 Task: Find connections with filter location Airdrie with filter topic #digitalmarketingwith filter profile language German with filter current company Jobseeker HUB with filter school Jawaharlal Nehru National College of Engineering with filter industry Industrial Machinery Manufacturing with filter service category Videography with filter keywords title Principal
Action: Mouse moved to (145, 224)
Screenshot: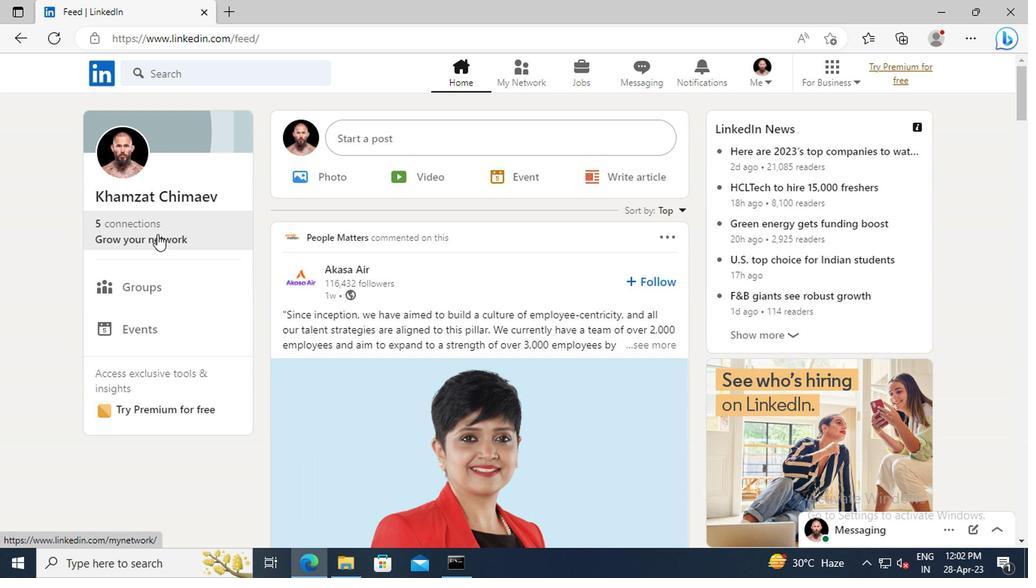 
Action: Mouse pressed left at (145, 224)
Screenshot: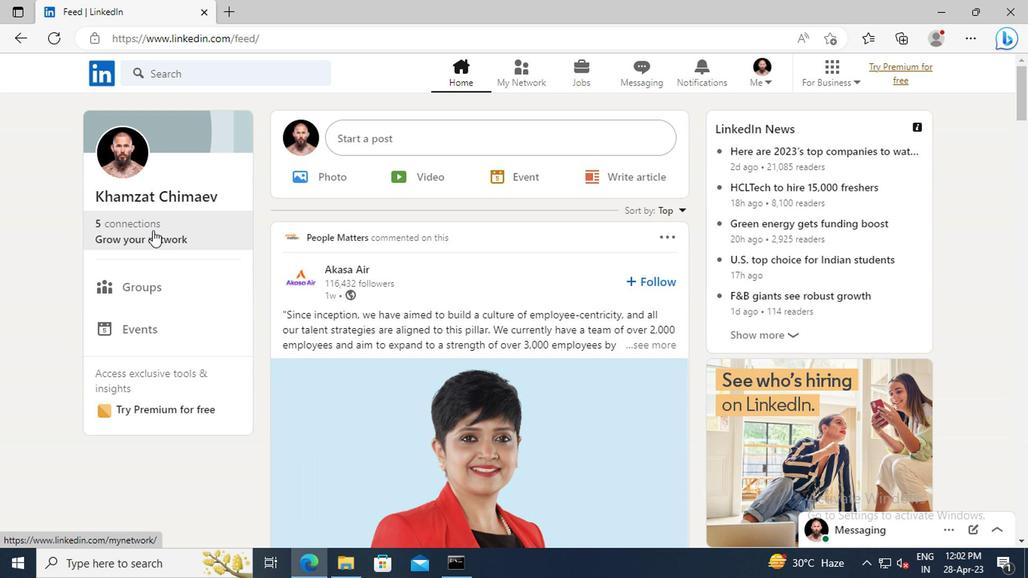 
Action: Mouse moved to (156, 157)
Screenshot: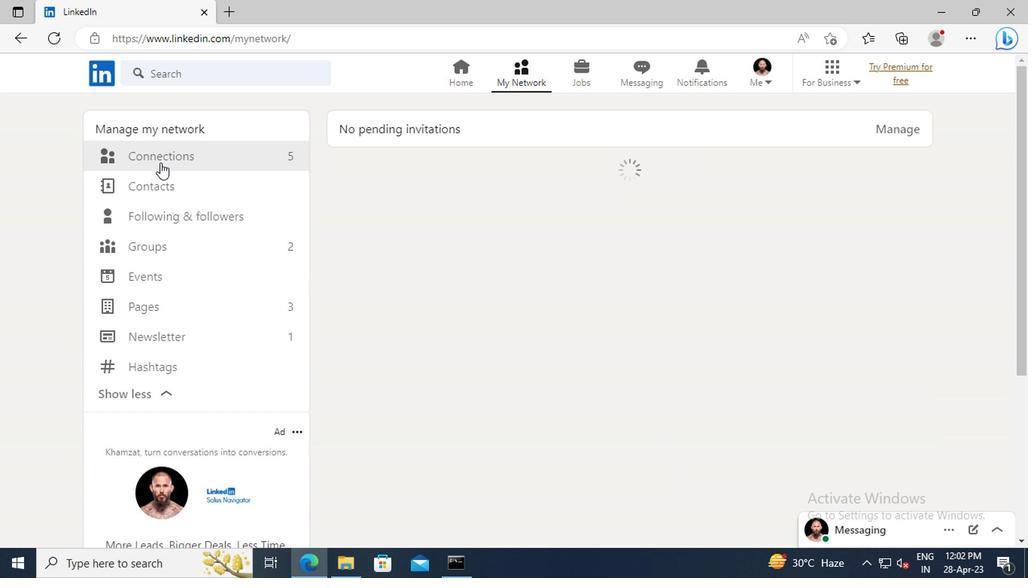 
Action: Mouse pressed left at (156, 157)
Screenshot: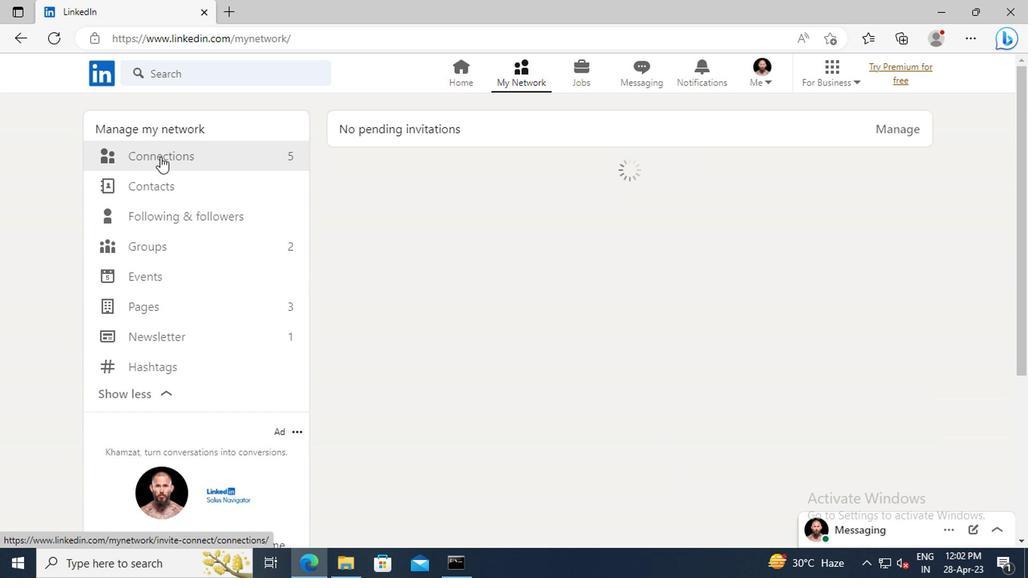 
Action: Mouse moved to (620, 161)
Screenshot: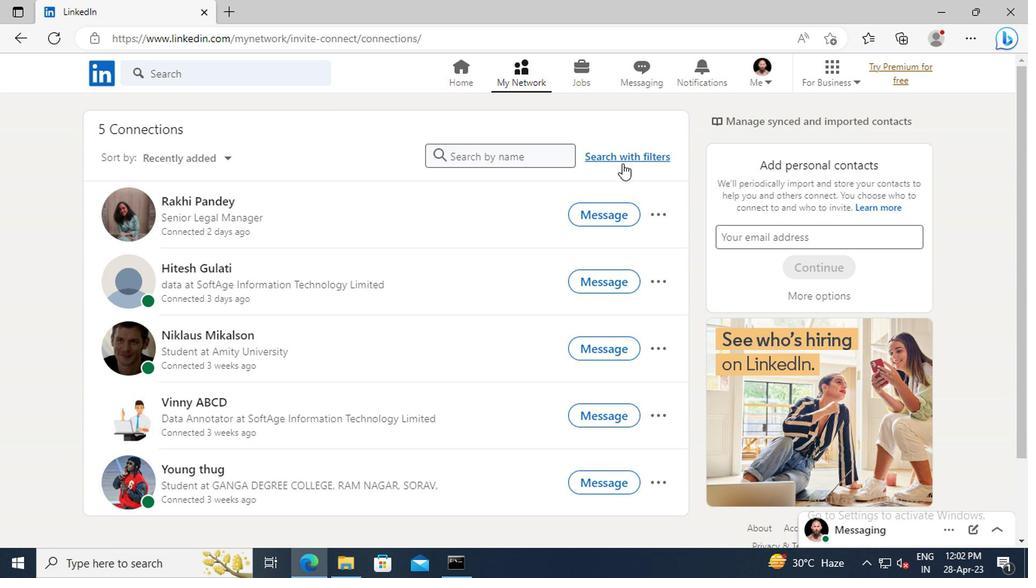
Action: Mouse pressed left at (620, 161)
Screenshot: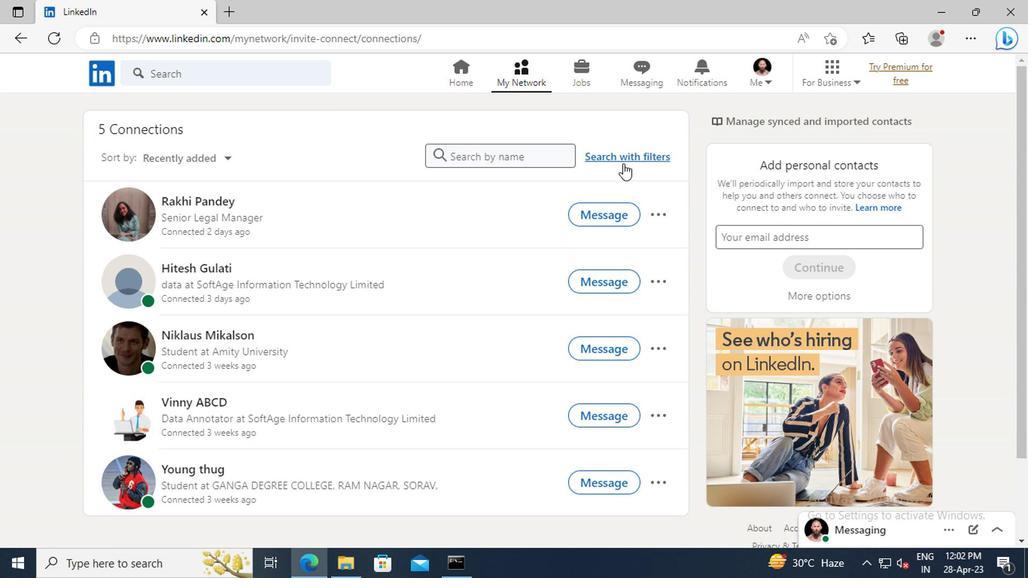 
Action: Mouse moved to (572, 122)
Screenshot: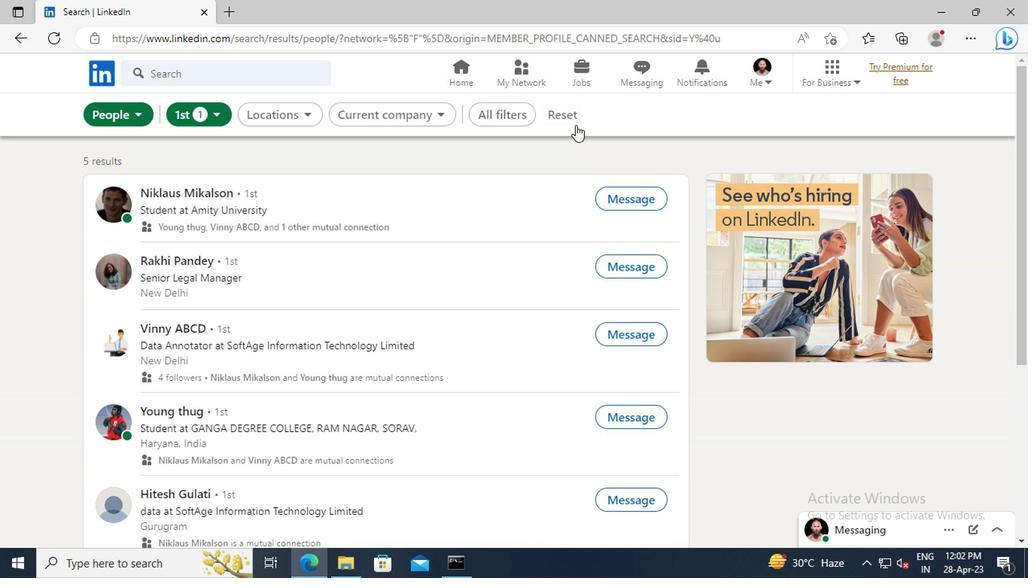 
Action: Mouse pressed left at (572, 122)
Screenshot: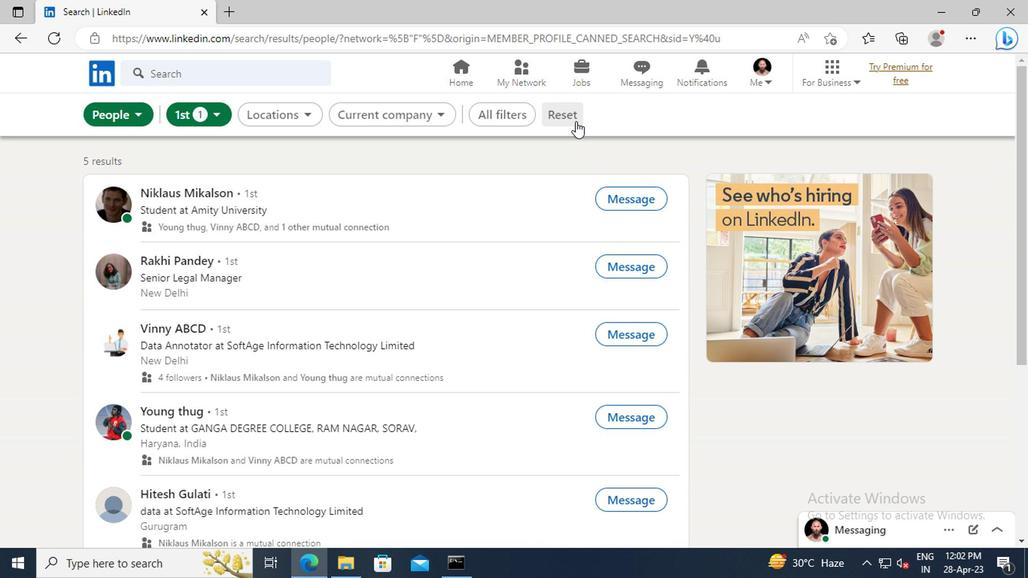 
Action: Mouse moved to (537, 116)
Screenshot: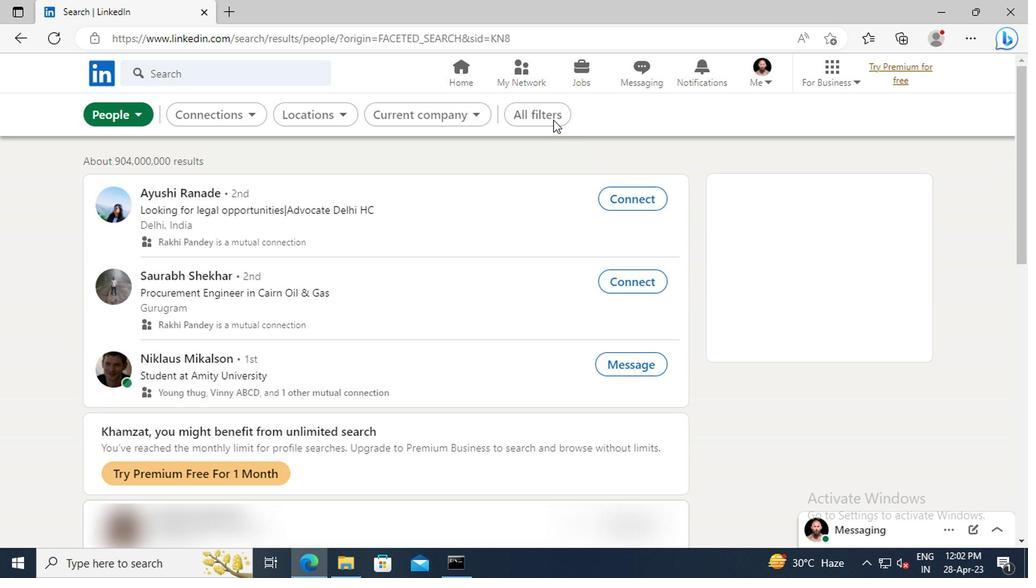 
Action: Mouse pressed left at (537, 116)
Screenshot: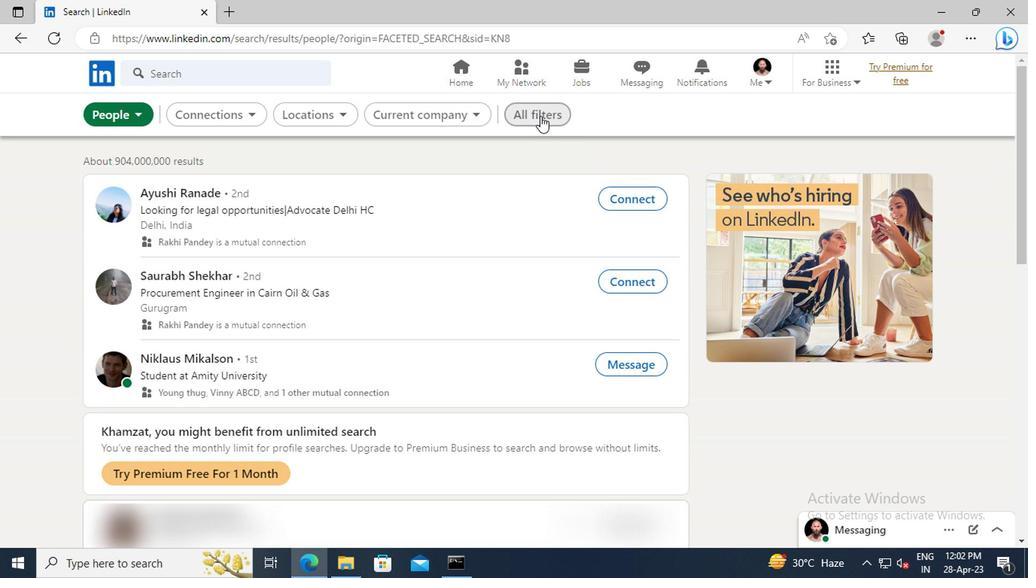 
Action: Mouse moved to (849, 248)
Screenshot: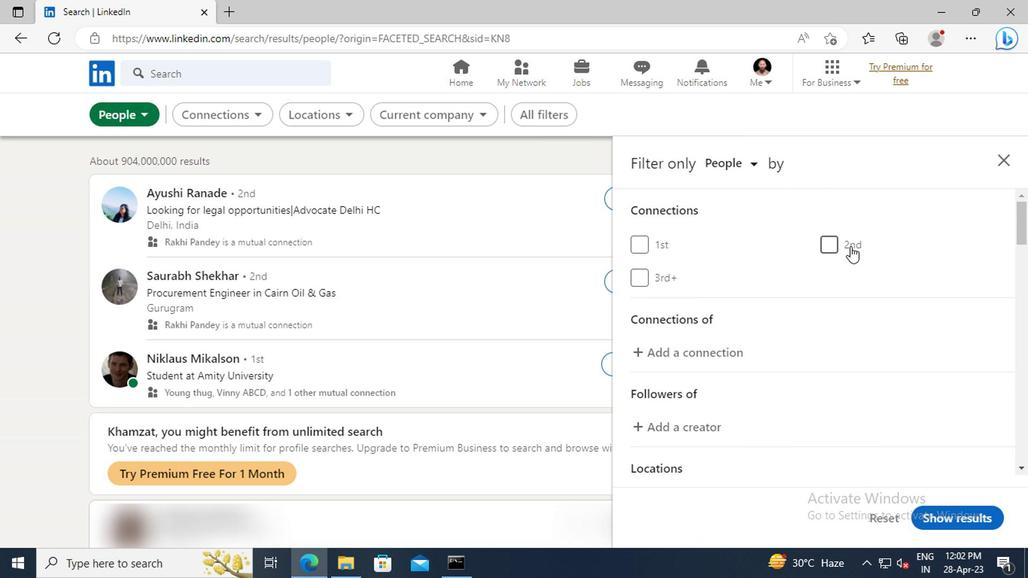 
Action: Mouse scrolled (849, 246) with delta (0, -1)
Screenshot: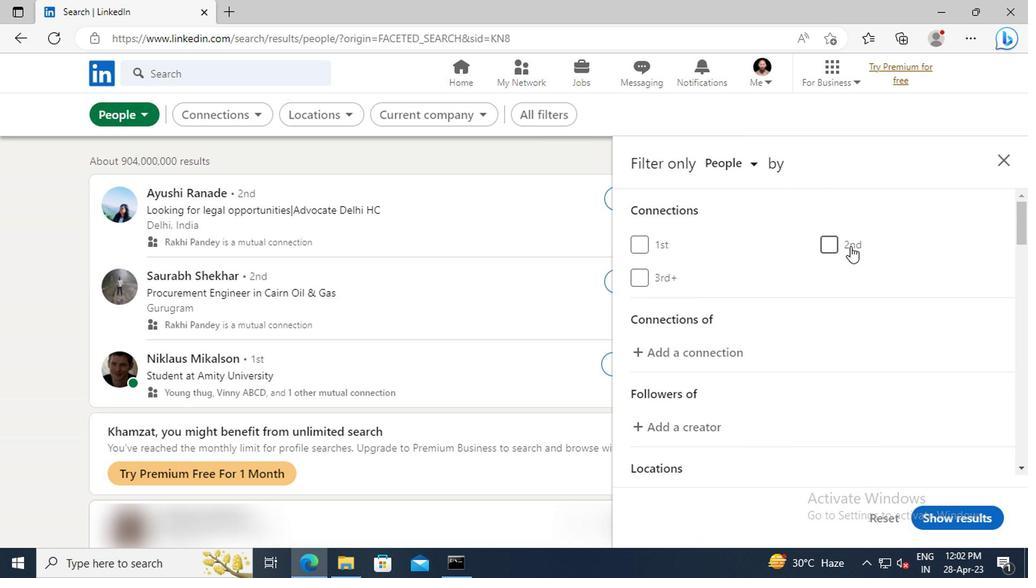 
Action: Mouse scrolled (849, 246) with delta (0, -1)
Screenshot: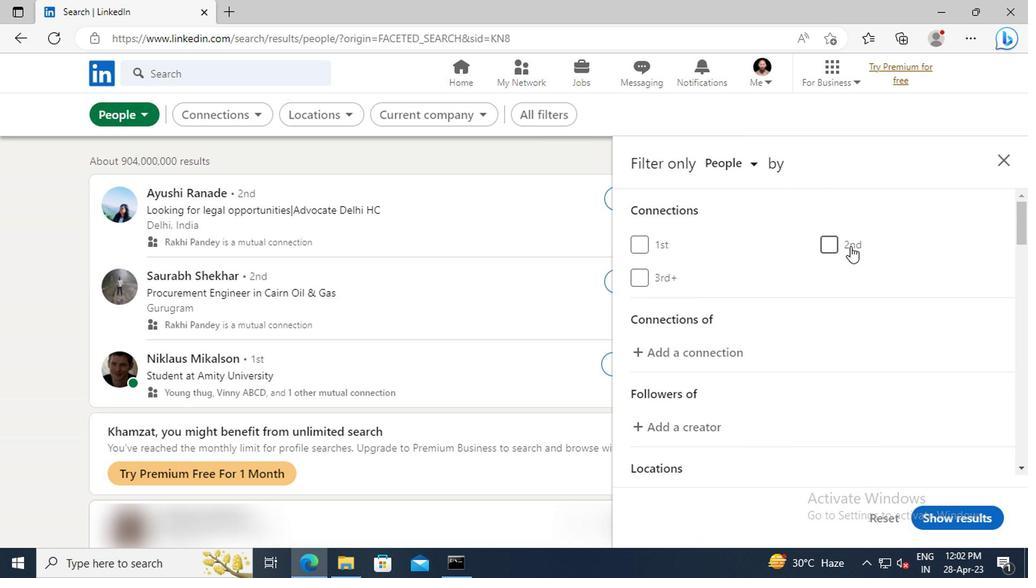 
Action: Mouse scrolled (849, 246) with delta (0, -1)
Screenshot: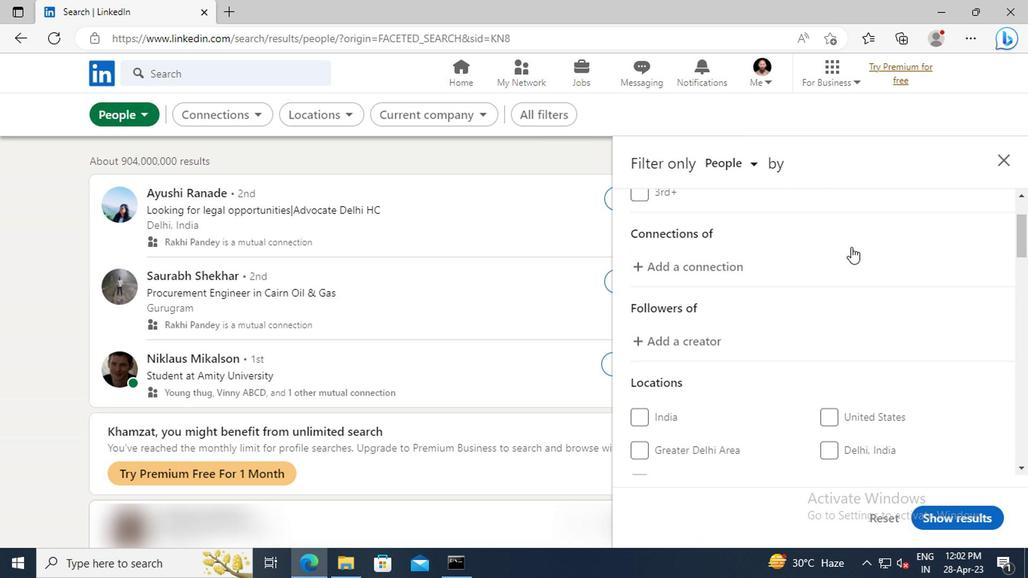 
Action: Mouse scrolled (849, 246) with delta (0, -1)
Screenshot: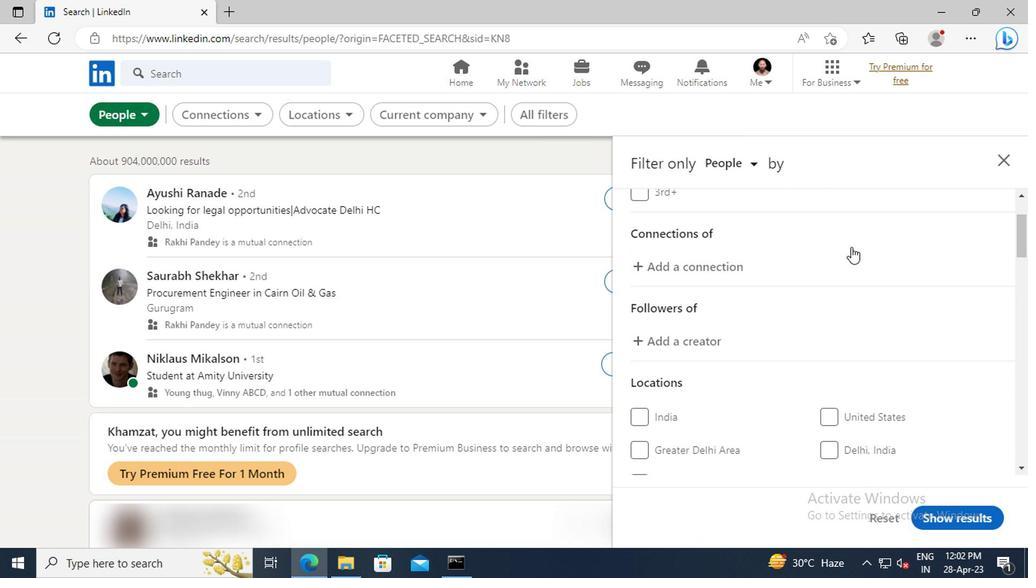 
Action: Mouse scrolled (849, 246) with delta (0, -1)
Screenshot: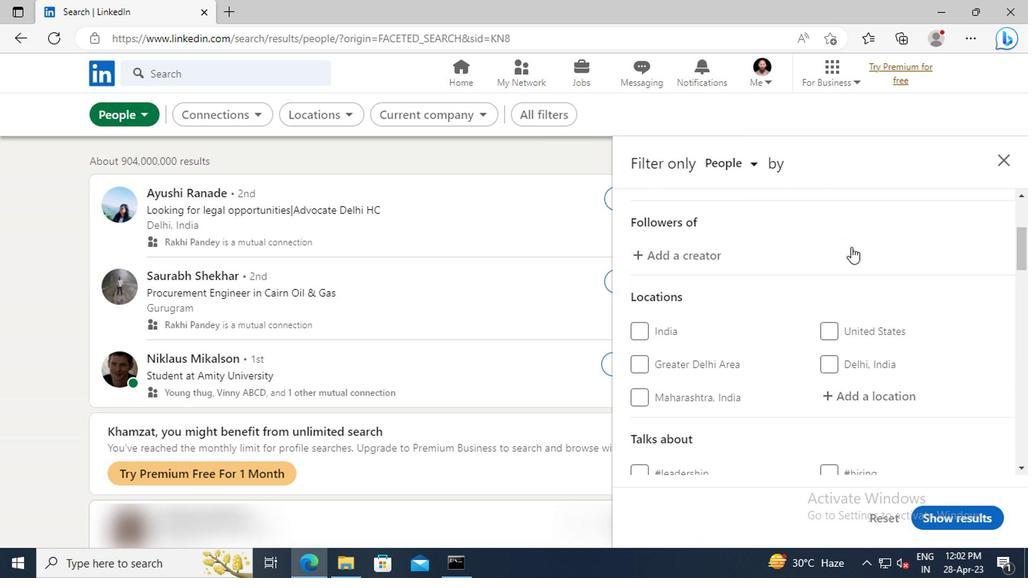 
Action: Mouse scrolled (849, 246) with delta (0, -1)
Screenshot: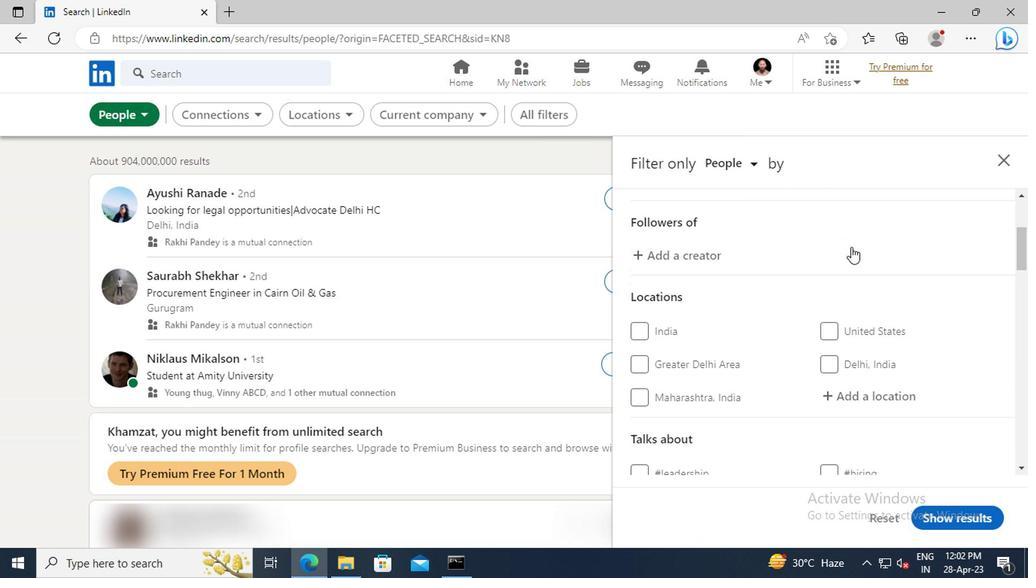 
Action: Mouse moved to (852, 307)
Screenshot: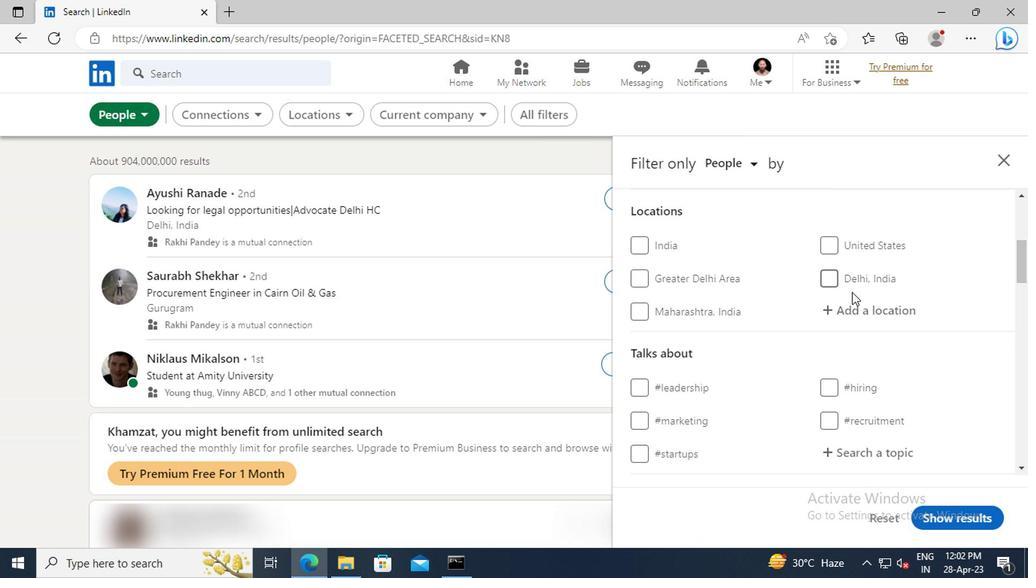 
Action: Mouse pressed left at (852, 307)
Screenshot: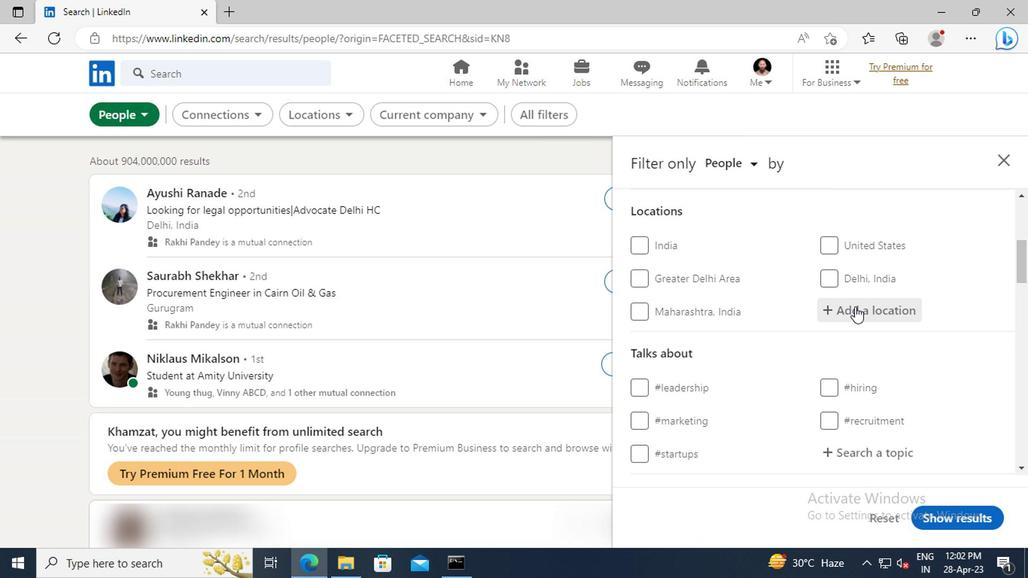 
Action: Key pressed <Key.shift>AIRDRIE
Screenshot: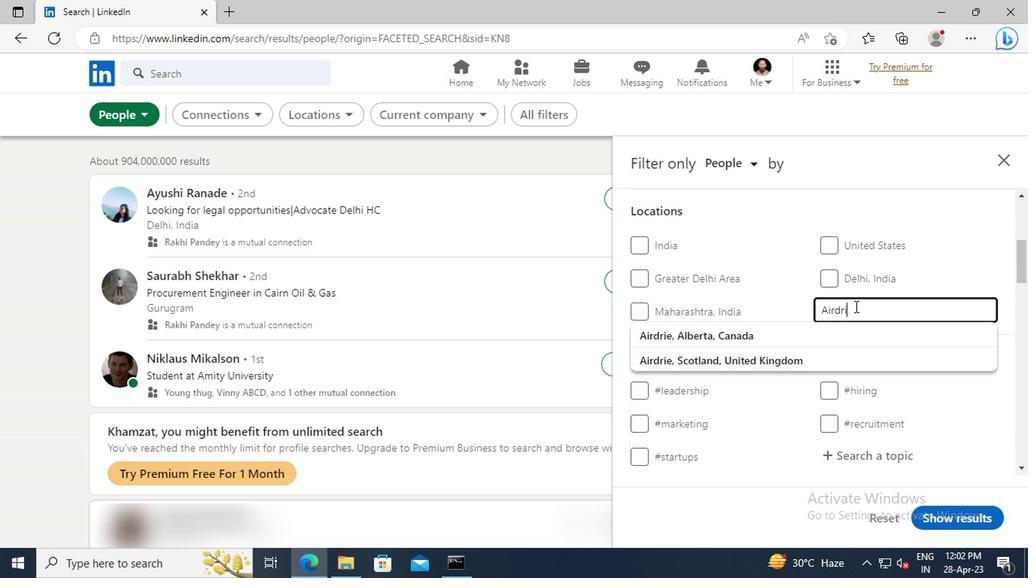 
Action: Mouse moved to (852, 342)
Screenshot: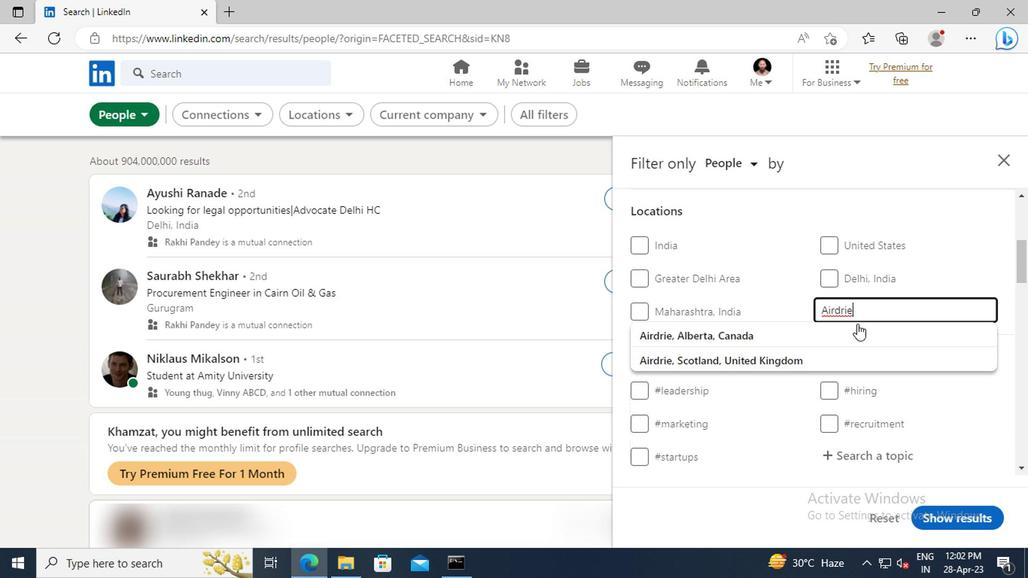 
Action: Mouse pressed left at (852, 342)
Screenshot: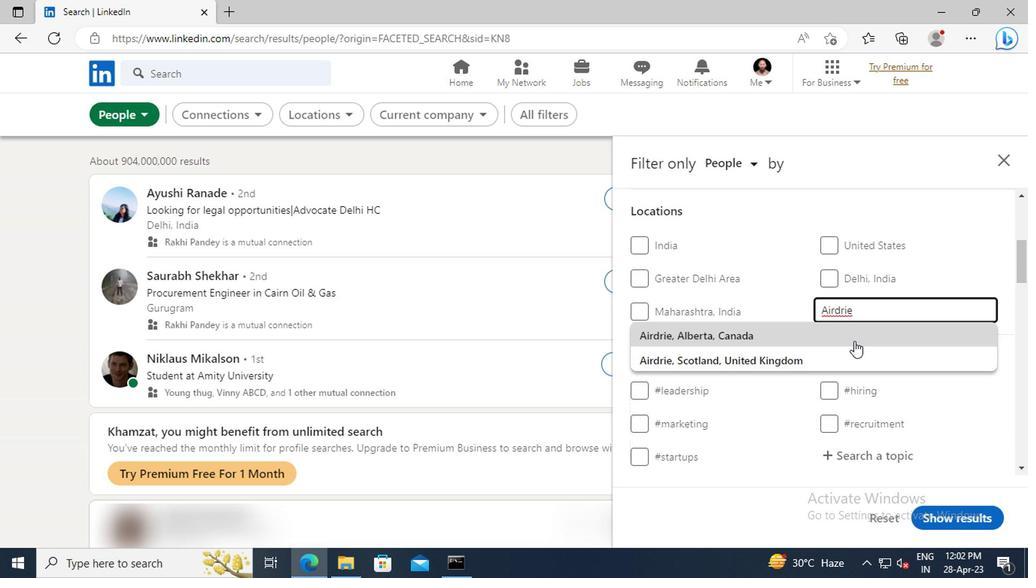 
Action: Mouse moved to (854, 299)
Screenshot: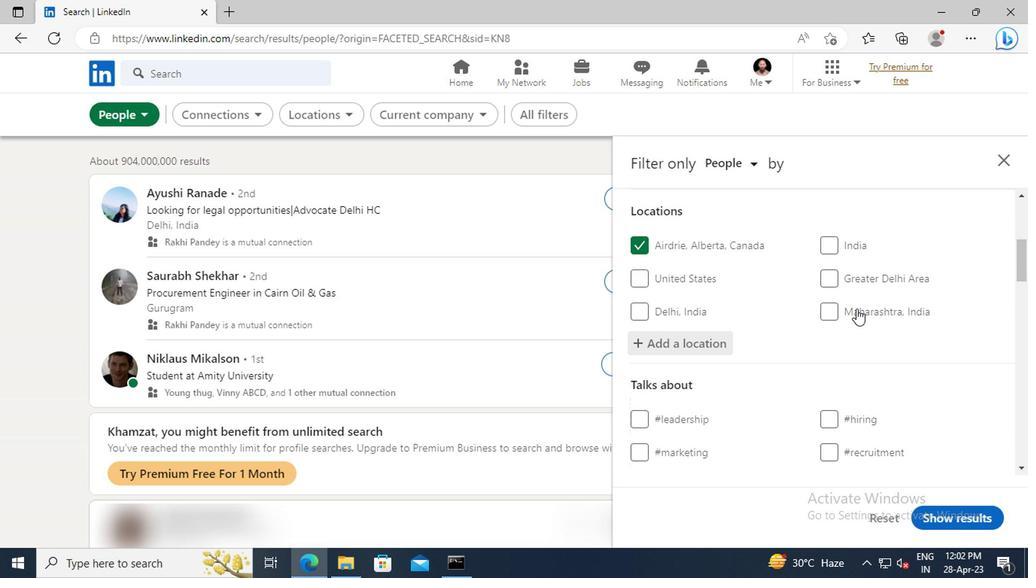 
Action: Mouse scrolled (854, 298) with delta (0, -1)
Screenshot: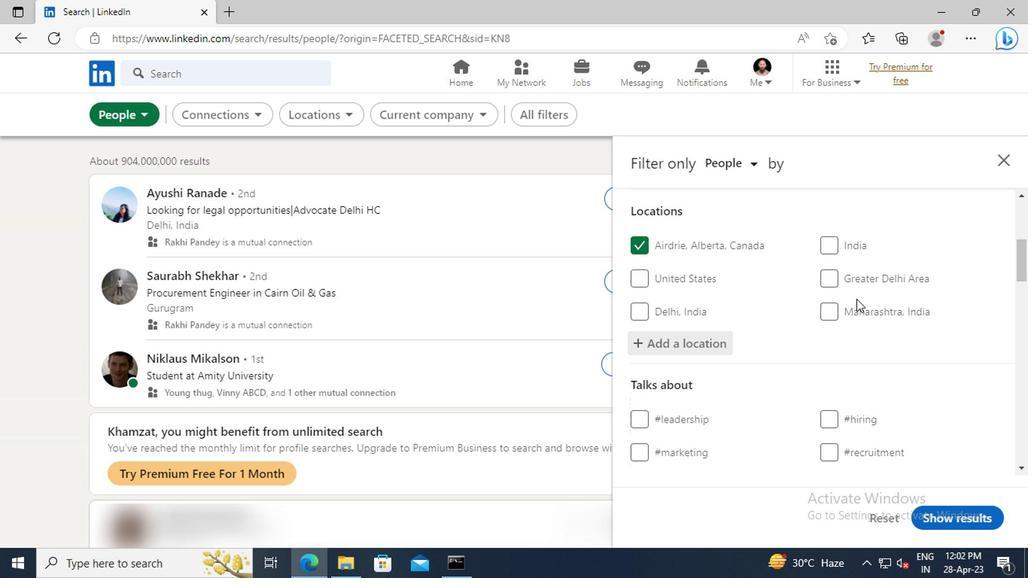 
Action: Mouse scrolled (854, 298) with delta (0, -1)
Screenshot: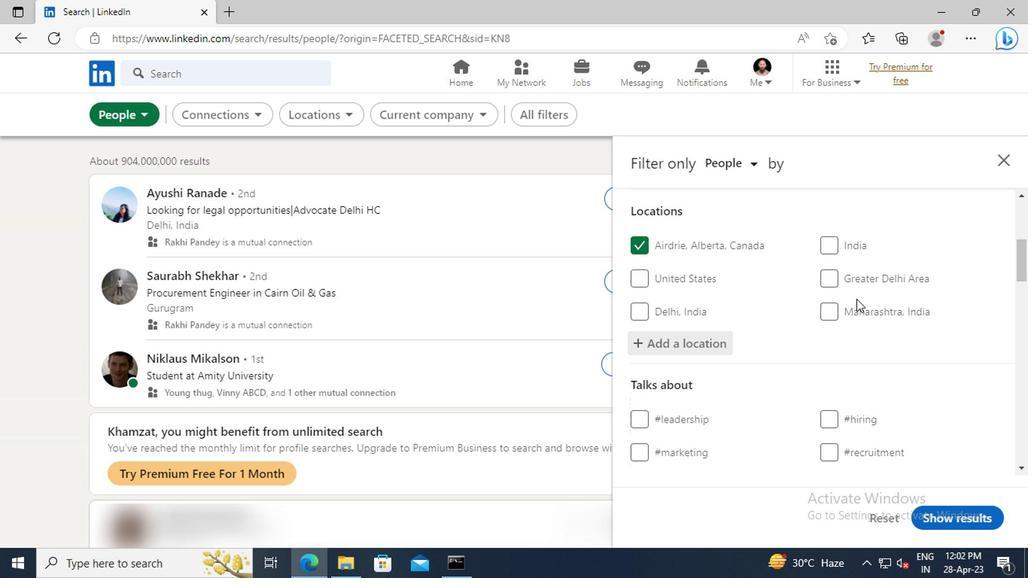 
Action: Mouse scrolled (854, 298) with delta (0, -1)
Screenshot: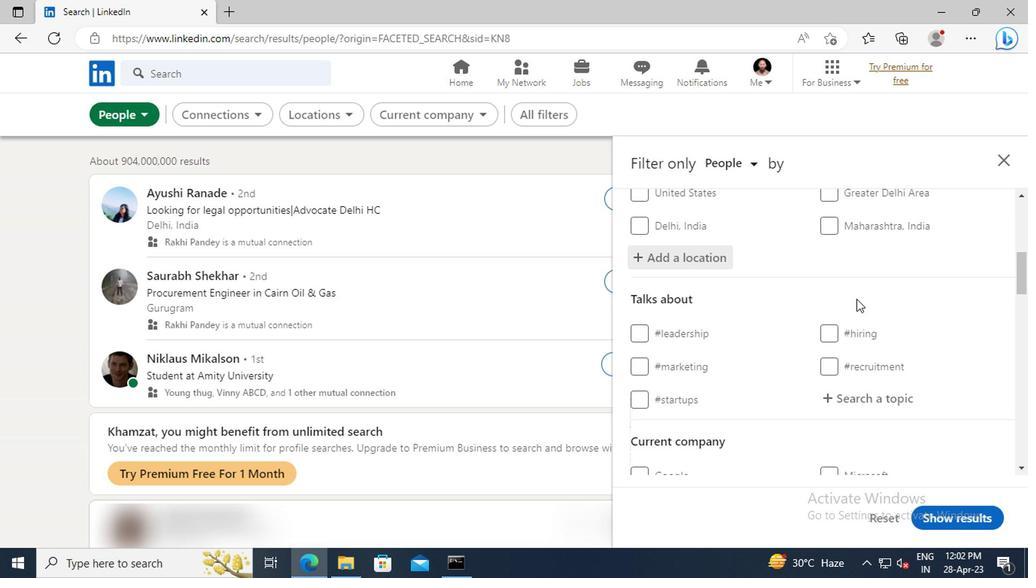 
Action: Mouse scrolled (854, 298) with delta (0, -1)
Screenshot: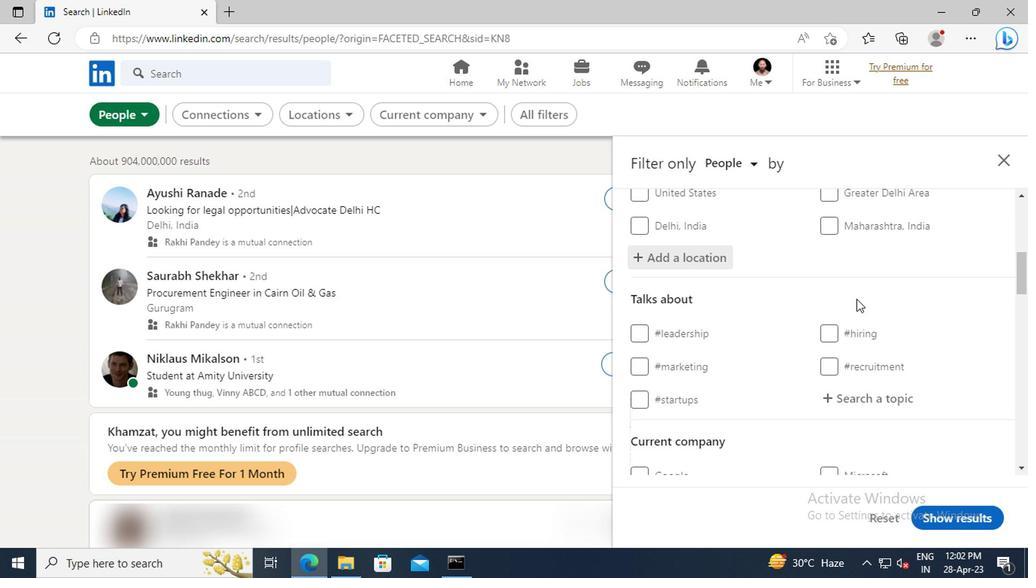 
Action: Mouse moved to (846, 312)
Screenshot: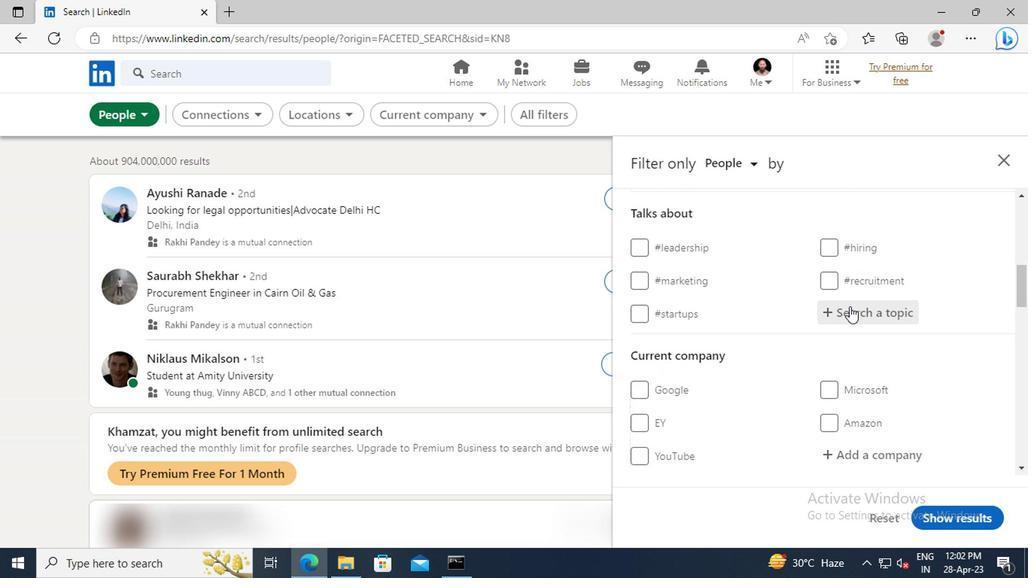 
Action: Mouse pressed left at (846, 312)
Screenshot: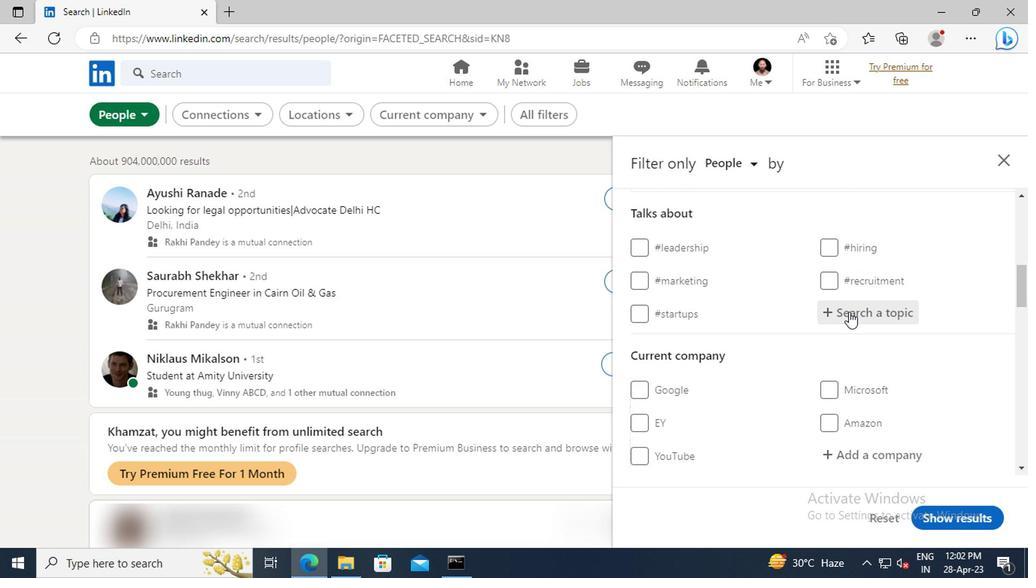 
Action: Key pressed DIGITALMARKETING
Screenshot: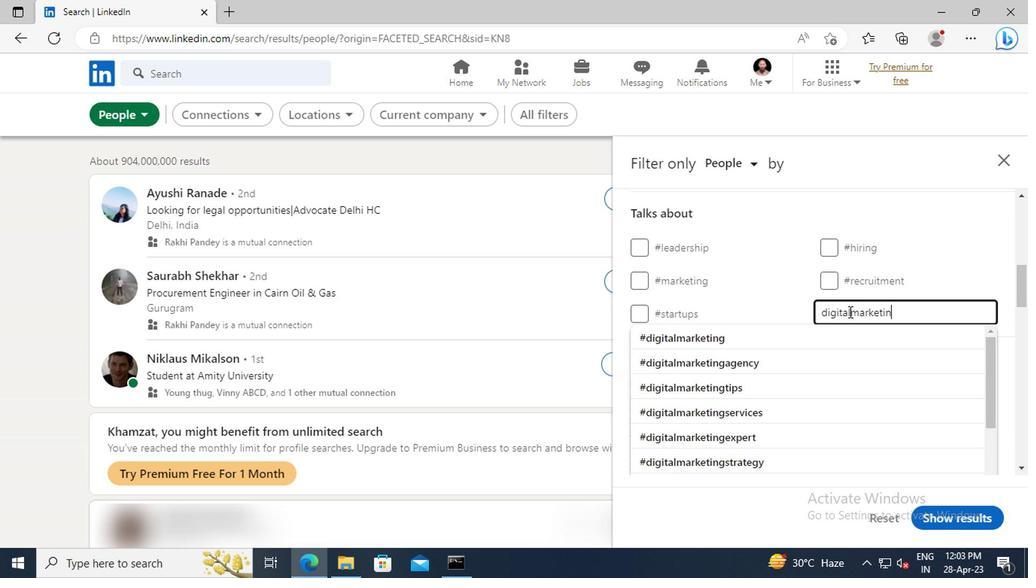 
Action: Mouse moved to (841, 340)
Screenshot: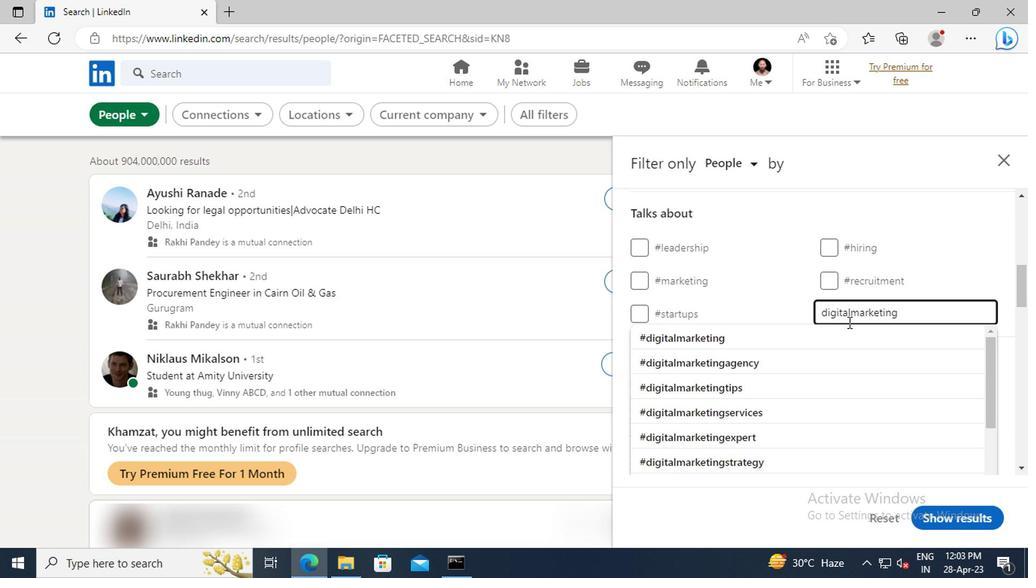 
Action: Mouse pressed left at (841, 340)
Screenshot: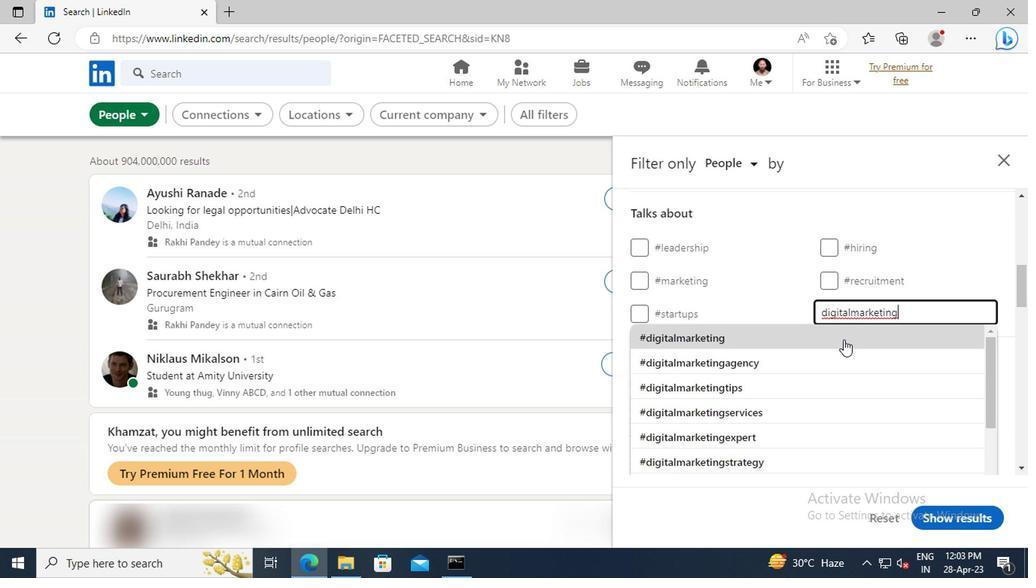 
Action: Mouse moved to (844, 294)
Screenshot: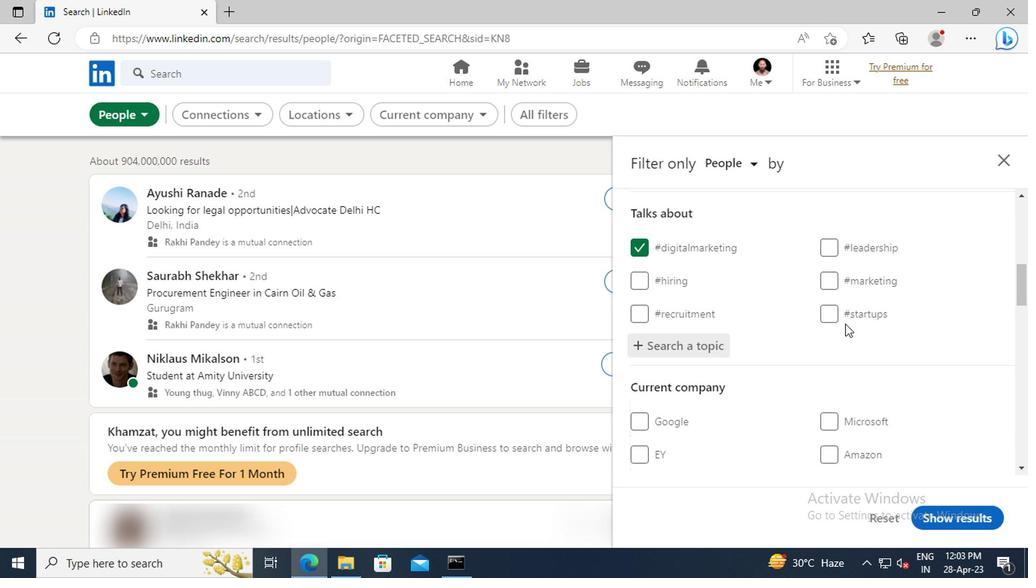 
Action: Mouse scrolled (844, 294) with delta (0, 0)
Screenshot: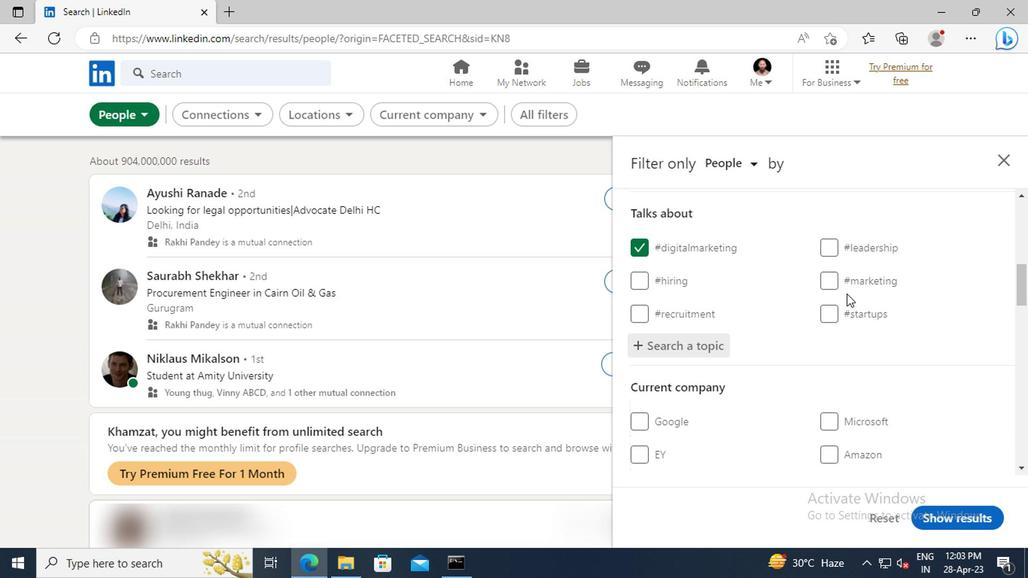 
Action: Mouse scrolled (844, 294) with delta (0, 0)
Screenshot: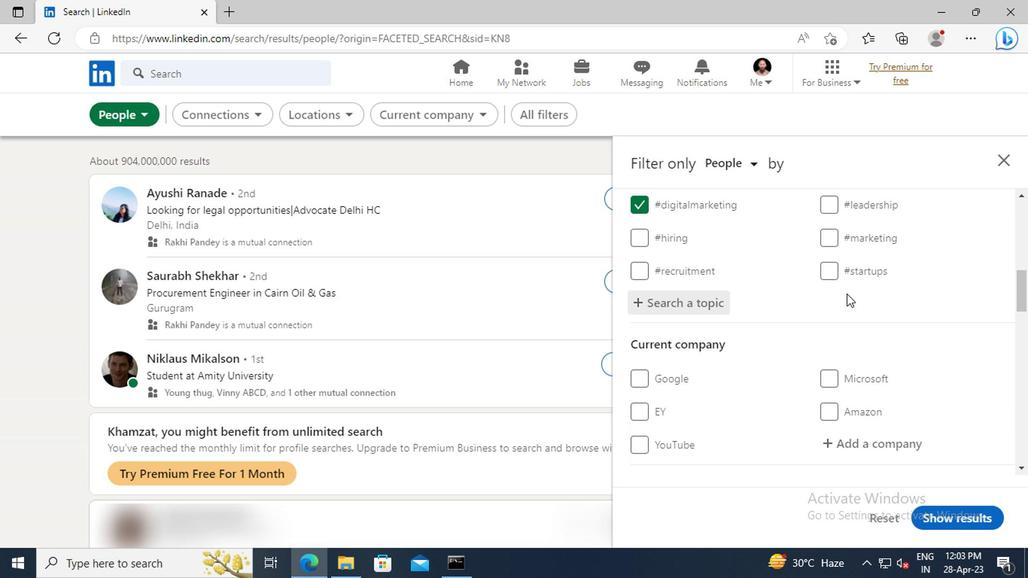 
Action: Mouse scrolled (844, 294) with delta (0, 0)
Screenshot: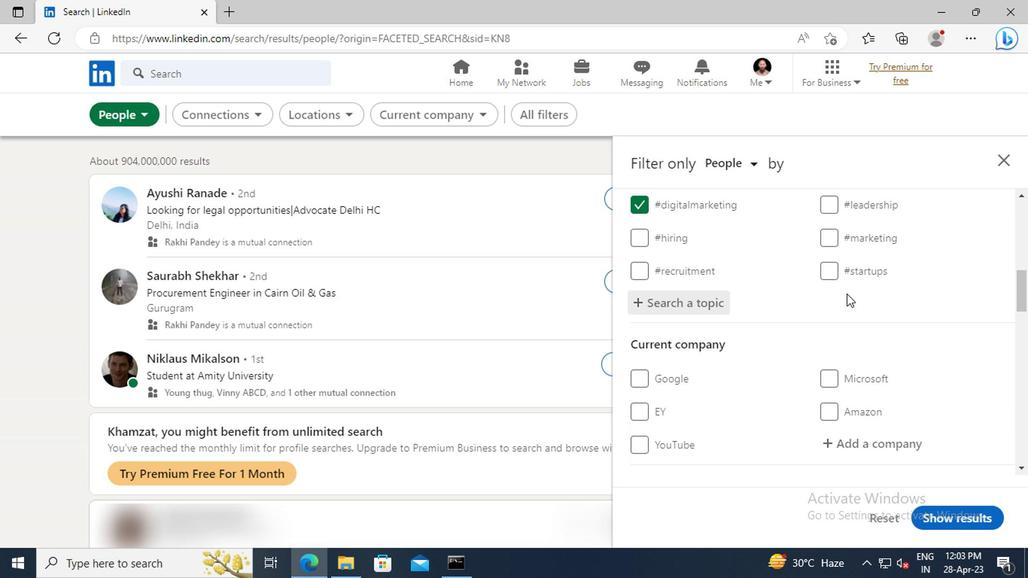 
Action: Mouse scrolled (844, 294) with delta (0, 0)
Screenshot: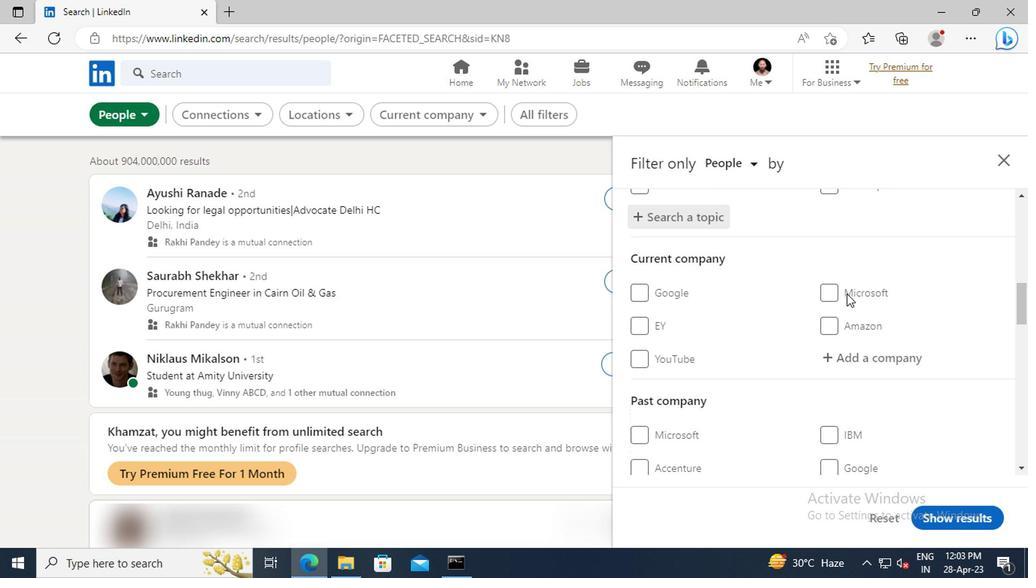 
Action: Mouse scrolled (844, 294) with delta (0, 0)
Screenshot: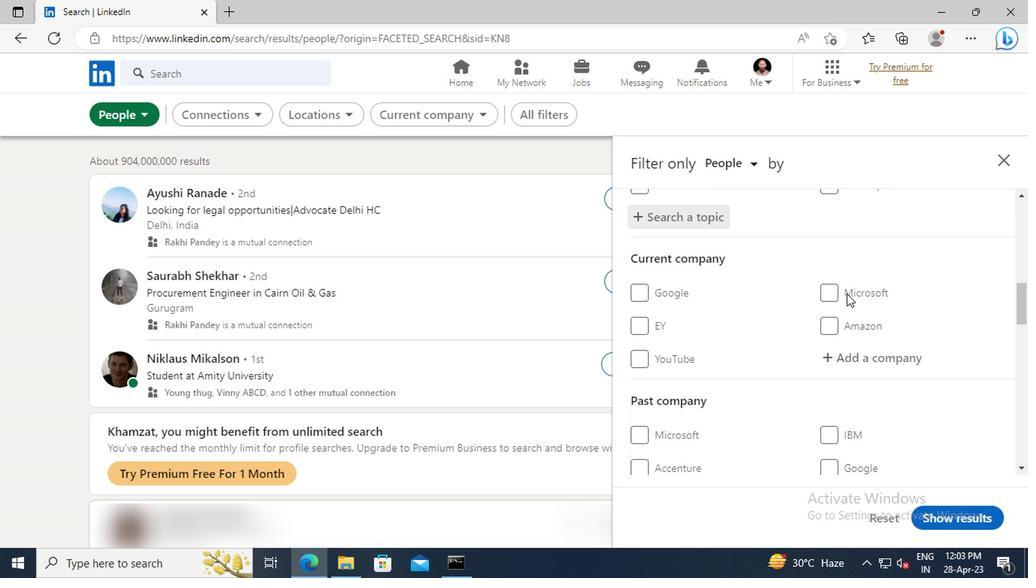 
Action: Mouse scrolled (844, 294) with delta (0, 0)
Screenshot: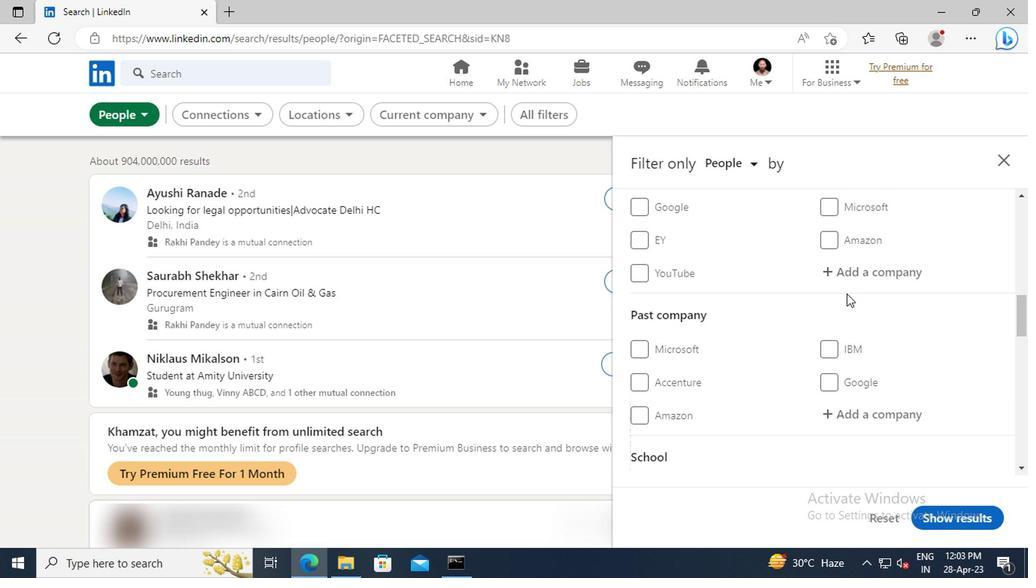 
Action: Mouse scrolled (844, 294) with delta (0, 0)
Screenshot: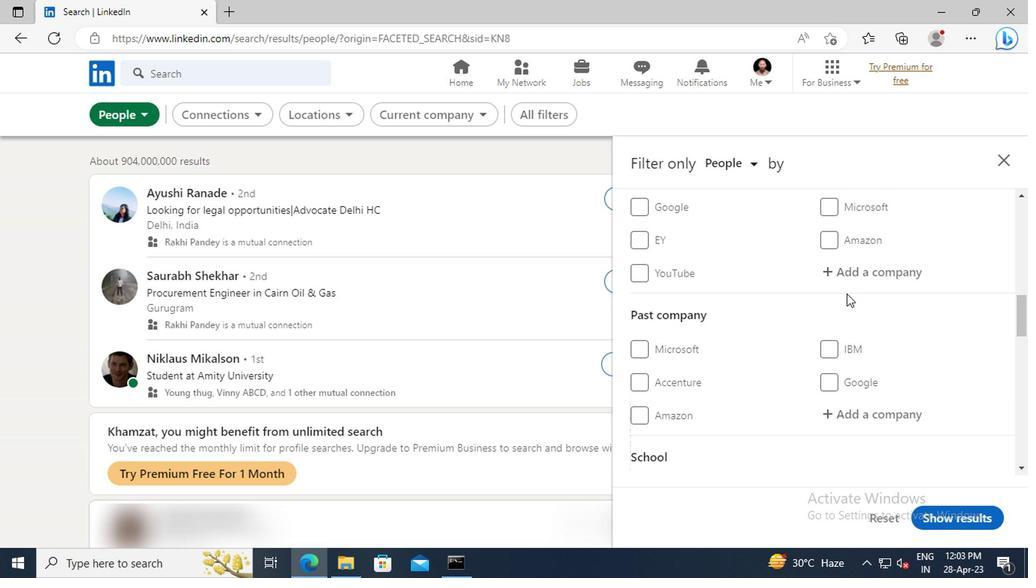 
Action: Mouse scrolled (844, 294) with delta (0, 0)
Screenshot: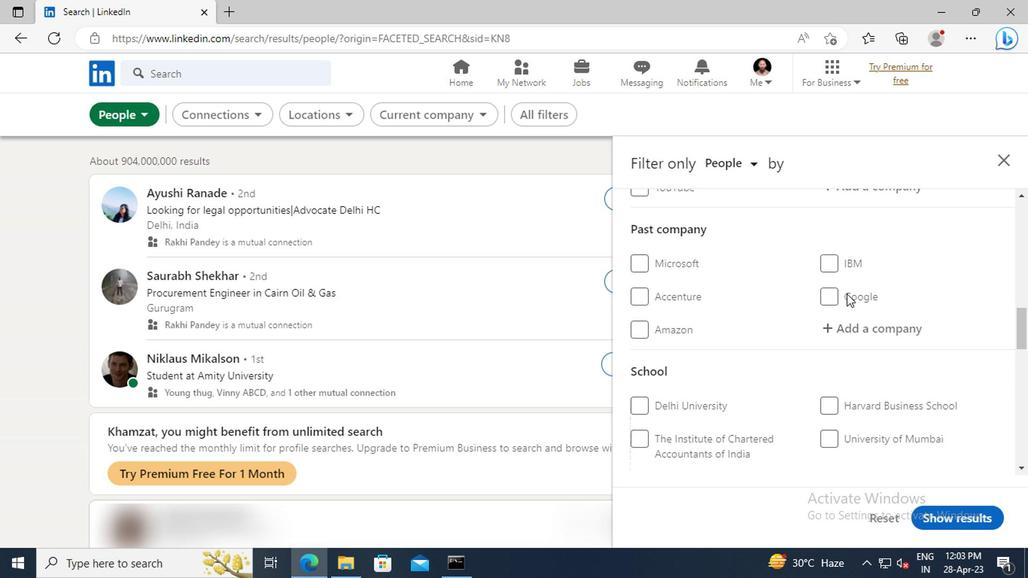
Action: Mouse scrolled (844, 294) with delta (0, 0)
Screenshot: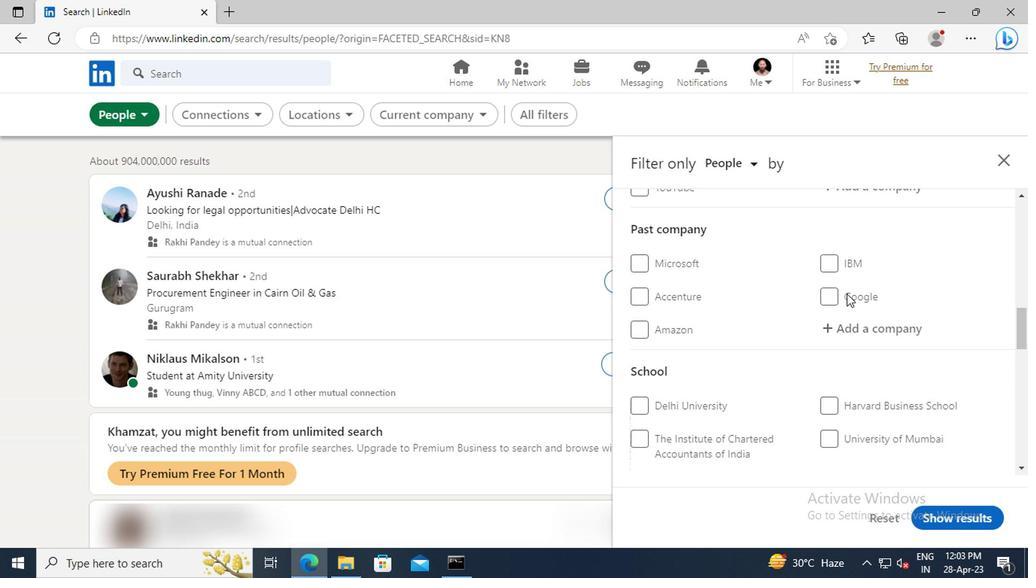 
Action: Mouse scrolled (844, 294) with delta (0, 0)
Screenshot: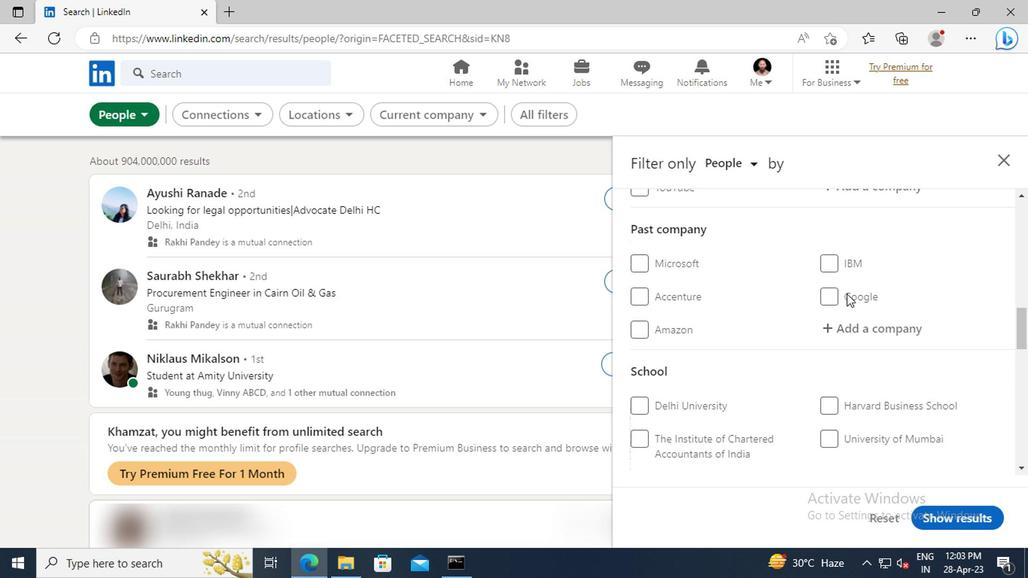 
Action: Mouse scrolled (844, 294) with delta (0, 0)
Screenshot: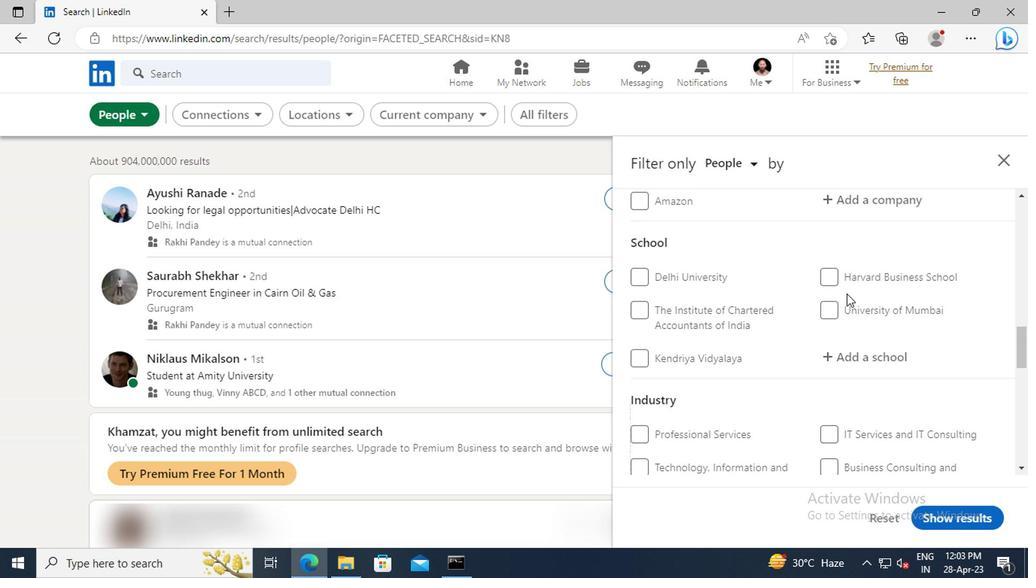 
Action: Mouse scrolled (844, 294) with delta (0, 0)
Screenshot: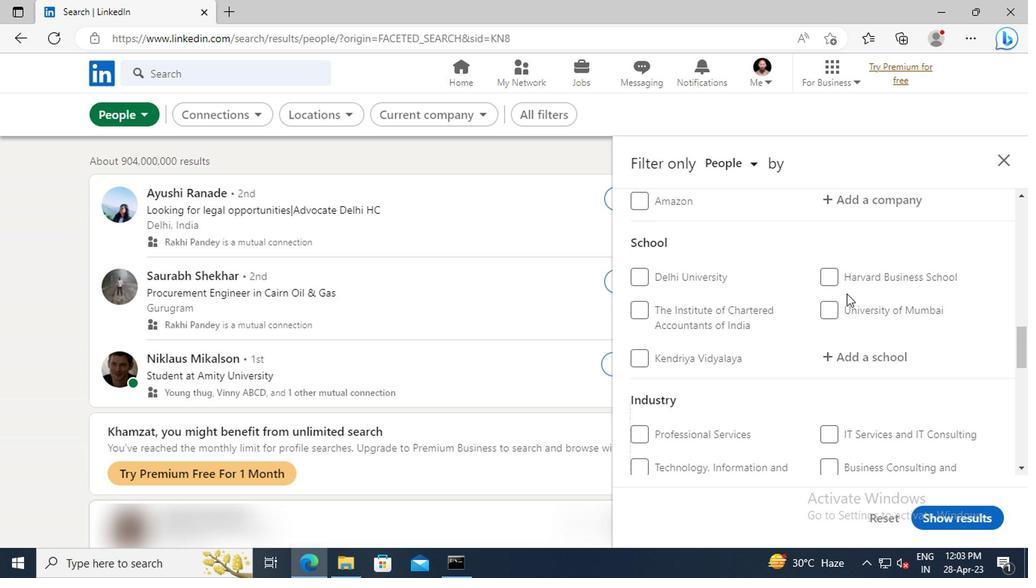 
Action: Mouse scrolled (844, 294) with delta (0, 0)
Screenshot: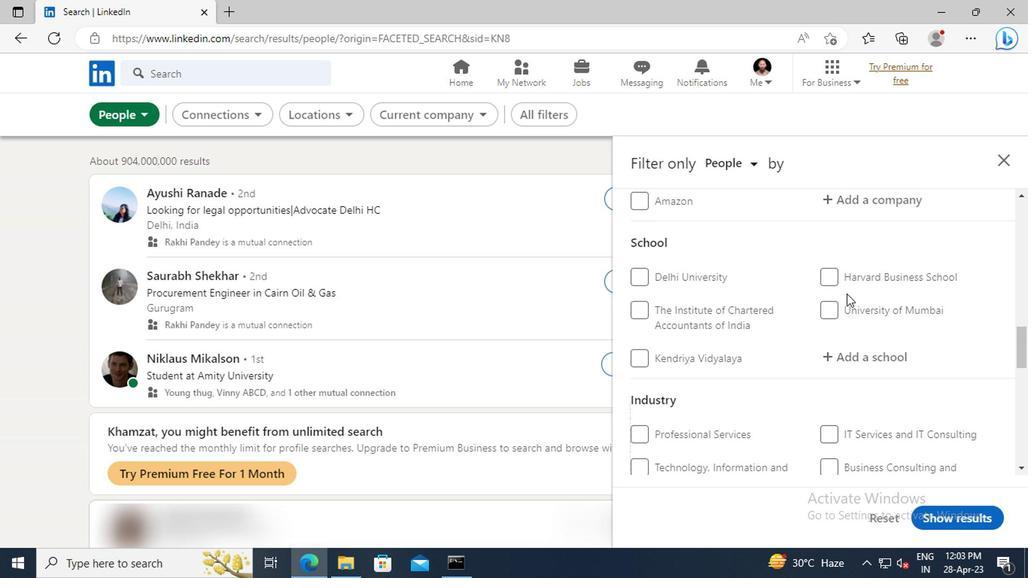 
Action: Mouse scrolled (844, 294) with delta (0, 0)
Screenshot: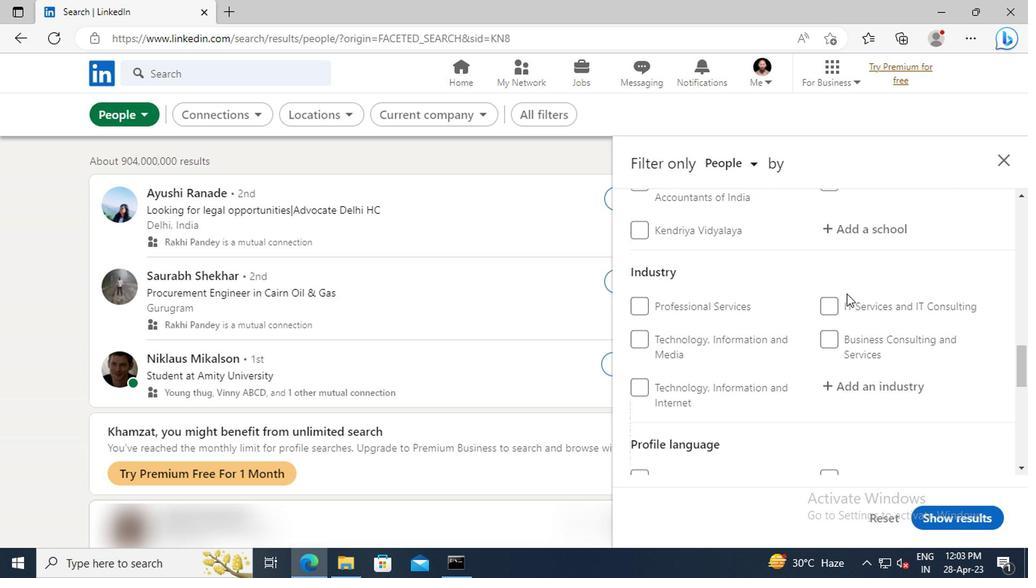 
Action: Mouse scrolled (844, 294) with delta (0, 0)
Screenshot: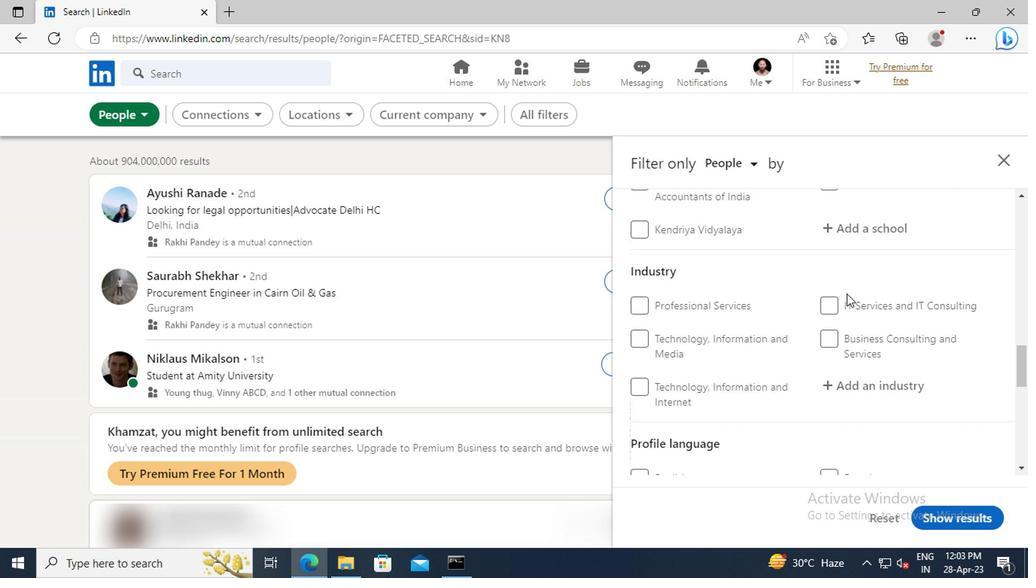 
Action: Mouse scrolled (844, 294) with delta (0, 0)
Screenshot: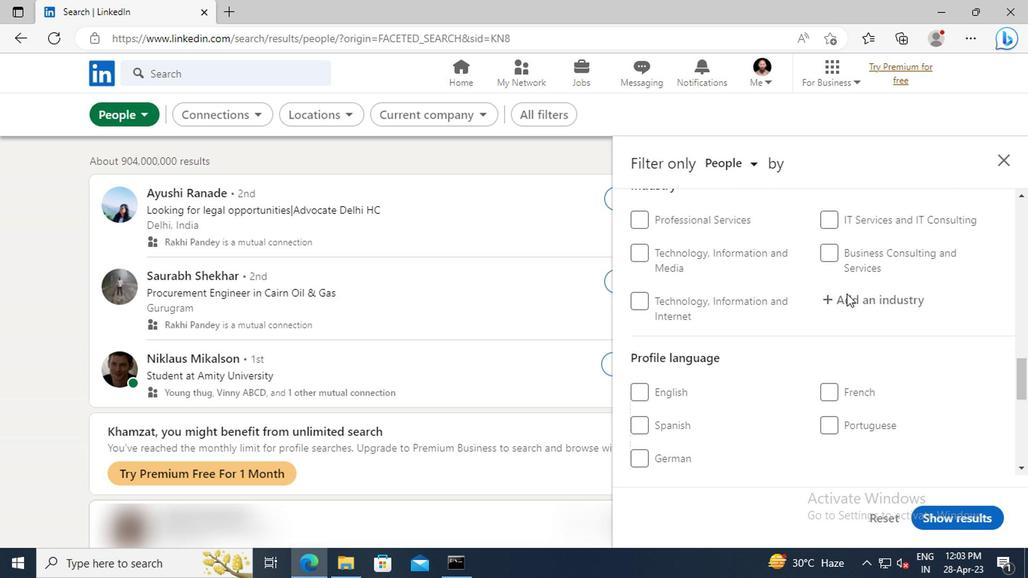 
Action: Mouse moved to (640, 419)
Screenshot: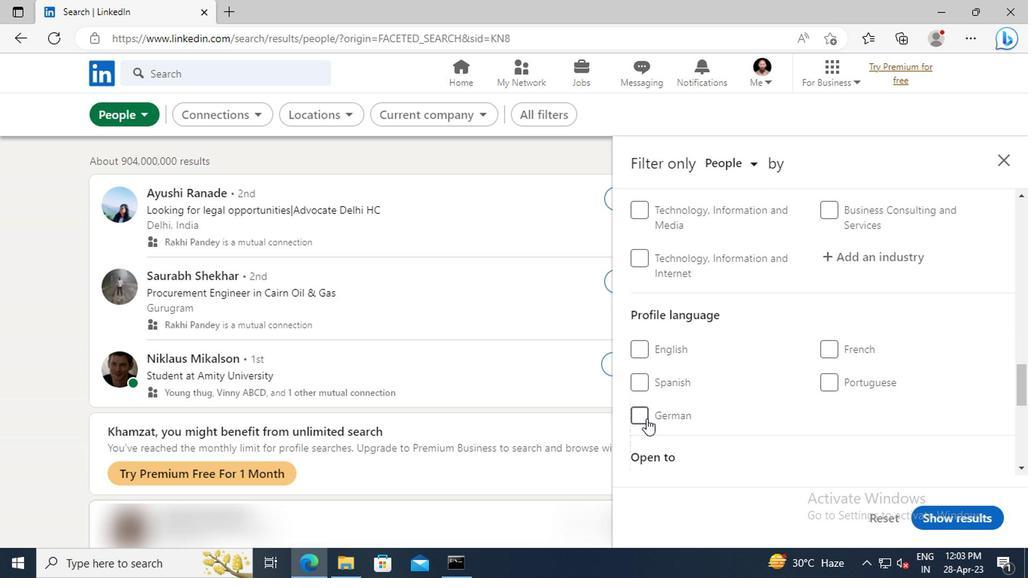 
Action: Mouse pressed left at (640, 419)
Screenshot: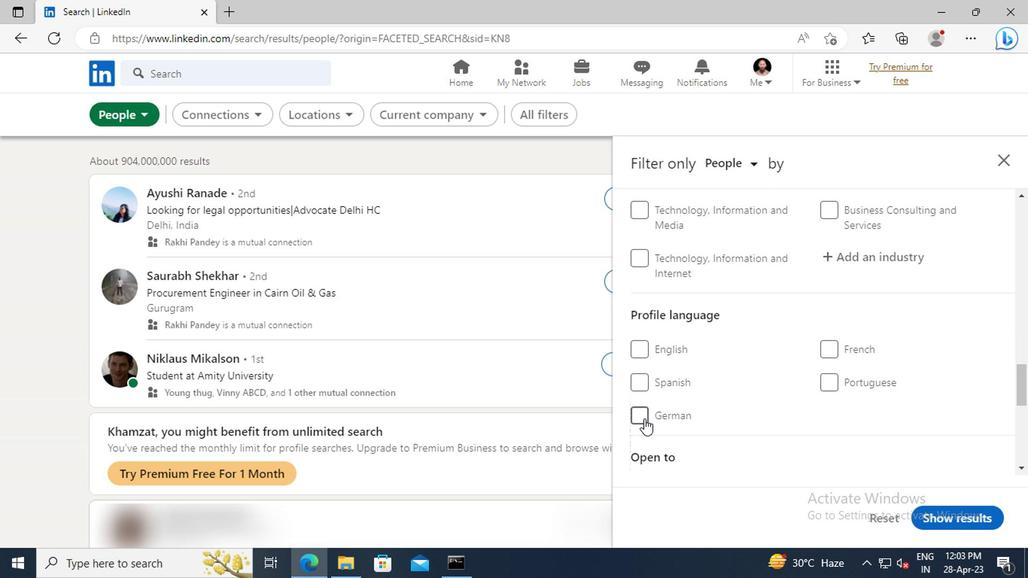
Action: Mouse moved to (805, 381)
Screenshot: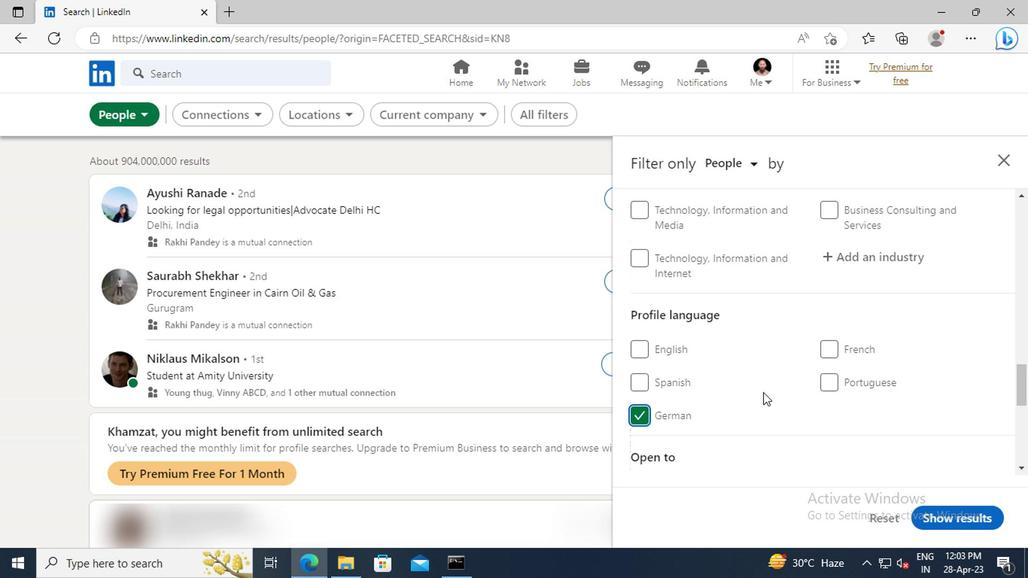 
Action: Mouse scrolled (805, 381) with delta (0, 0)
Screenshot: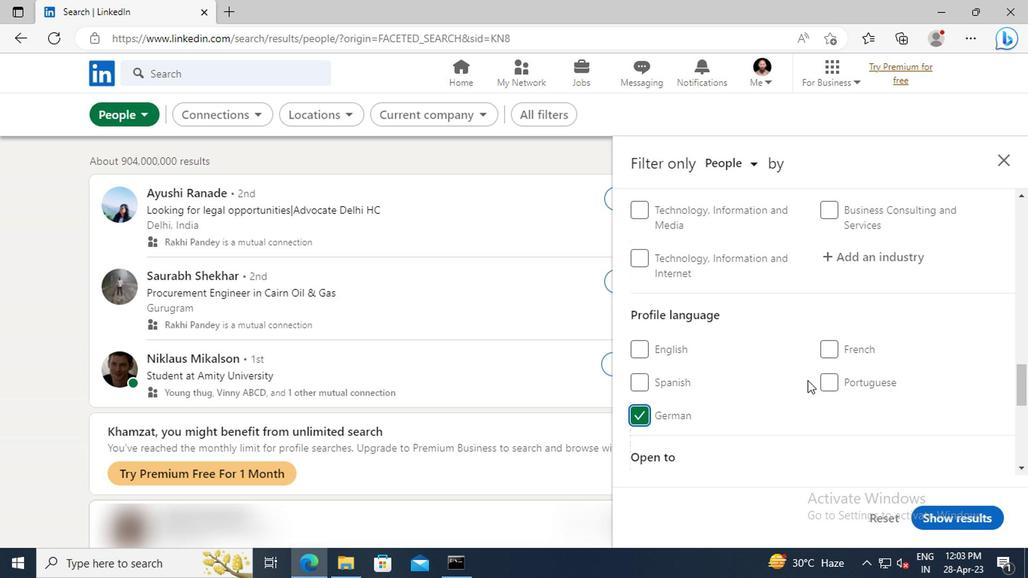 
Action: Mouse scrolled (805, 381) with delta (0, 0)
Screenshot: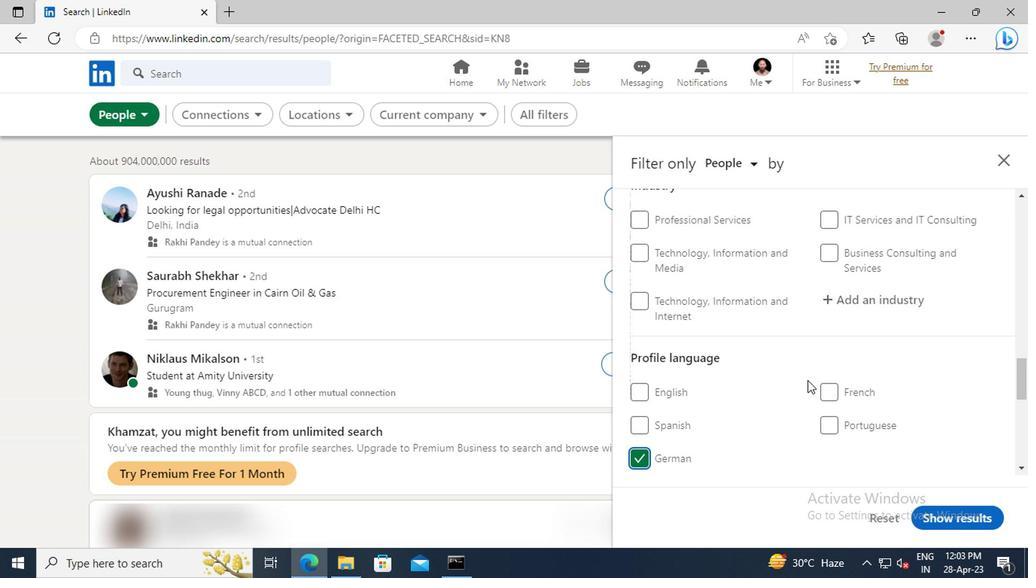 
Action: Mouse scrolled (805, 381) with delta (0, 0)
Screenshot: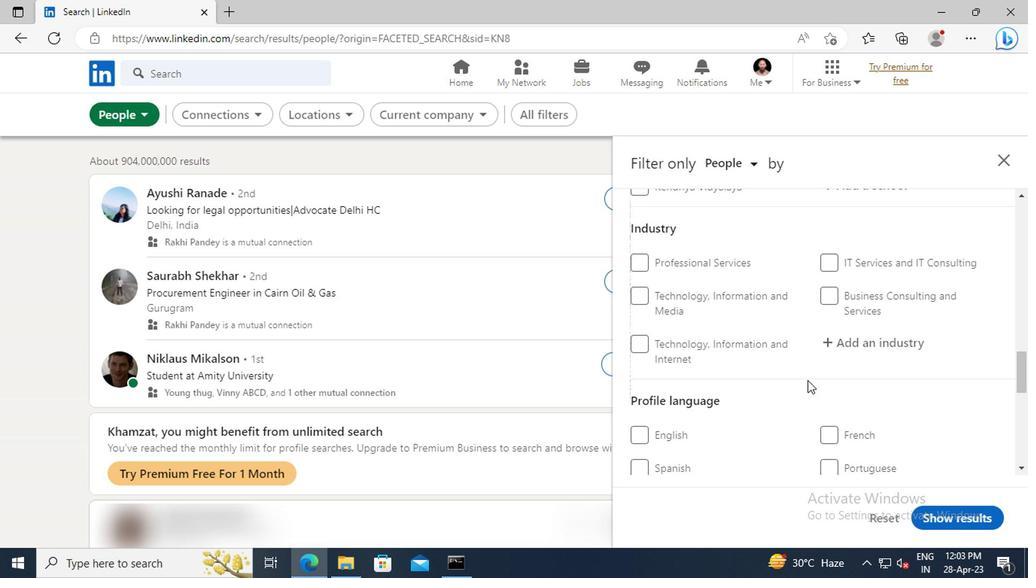 
Action: Mouse scrolled (805, 381) with delta (0, 0)
Screenshot: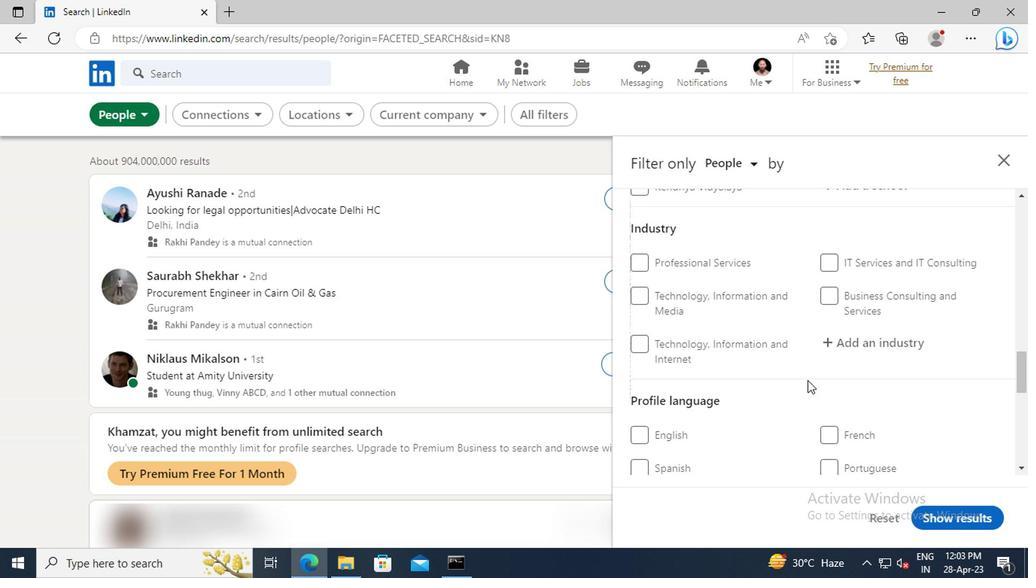 
Action: Mouse scrolled (805, 381) with delta (0, 0)
Screenshot: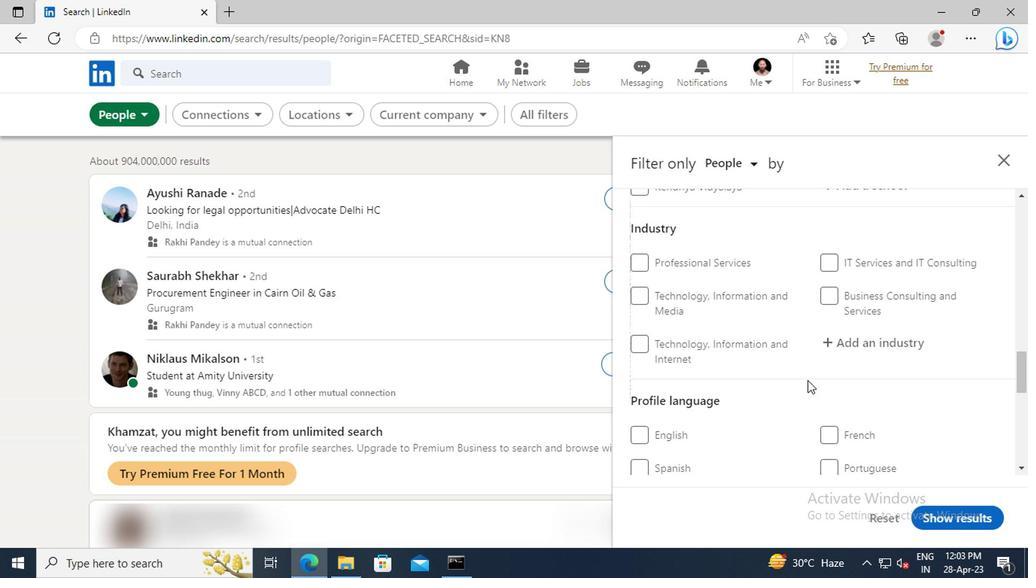 
Action: Mouse moved to (806, 379)
Screenshot: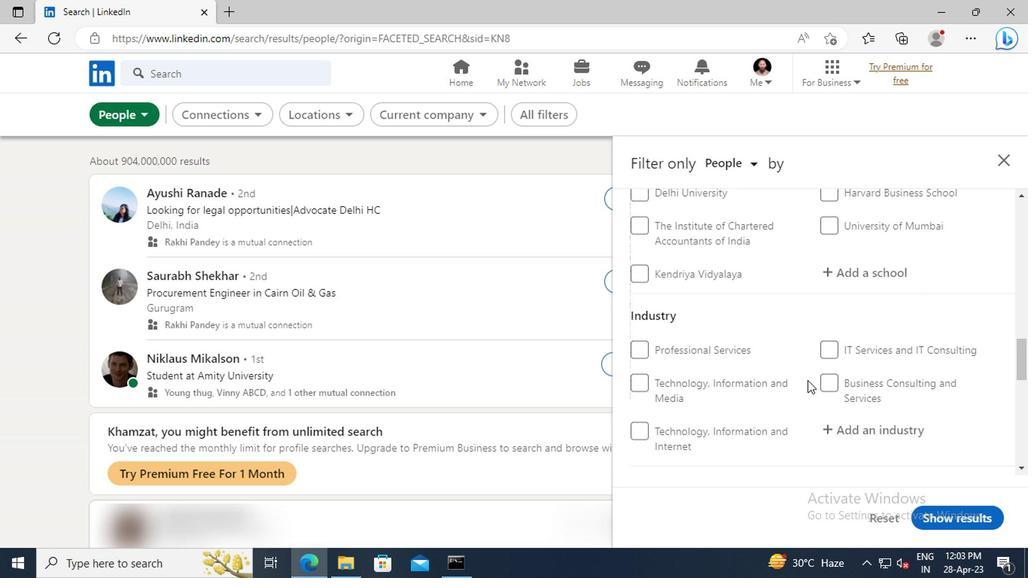 
Action: Mouse scrolled (806, 380) with delta (0, 0)
Screenshot: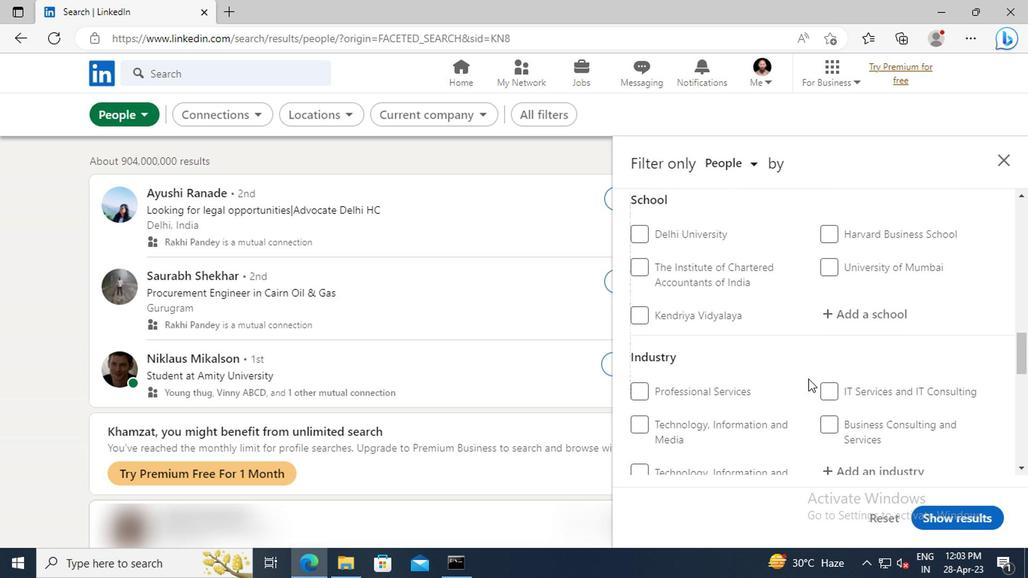 
Action: Mouse scrolled (806, 380) with delta (0, 0)
Screenshot: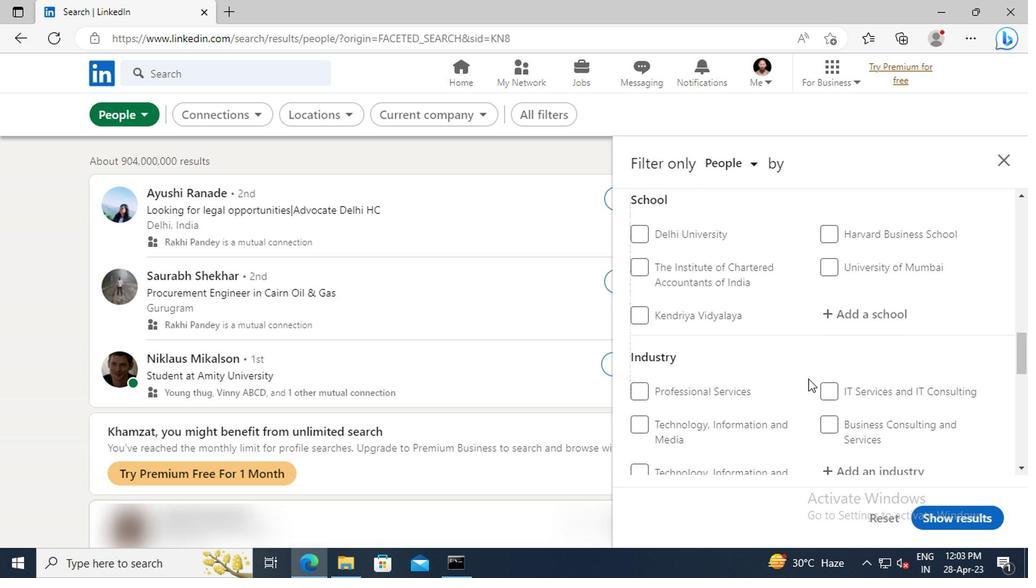 
Action: Mouse moved to (806, 376)
Screenshot: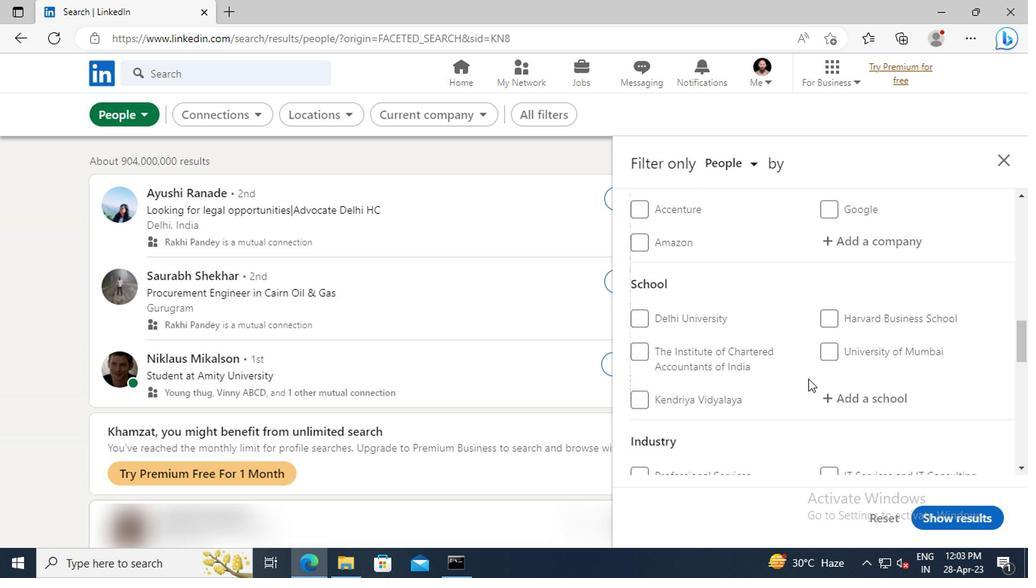 
Action: Mouse scrolled (806, 377) with delta (0, 1)
Screenshot: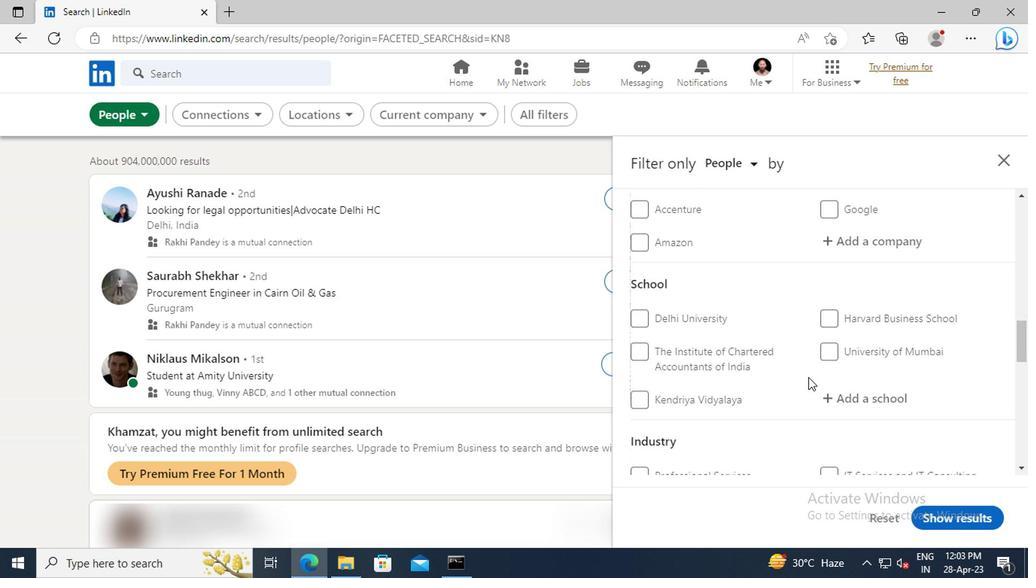 
Action: Mouse scrolled (806, 377) with delta (0, 1)
Screenshot: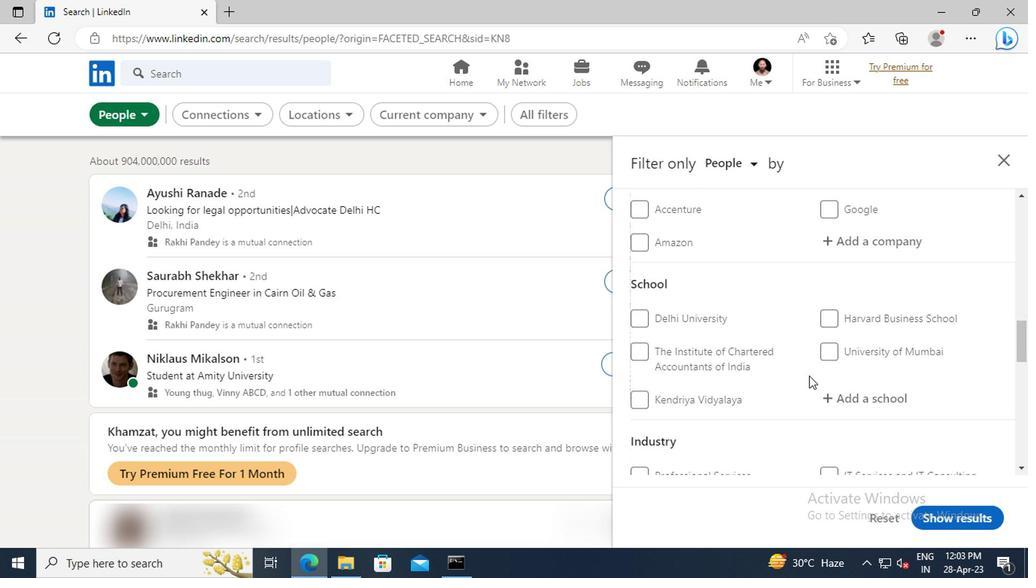
Action: Mouse moved to (806, 356)
Screenshot: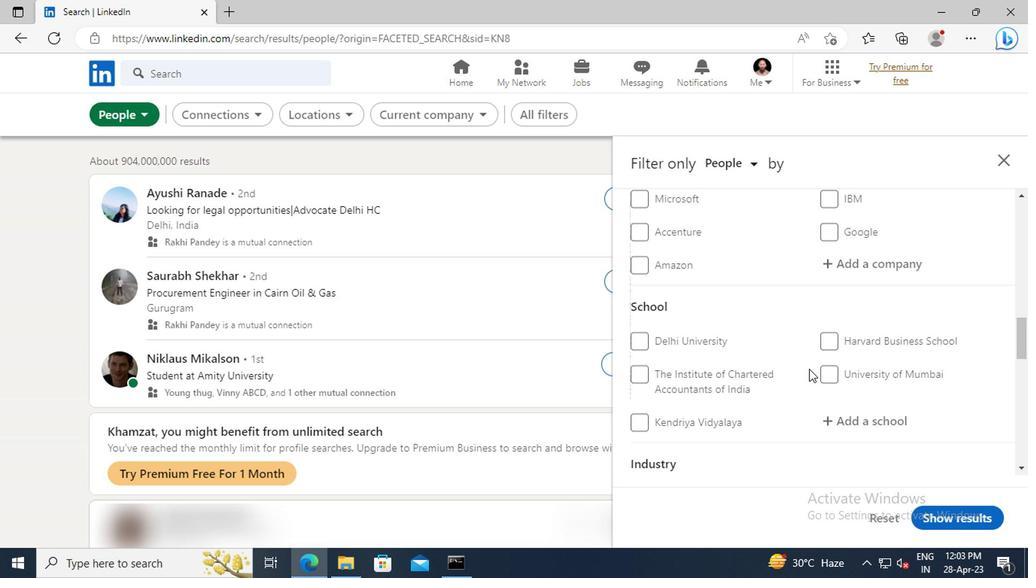 
Action: Mouse scrolled (806, 357) with delta (0, 1)
Screenshot: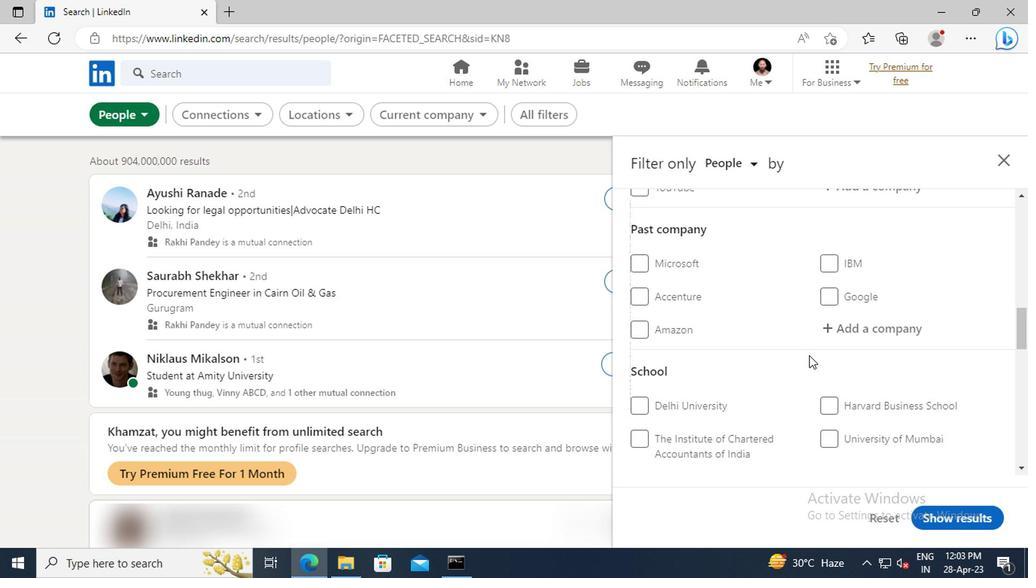 
Action: Mouse scrolled (806, 357) with delta (0, 1)
Screenshot: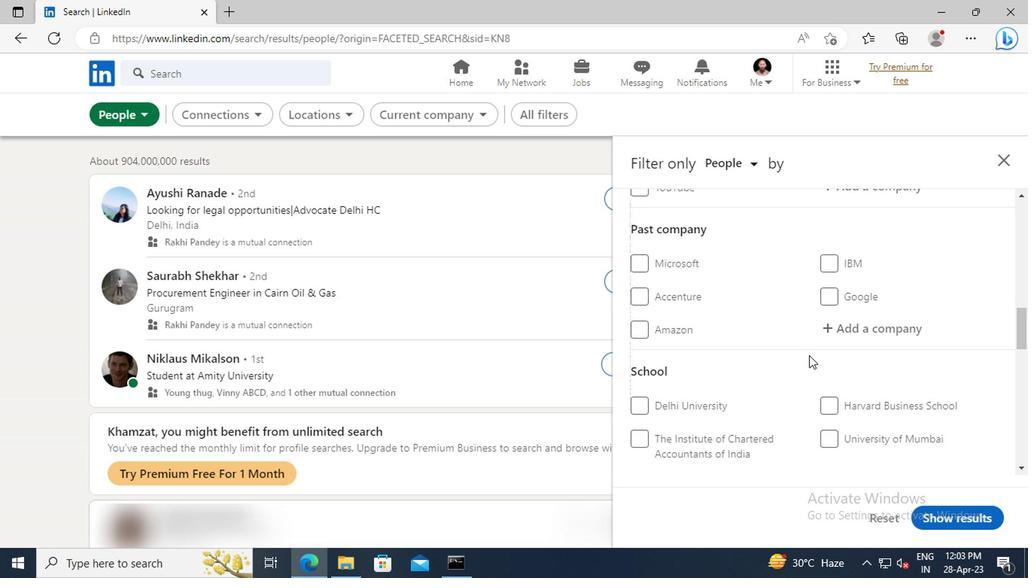 
Action: Mouse moved to (806, 351)
Screenshot: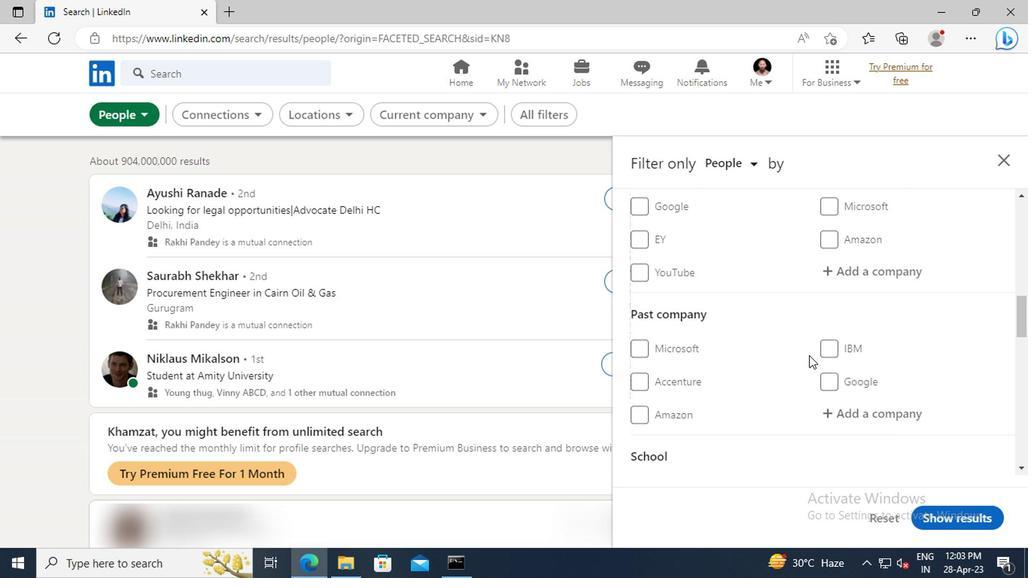 
Action: Mouse scrolled (806, 351) with delta (0, 0)
Screenshot: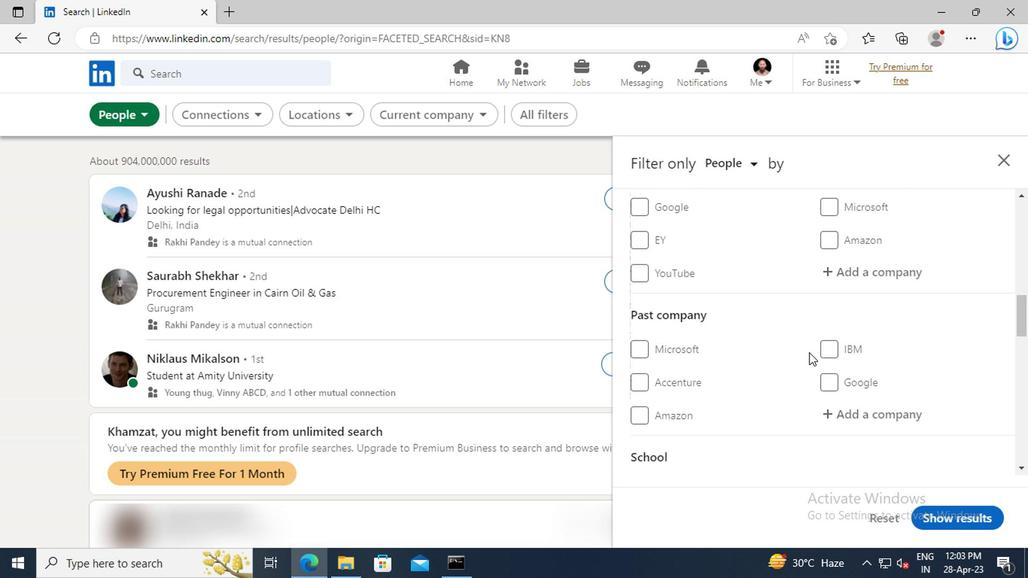 
Action: Mouse scrolled (806, 351) with delta (0, 0)
Screenshot: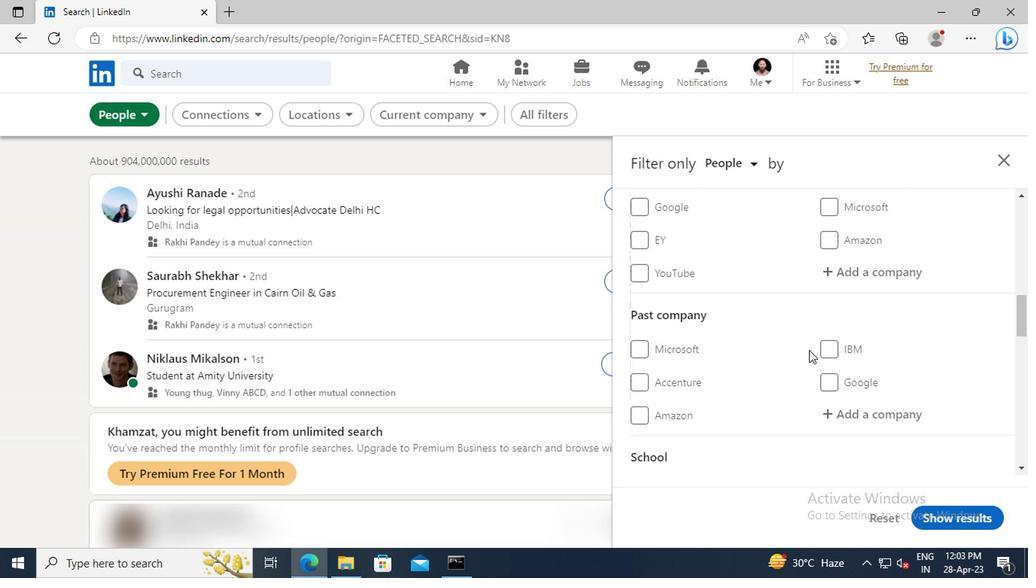 
Action: Mouse moved to (827, 358)
Screenshot: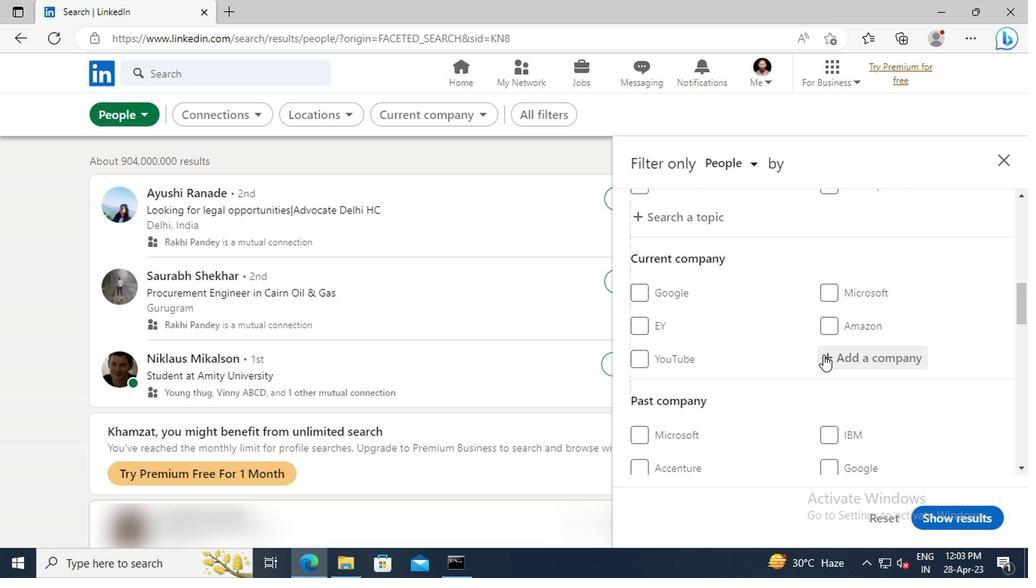 
Action: Mouse pressed left at (827, 358)
Screenshot: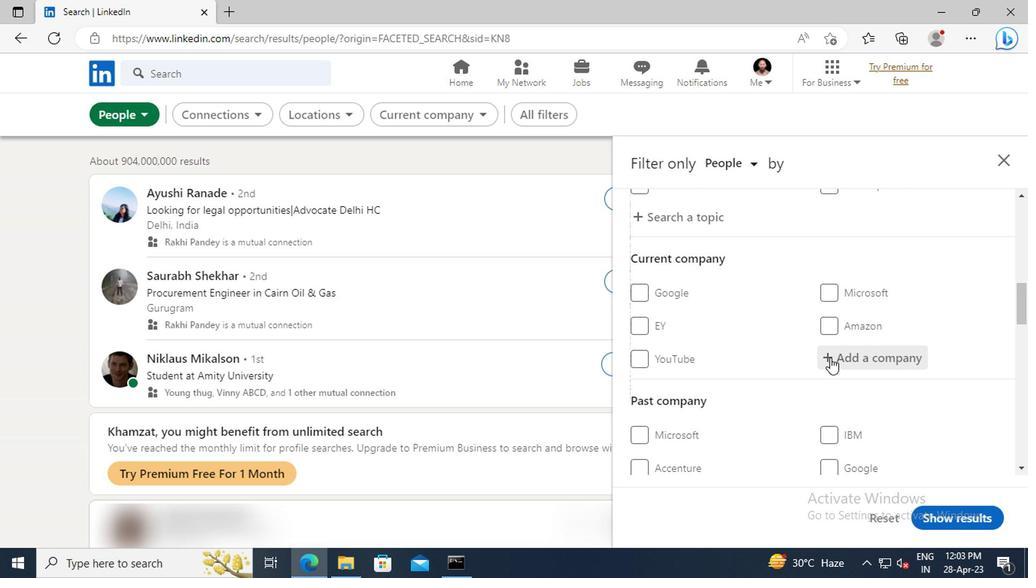 
Action: Key pressed <Key.shift>JOBSEEKER<Key.space><Key.shift>HUB
Screenshot: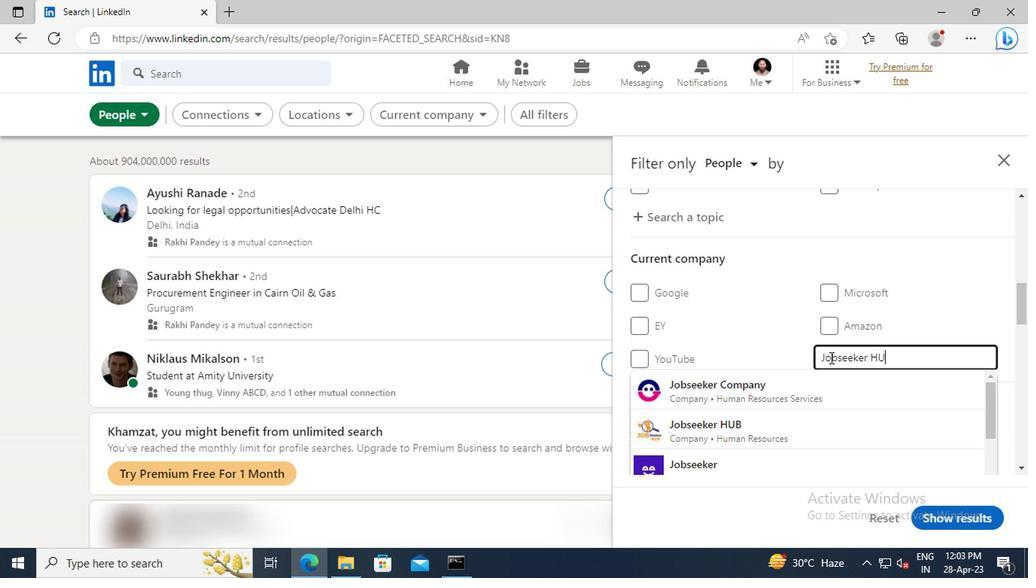 
Action: Mouse moved to (823, 384)
Screenshot: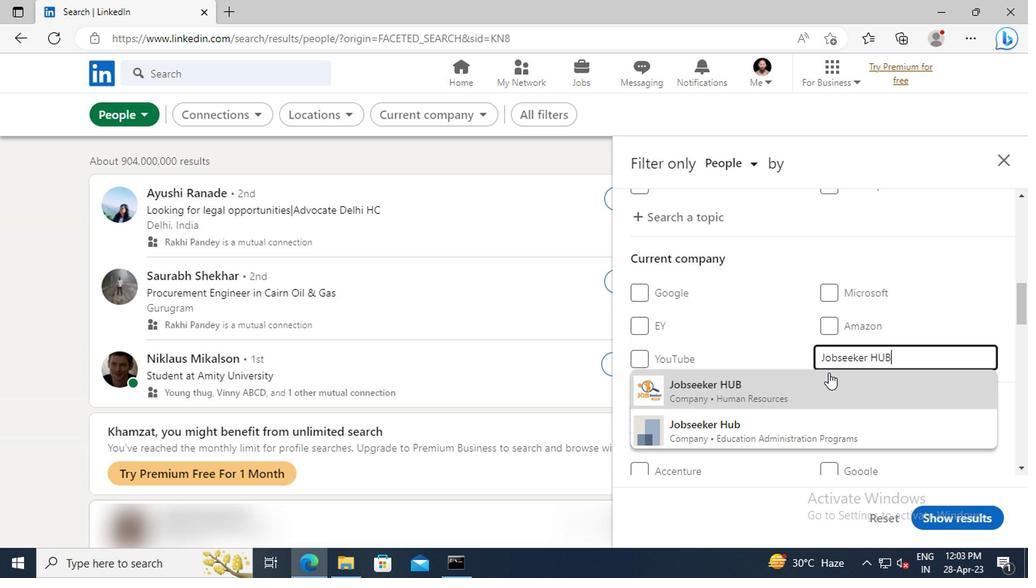 
Action: Mouse pressed left at (823, 384)
Screenshot: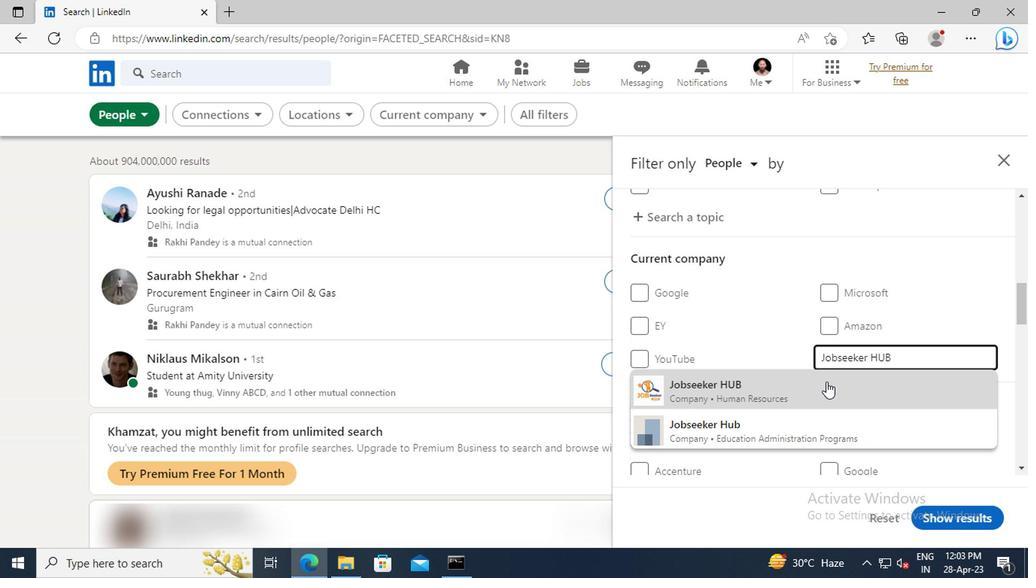 
Action: Mouse moved to (852, 307)
Screenshot: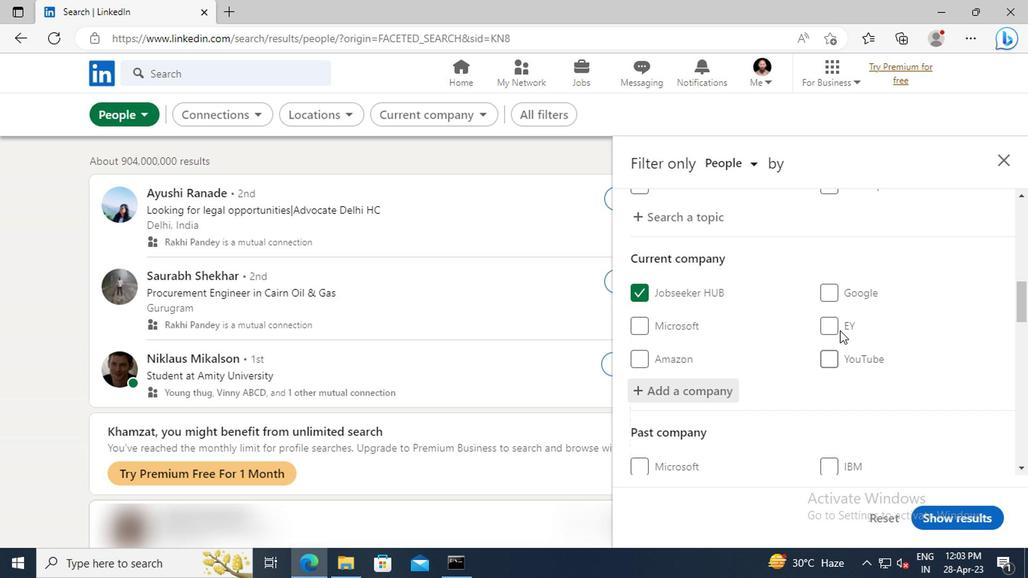 
Action: Mouse scrolled (852, 306) with delta (0, 0)
Screenshot: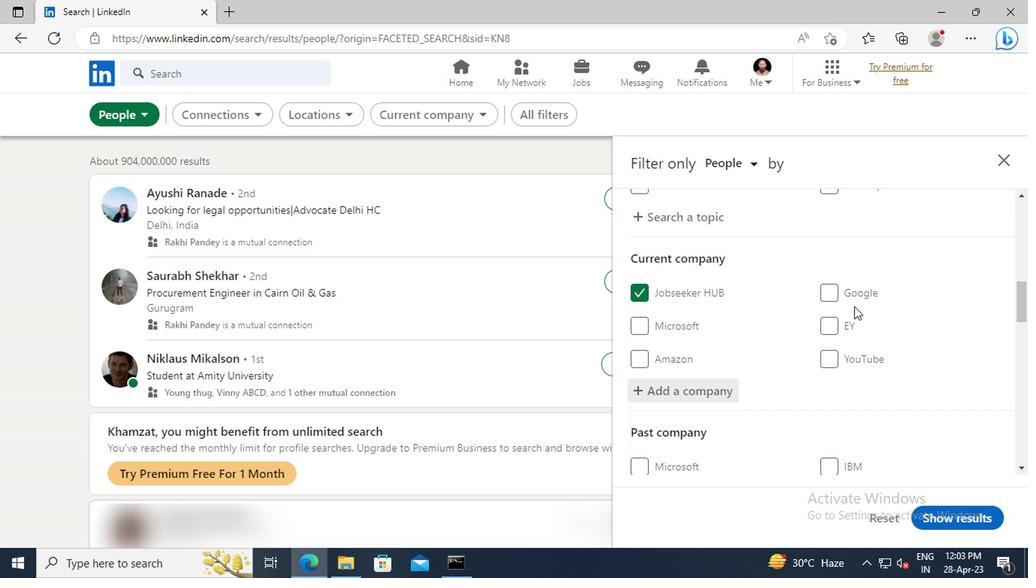 
Action: Mouse scrolled (852, 306) with delta (0, 0)
Screenshot: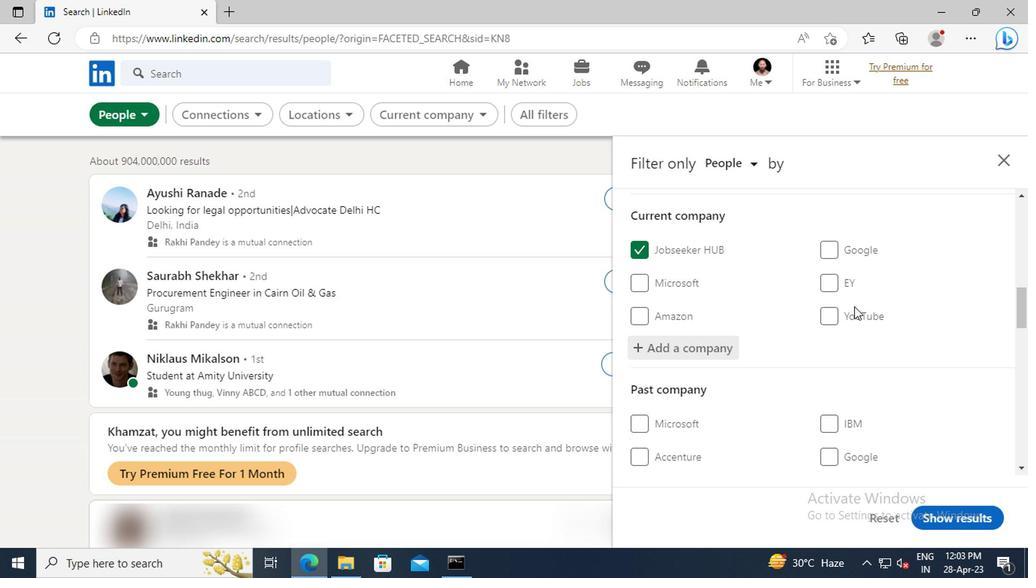 
Action: Mouse scrolled (852, 306) with delta (0, 0)
Screenshot: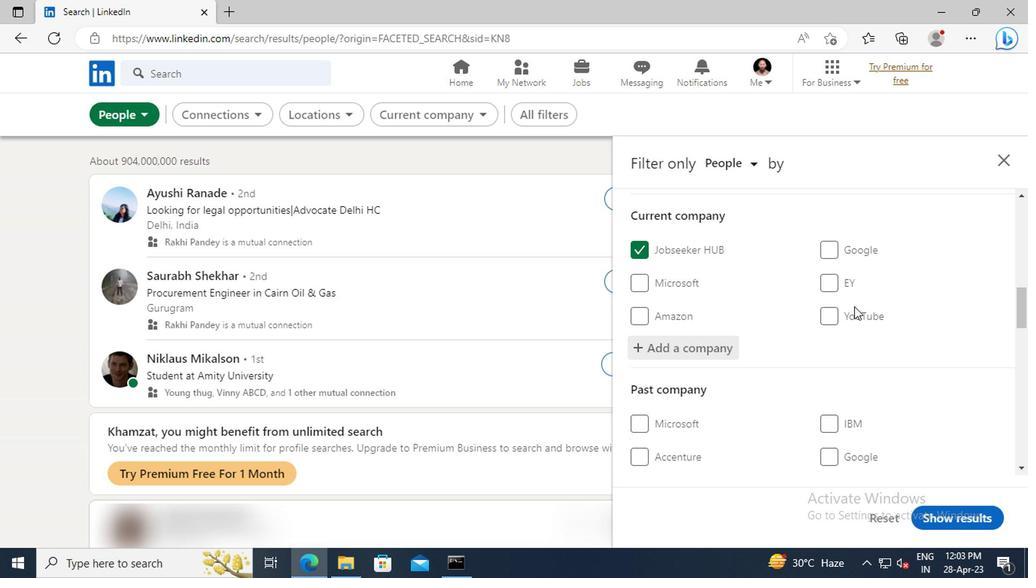 
Action: Mouse scrolled (852, 306) with delta (0, 0)
Screenshot: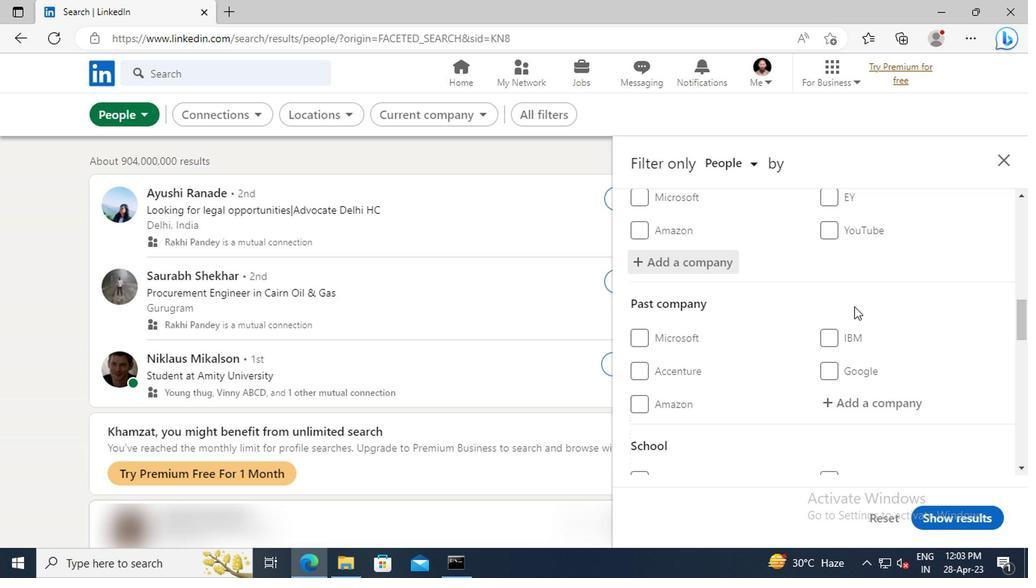 
Action: Mouse scrolled (852, 306) with delta (0, 0)
Screenshot: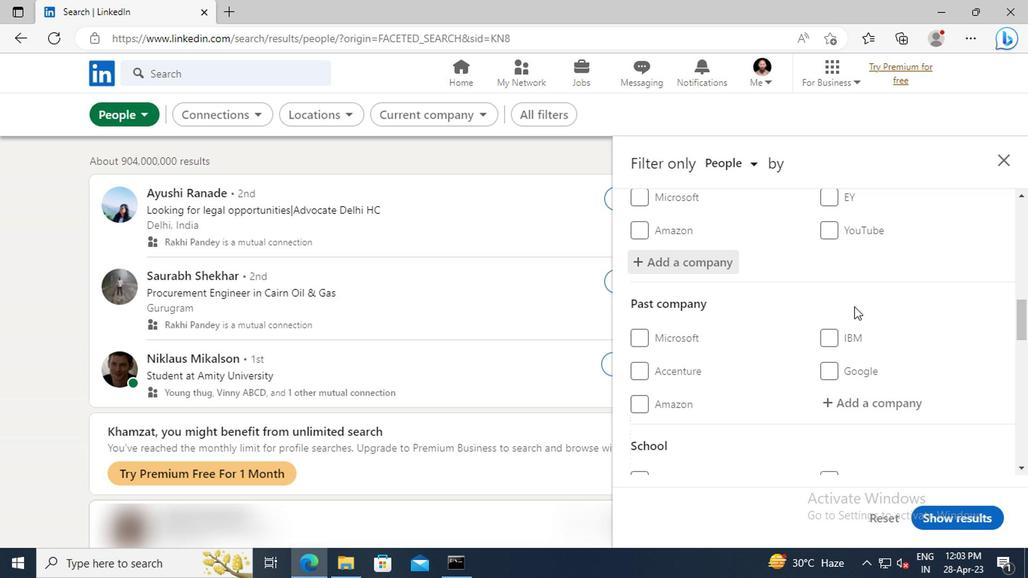 
Action: Mouse scrolled (852, 306) with delta (0, 0)
Screenshot: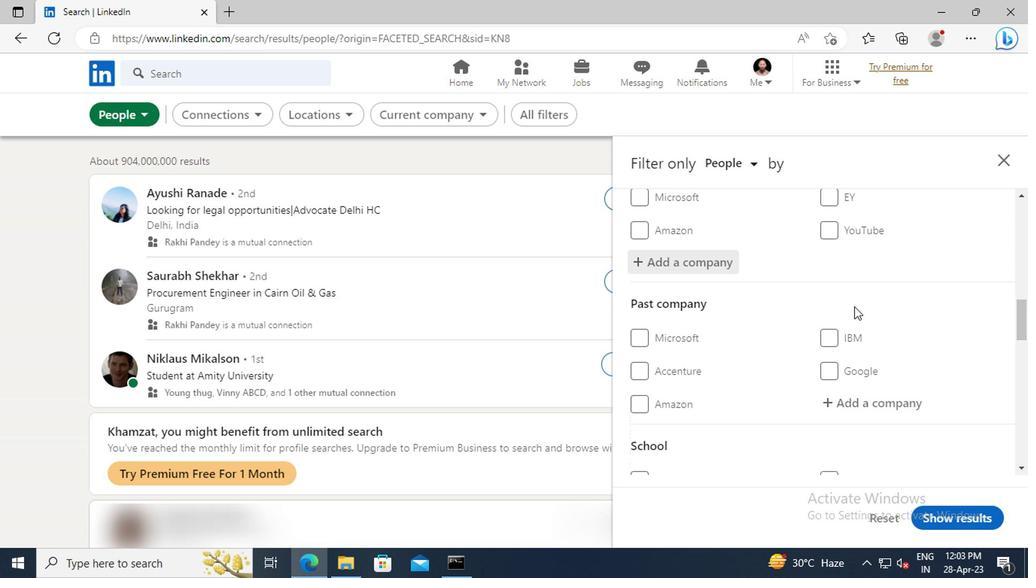 
Action: Mouse scrolled (852, 306) with delta (0, 0)
Screenshot: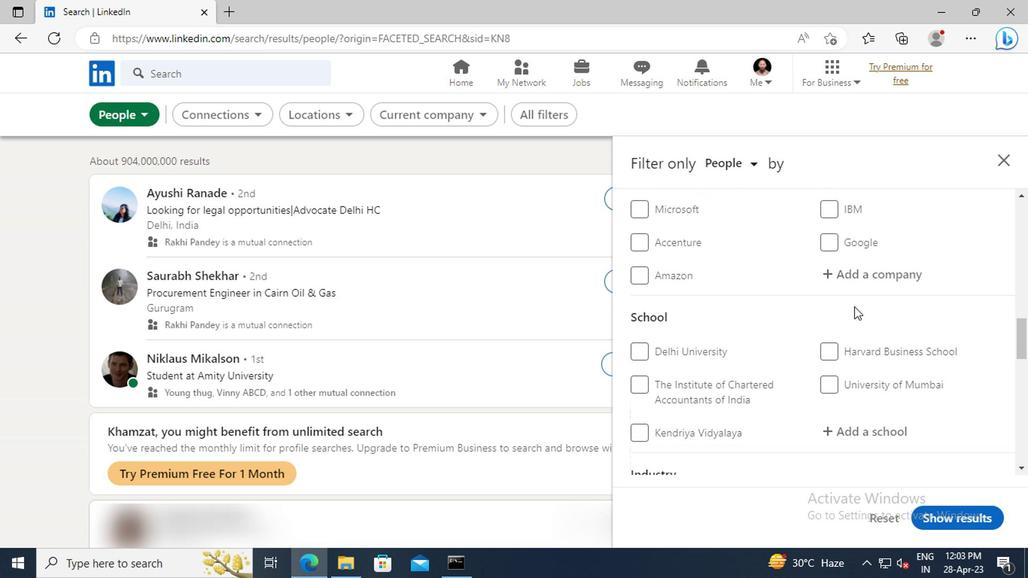 
Action: Mouse scrolled (852, 306) with delta (0, 0)
Screenshot: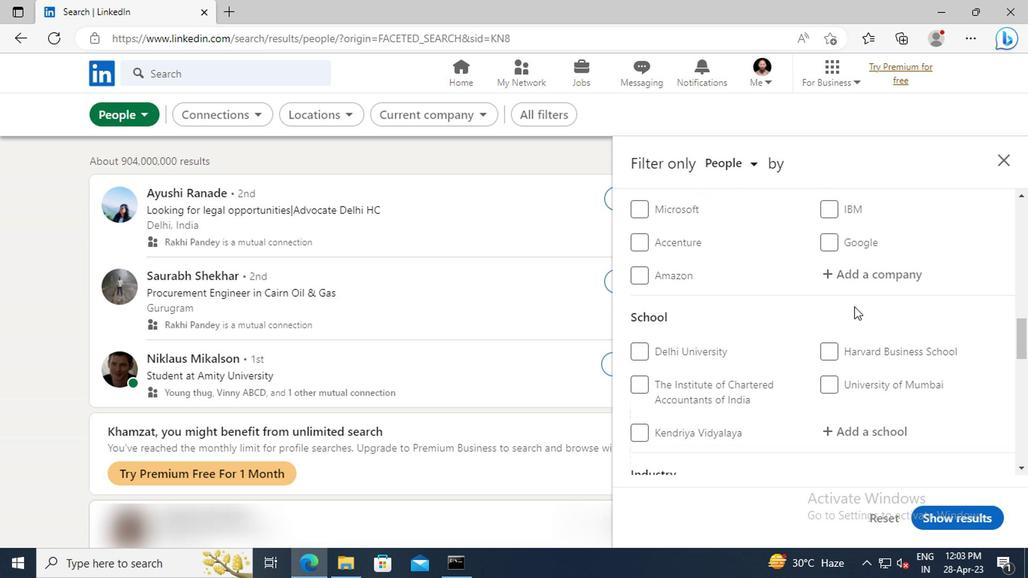 
Action: Mouse scrolled (852, 306) with delta (0, 0)
Screenshot: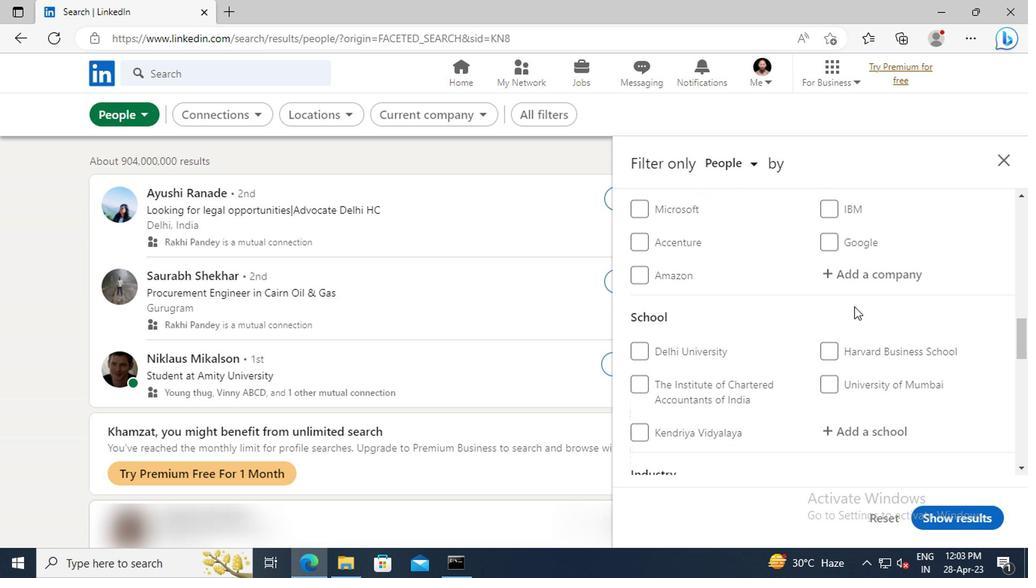 
Action: Mouse moved to (852, 313)
Screenshot: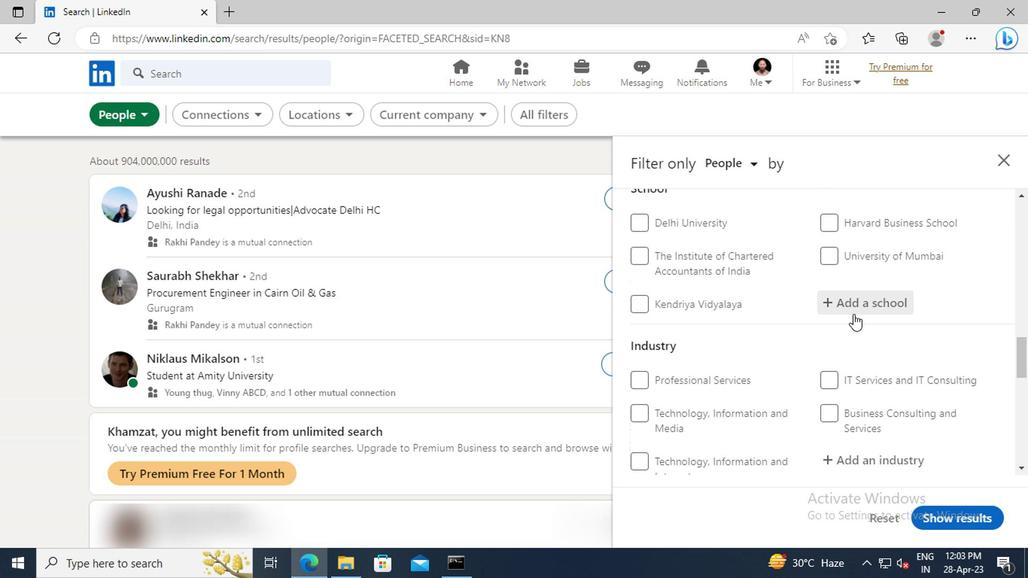 
Action: Mouse pressed left at (852, 313)
Screenshot: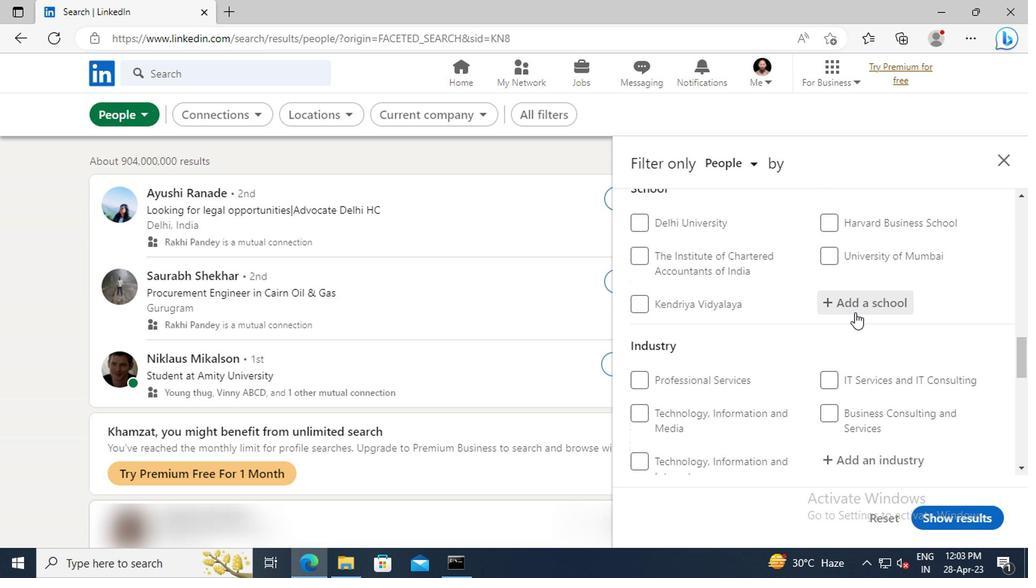 
Action: Key pressed <Key.shift>JAWAHARLAL<Key.space><Key.shift>NEHRU<Key.space><Key.shift>NATIONAL
Screenshot: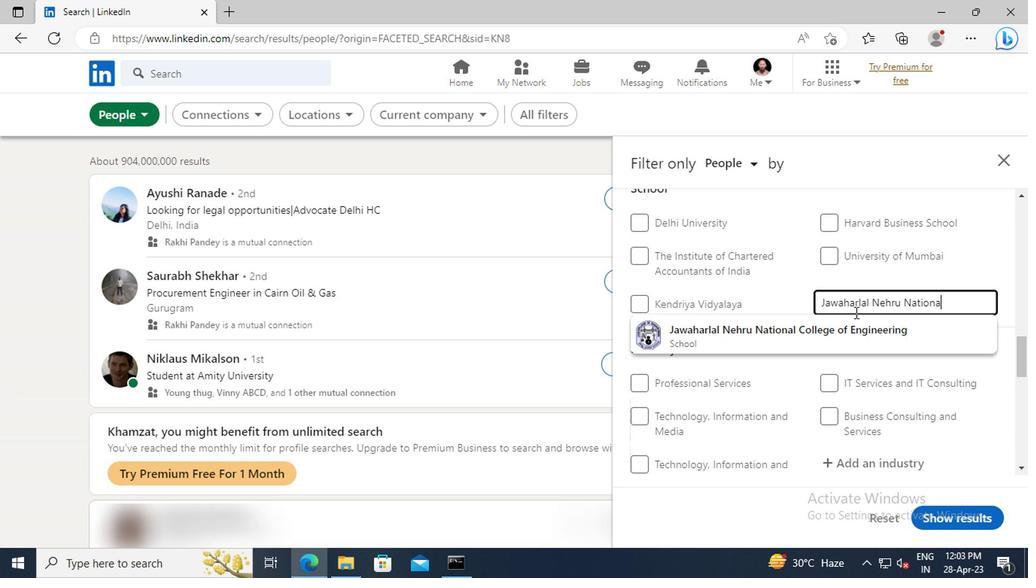 
Action: Mouse moved to (861, 329)
Screenshot: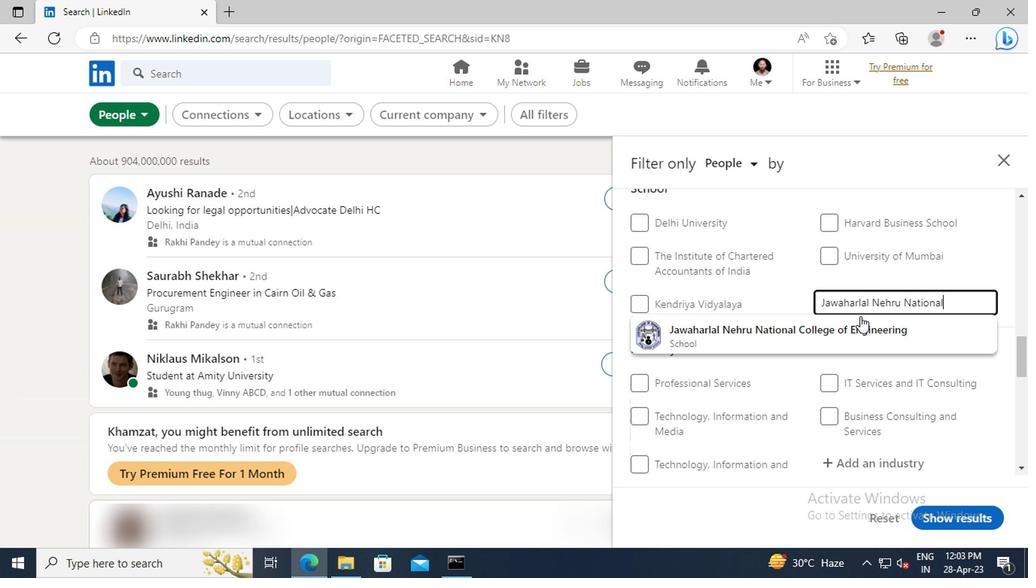 
Action: Mouse pressed left at (861, 329)
Screenshot: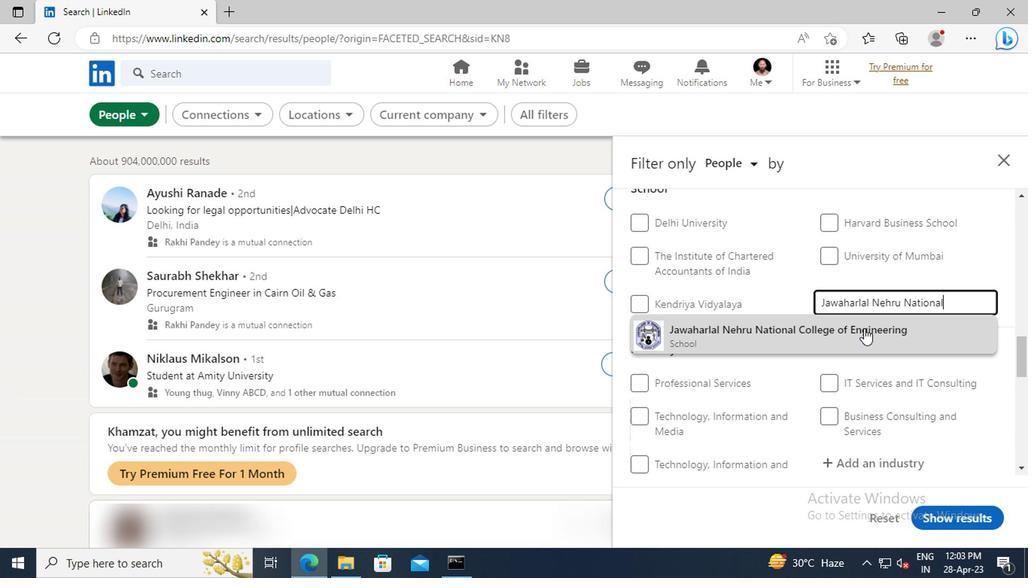 
Action: Mouse moved to (861, 304)
Screenshot: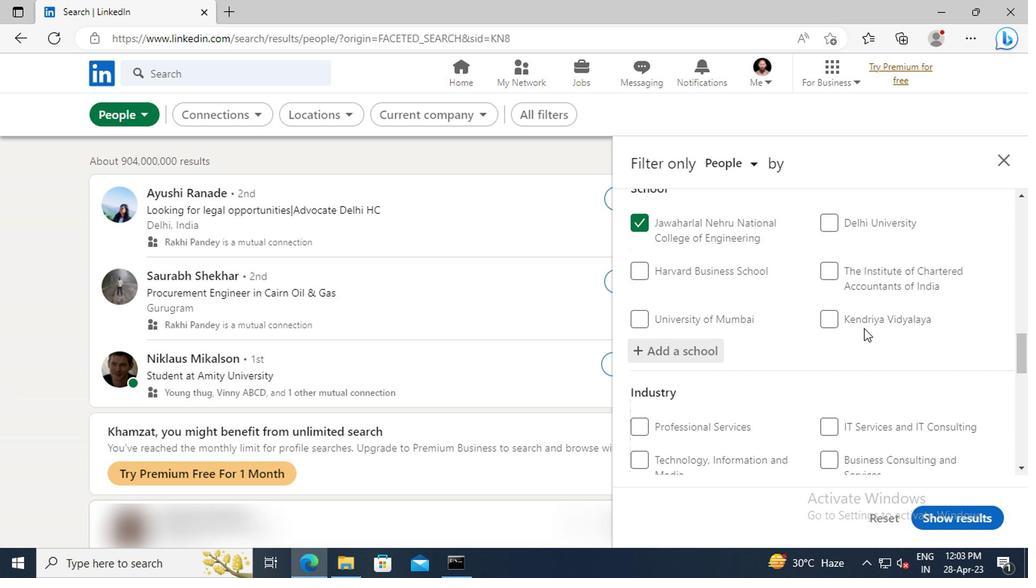 
Action: Mouse scrolled (861, 303) with delta (0, 0)
Screenshot: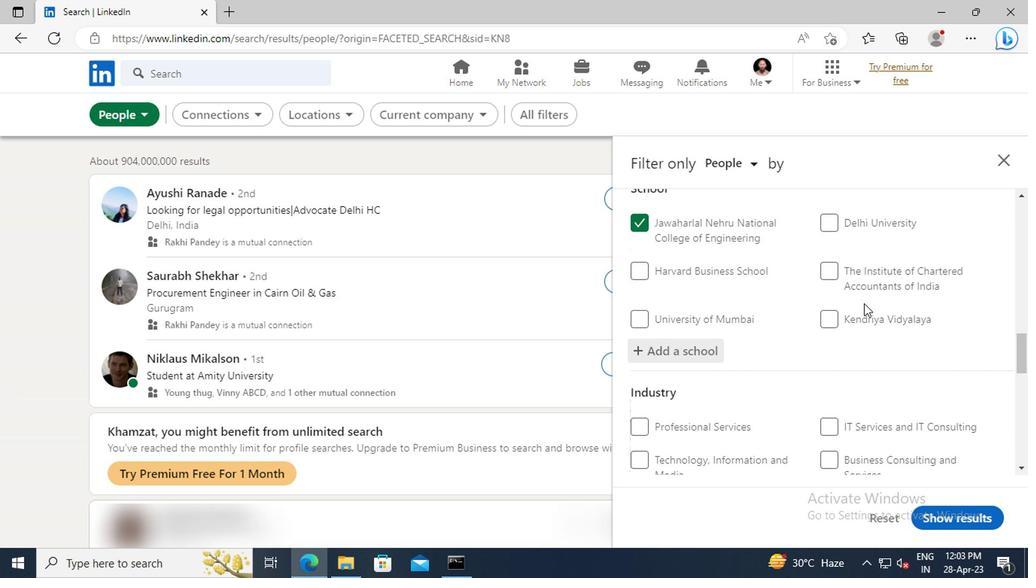 
Action: Mouse scrolled (861, 303) with delta (0, 0)
Screenshot: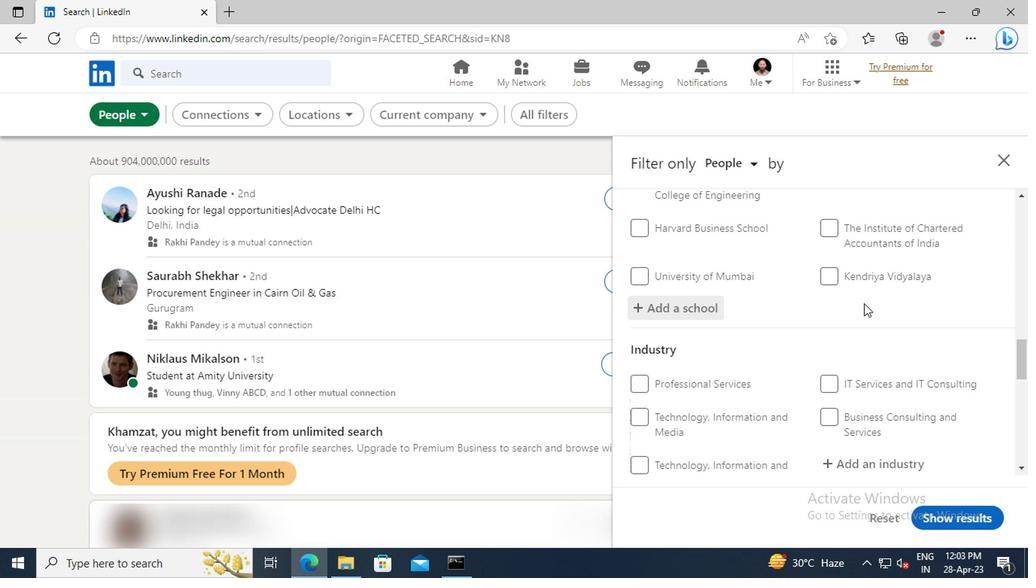 
Action: Mouse scrolled (861, 303) with delta (0, 0)
Screenshot: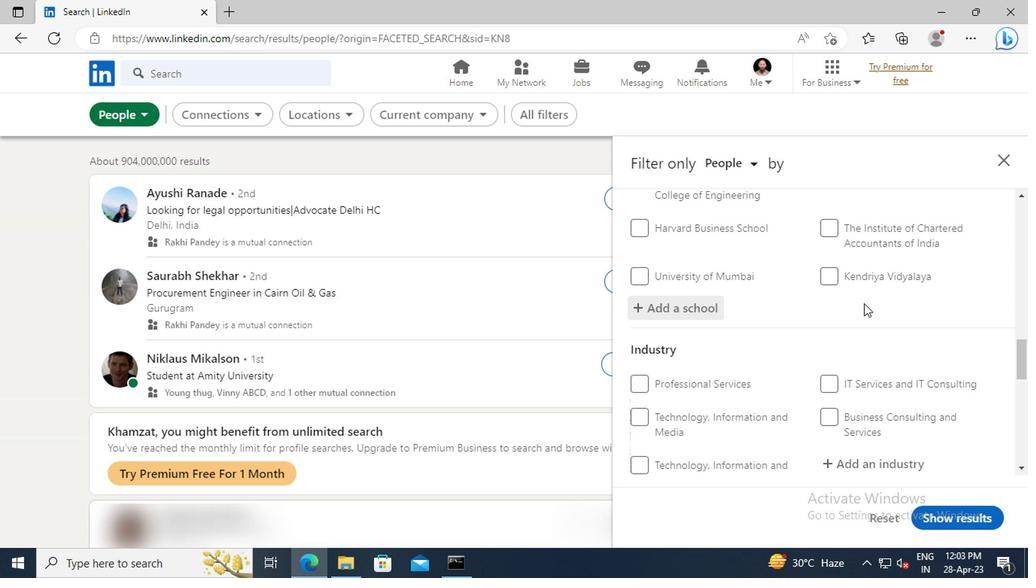 
Action: Mouse scrolled (861, 303) with delta (0, 0)
Screenshot: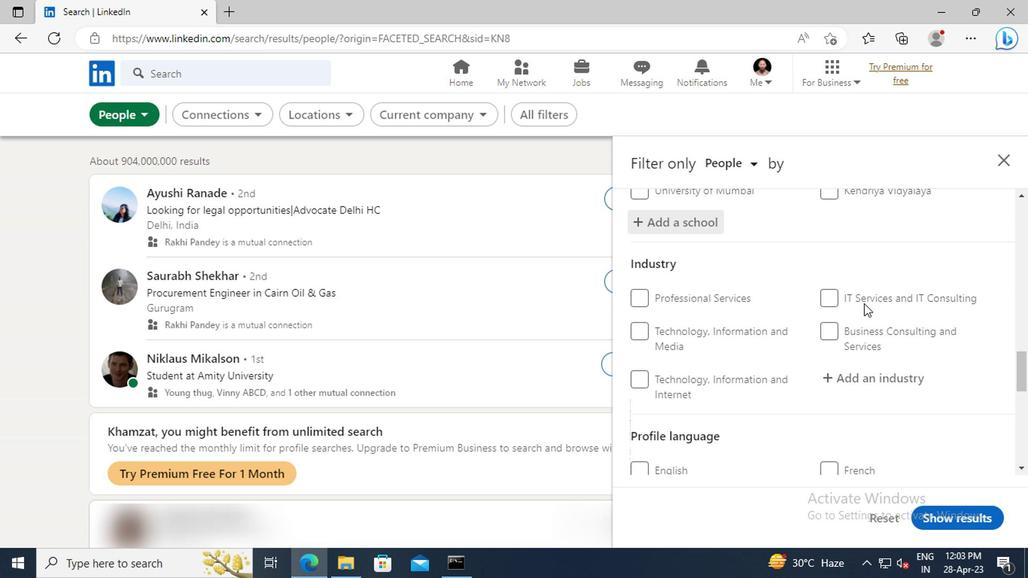 
Action: Mouse scrolled (861, 303) with delta (0, 0)
Screenshot: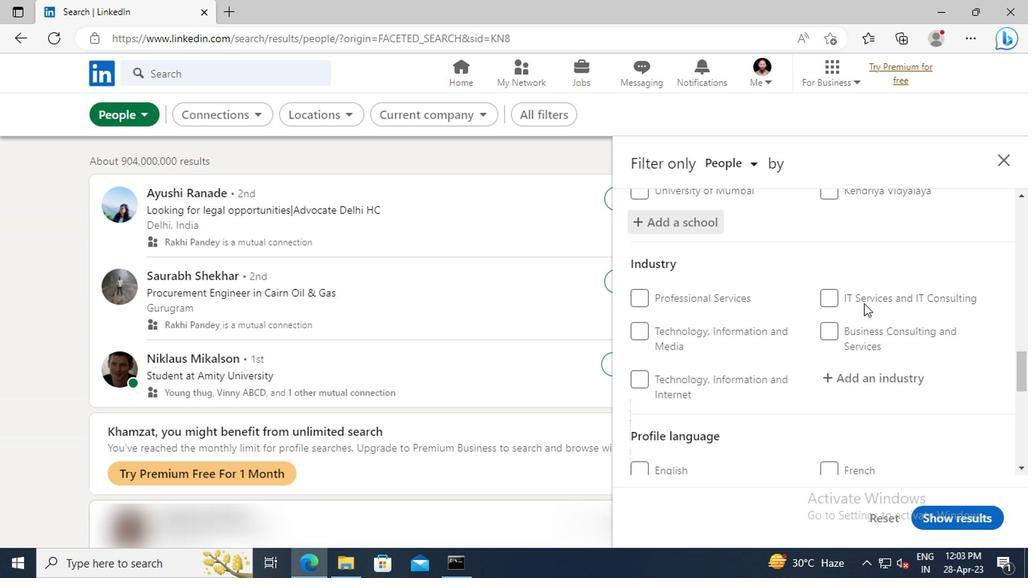 
Action: Mouse moved to (845, 296)
Screenshot: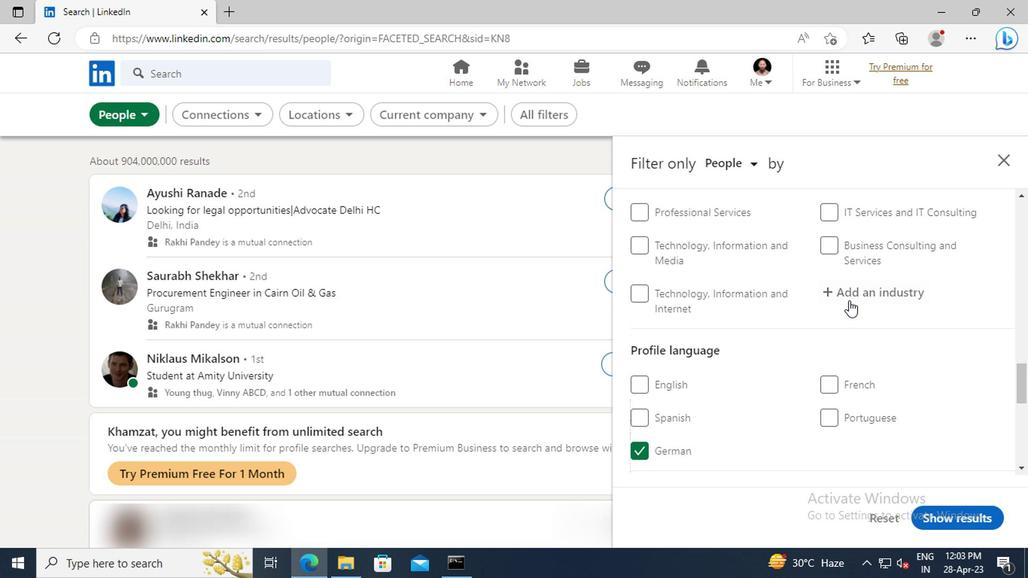 
Action: Mouse pressed left at (845, 296)
Screenshot: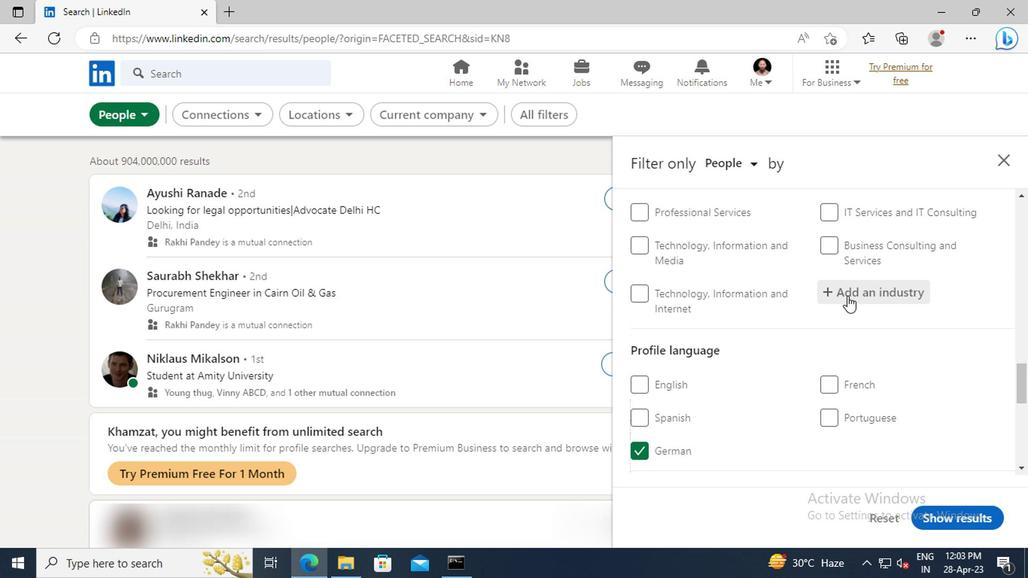 
Action: Key pressed <Key.shift>INDUSTRIAL<Key.space><Key.shift>MAC
Screenshot: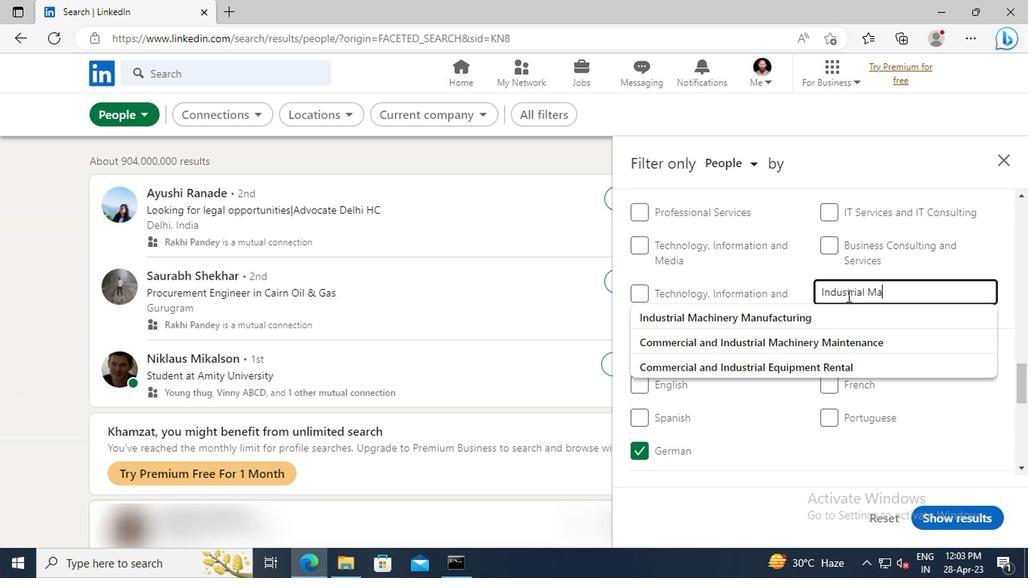 
Action: Mouse moved to (828, 315)
Screenshot: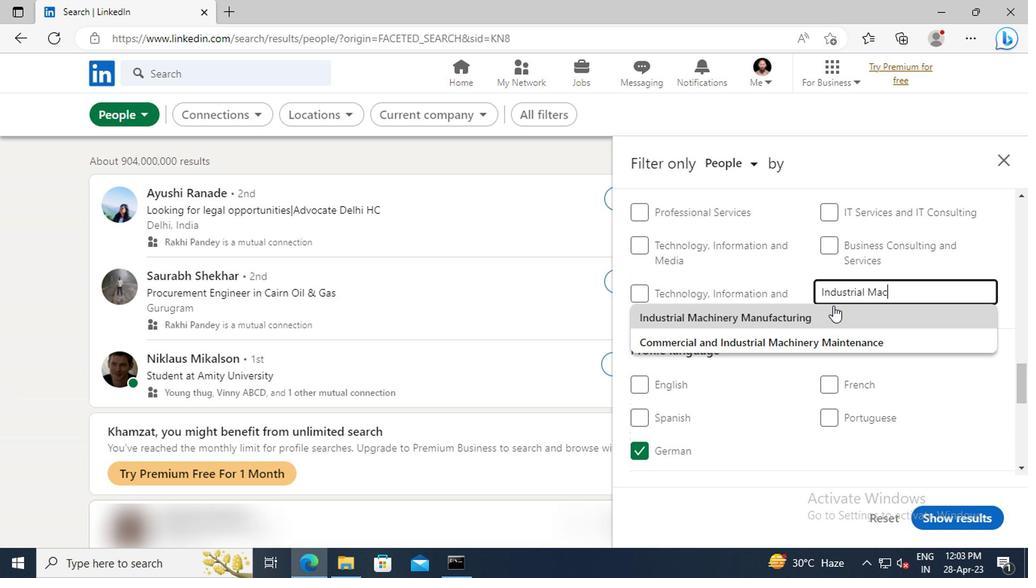 
Action: Mouse pressed left at (828, 315)
Screenshot: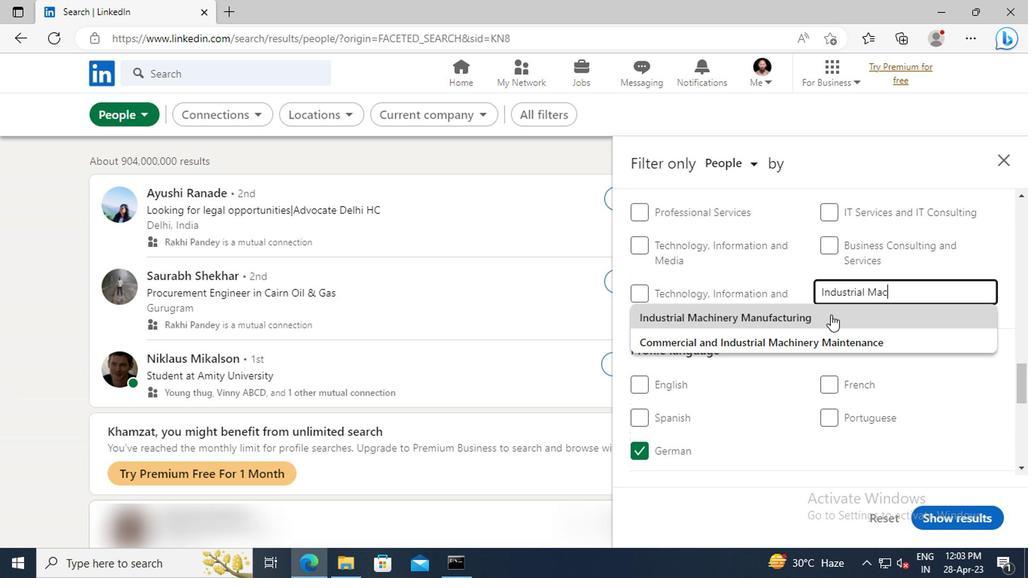 
Action: Mouse moved to (836, 290)
Screenshot: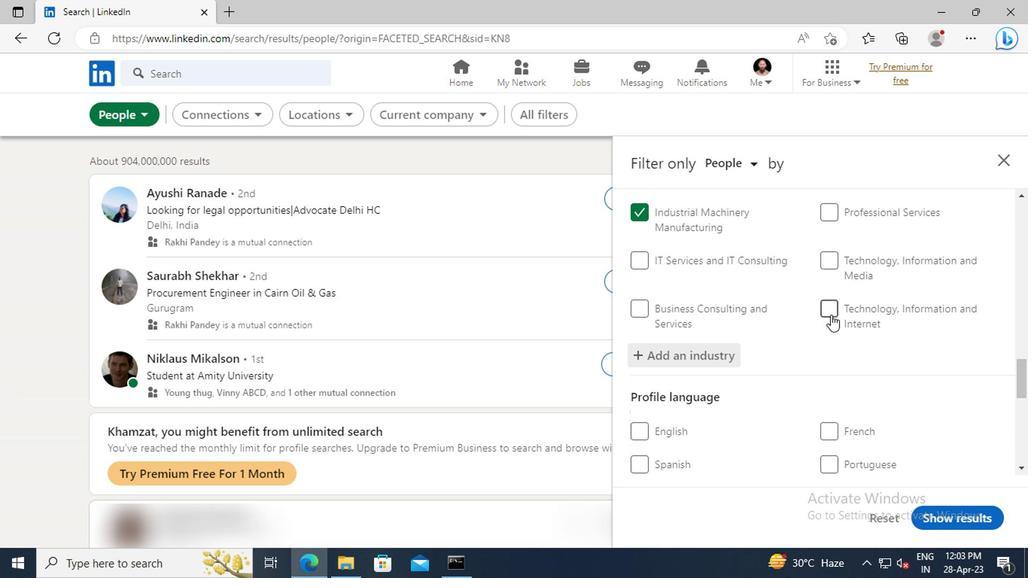 
Action: Mouse scrolled (836, 290) with delta (0, 0)
Screenshot: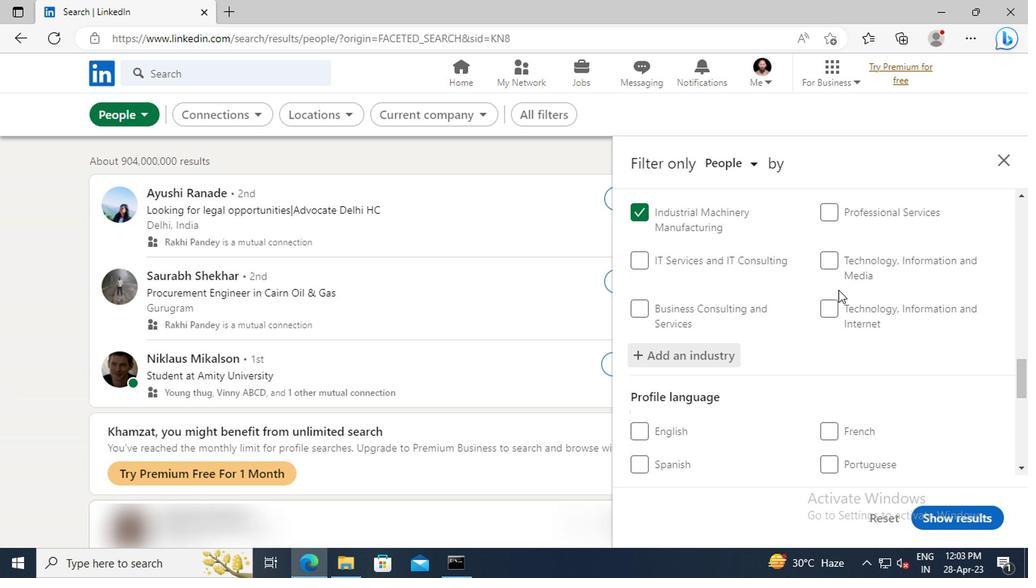 
Action: Mouse scrolled (836, 290) with delta (0, 0)
Screenshot: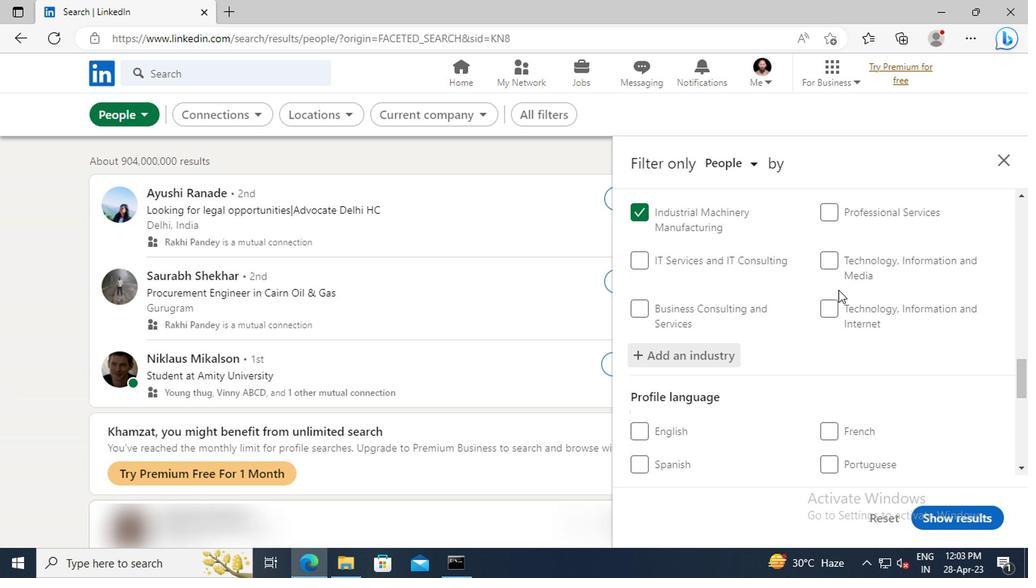 
Action: Mouse scrolled (836, 290) with delta (0, 0)
Screenshot: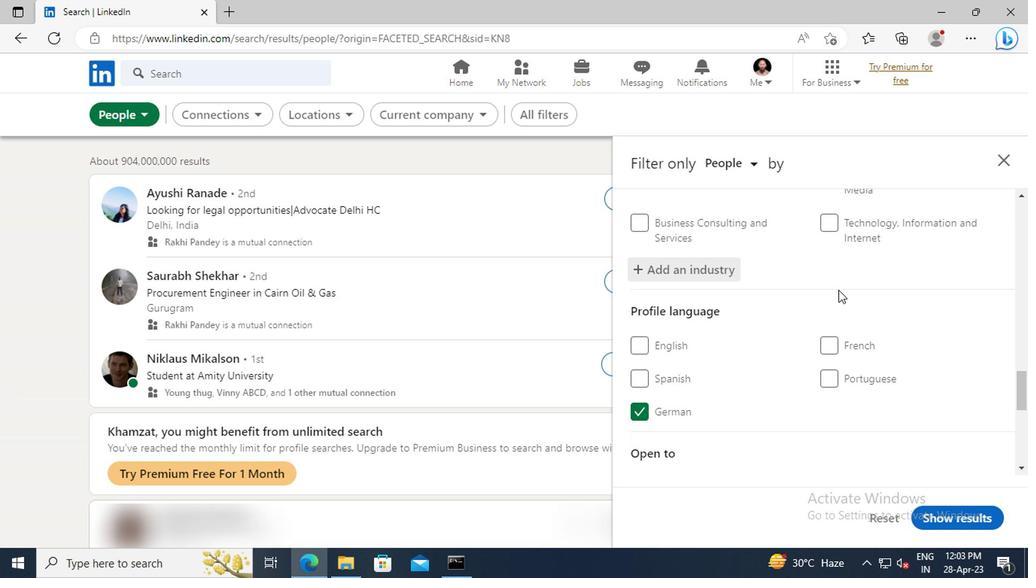 
Action: Mouse scrolled (836, 290) with delta (0, 0)
Screenshot: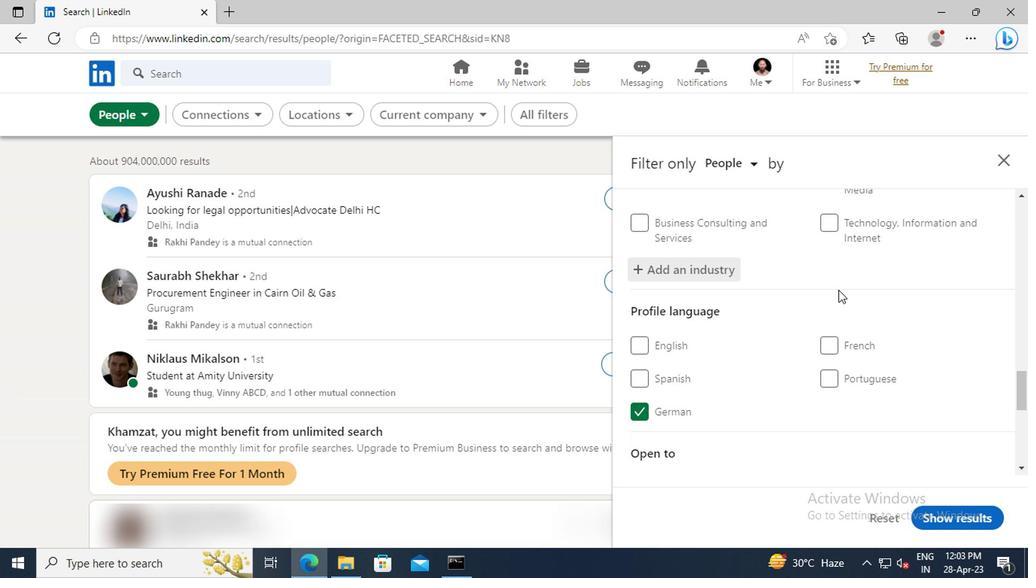 
Action: Mouse scrolled (836, 290) with delta (0, 0)
Screenshot: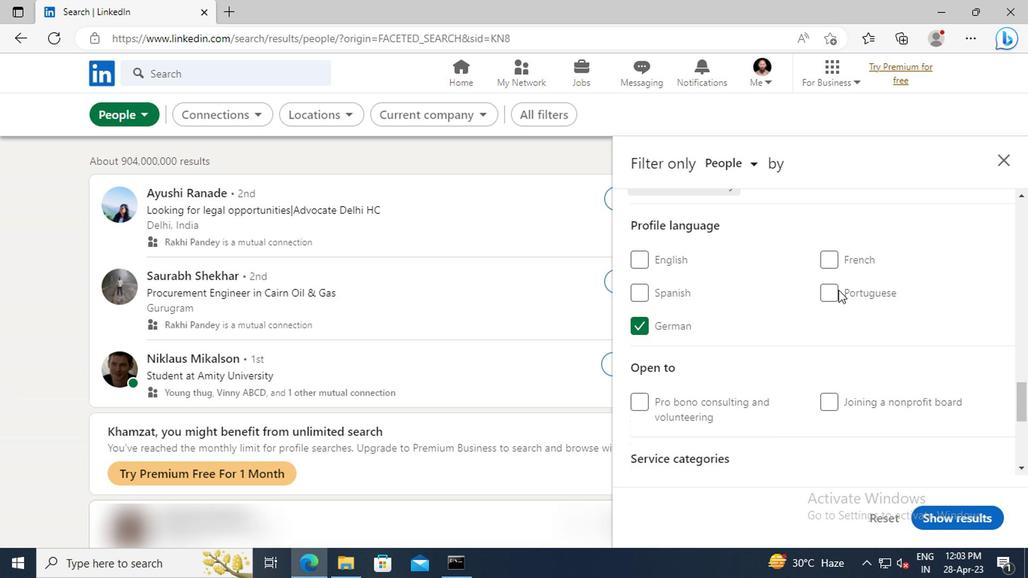 
Action: Mouse scrolled (836, 290) with delta (0, 0)
Screenshot: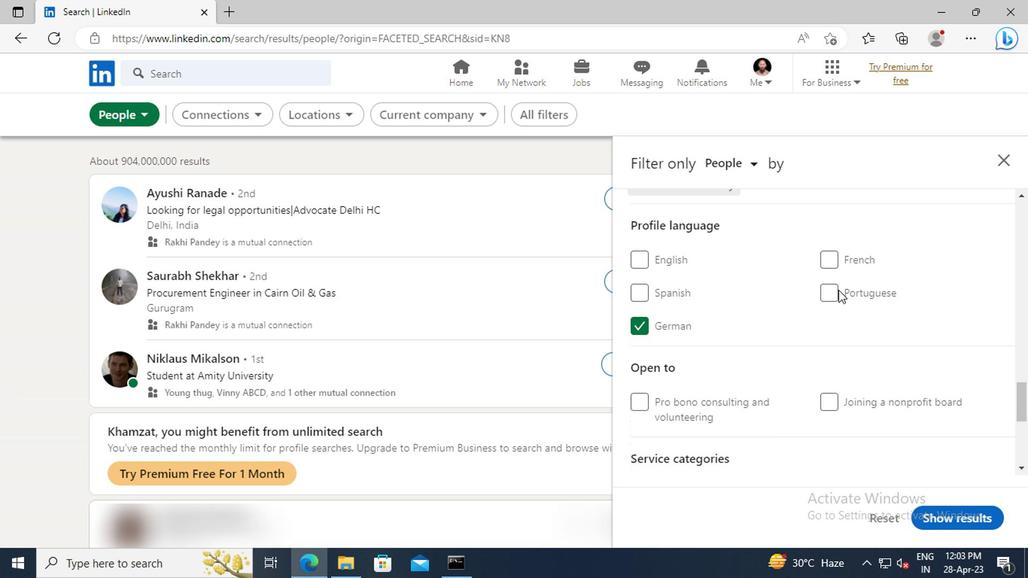 
Action: Mouse scrolled (836, 290) with delta (0, 0)
Screenshot: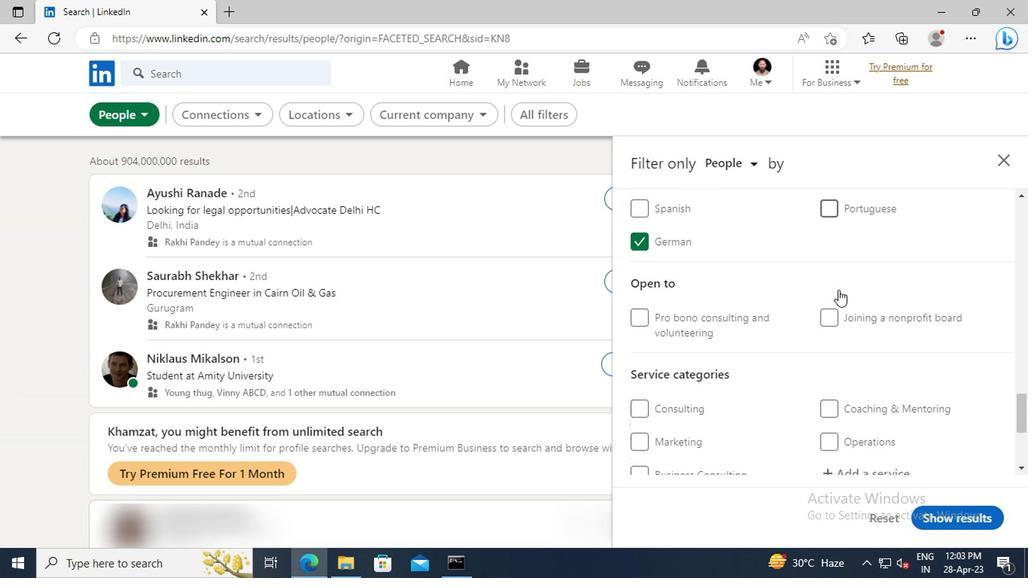 
Action: Mouse scrolled (836, 290) with delta (0, 0)
Screenshot: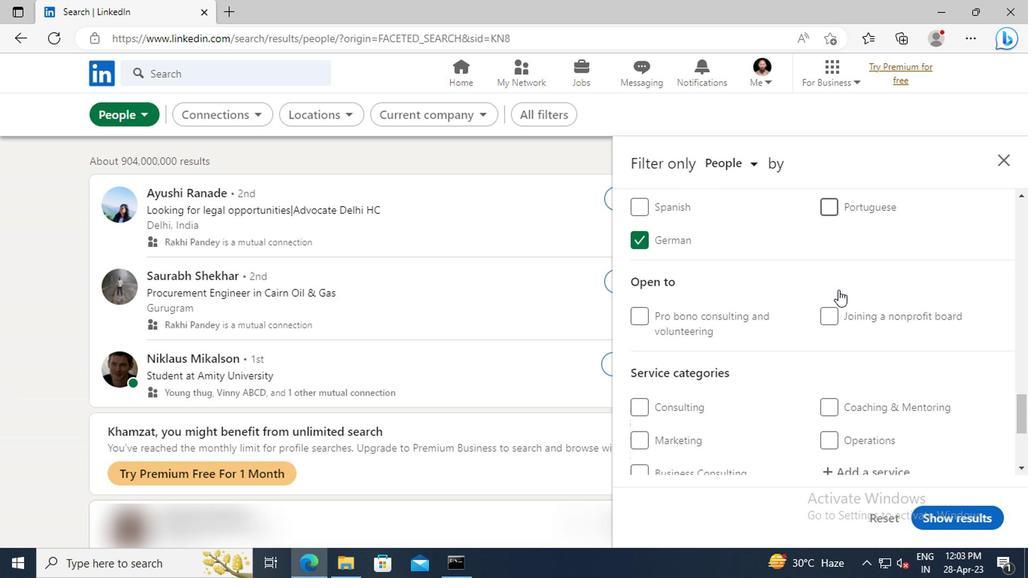 
Action: Mouse moved to (836, 290)
Screenshot: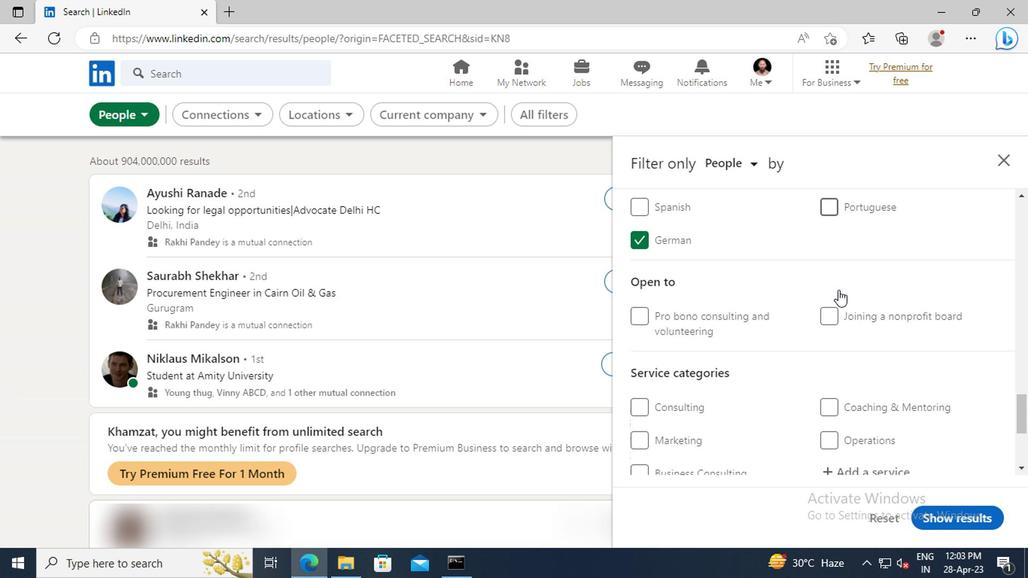 
Action: Mouse scrolled (836, 290) with delta (0, 0)
Screenshot: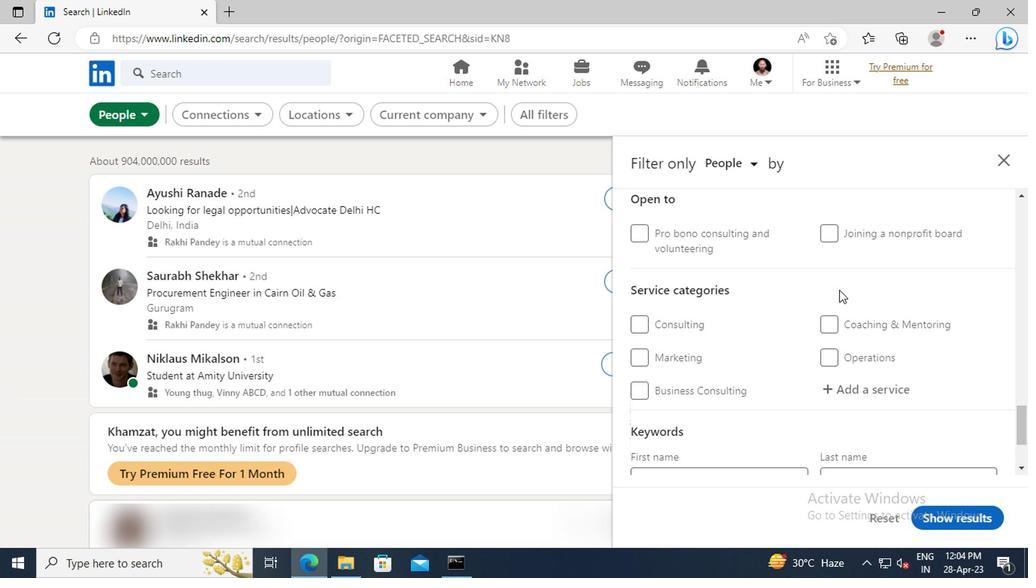 
Action: Mouse scrolled (836, 290) with delta (0, 0)
Screenshot: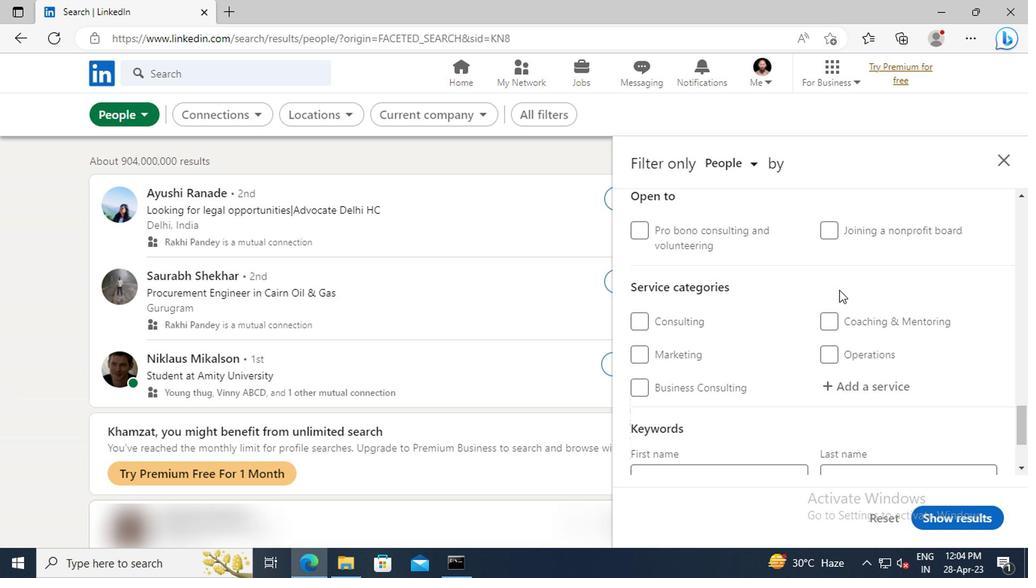 
Action: Mouse moved to (835, 304)
Screenshot: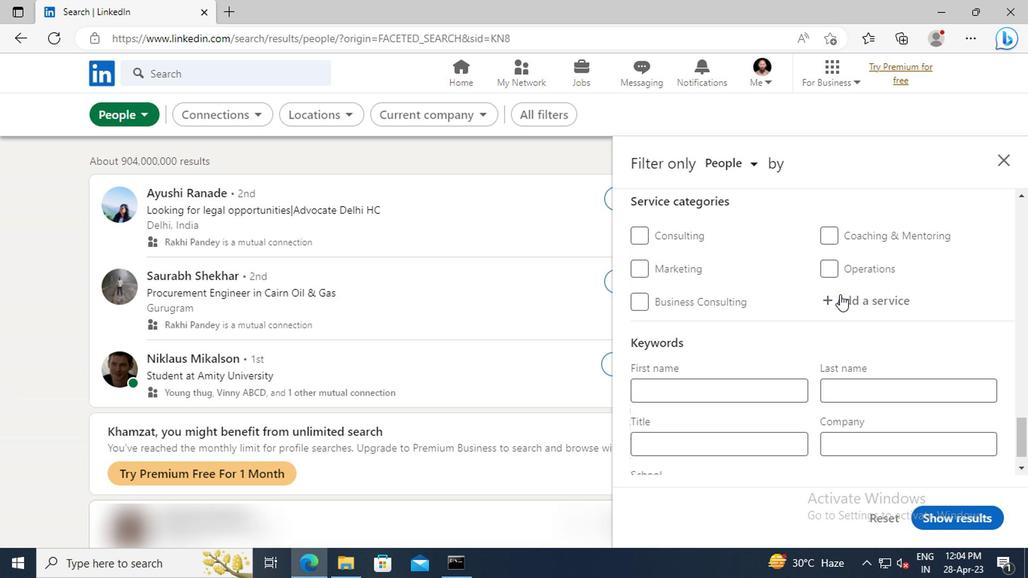 
Action: Mouse pressed left at (835, 304)
Screenshot: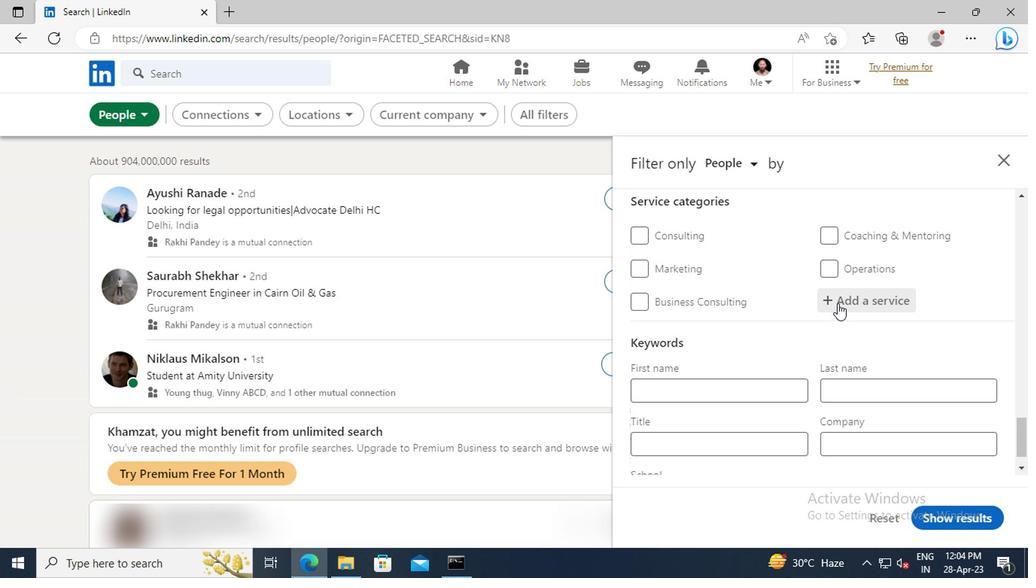
Action: Key pressed <Key.shift>VIDEOGR
Screenshot: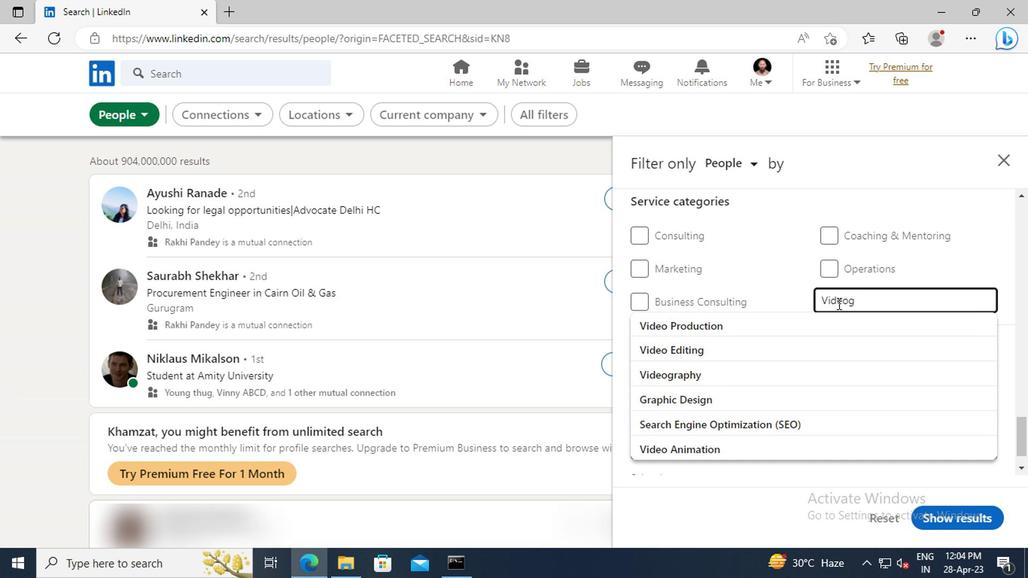
Action: Mouse moved to (833, 322)
Screenshot: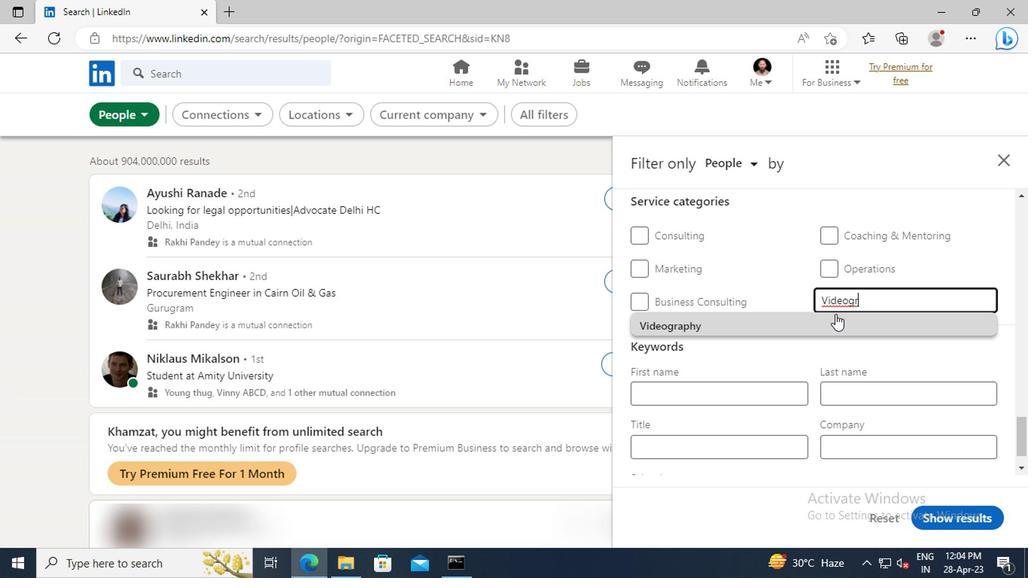 
Action: Mouse pressed left at (833, 322)
Screenshot: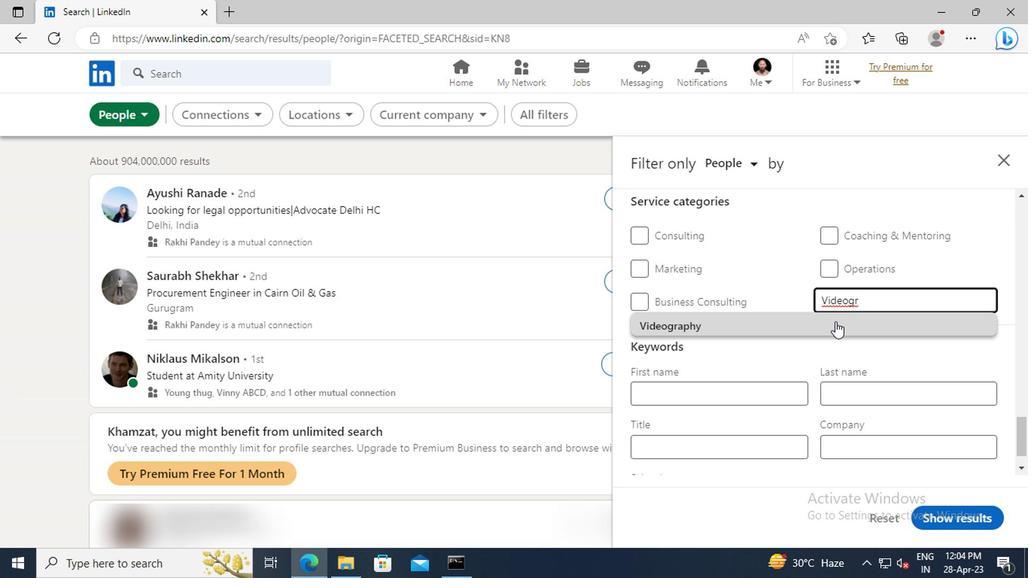 
Action: Mouse moved to (833, 322)
Screenshot: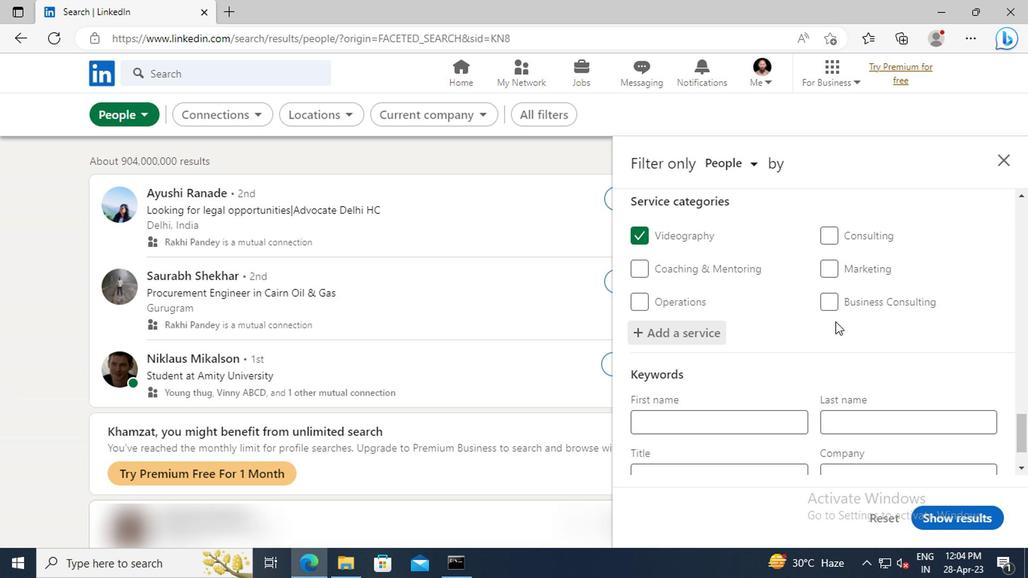 
Action: Mouse scrolled (833, 321) with delta (0, 0)
Screenshot: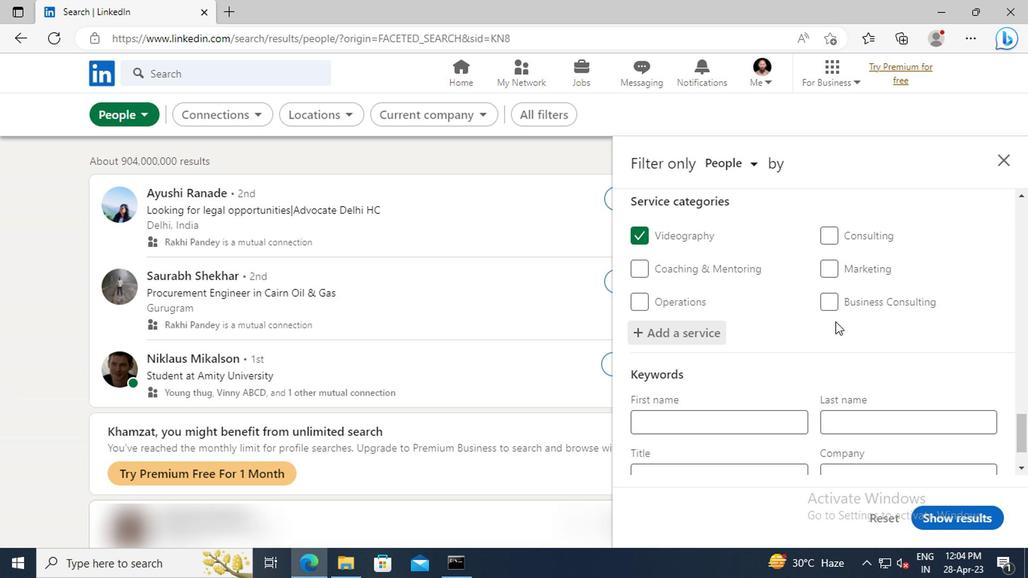
Action: Mouse scrolled (833, 321) with delta (0, 0)
Screenshot: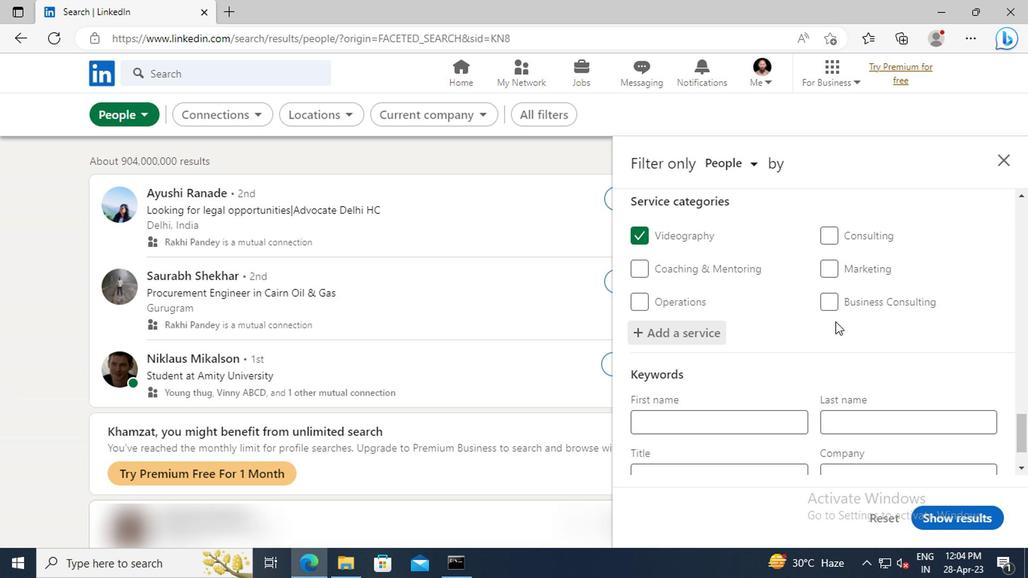 
Action: Mouse scrolled (833, 321) with delta (0, 0)
Screenshot: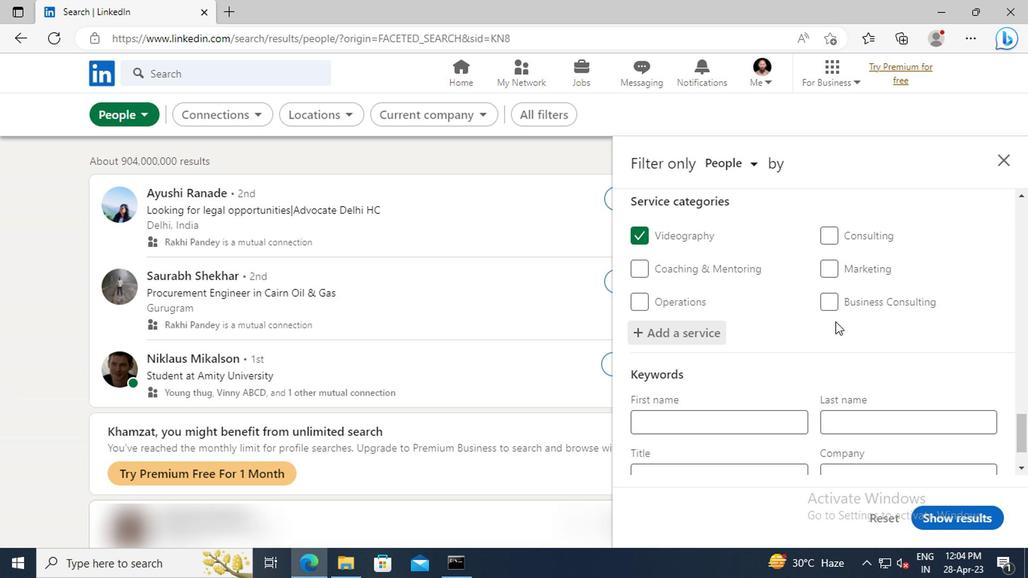 
Action: Mouse moved to (679, 406)
Screenshot: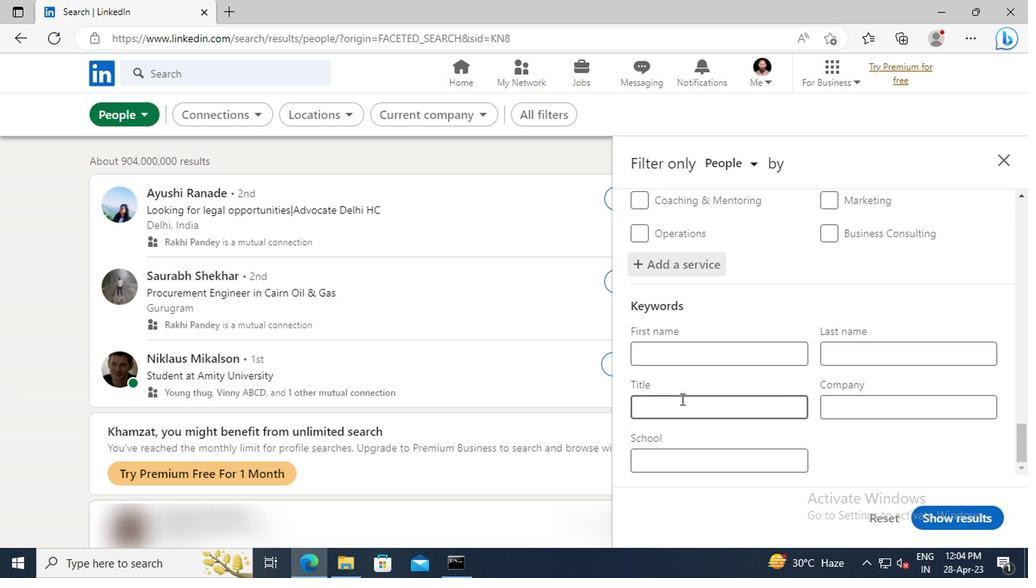 
Action: Mouse pressed left at (679, 406)
Screenshot: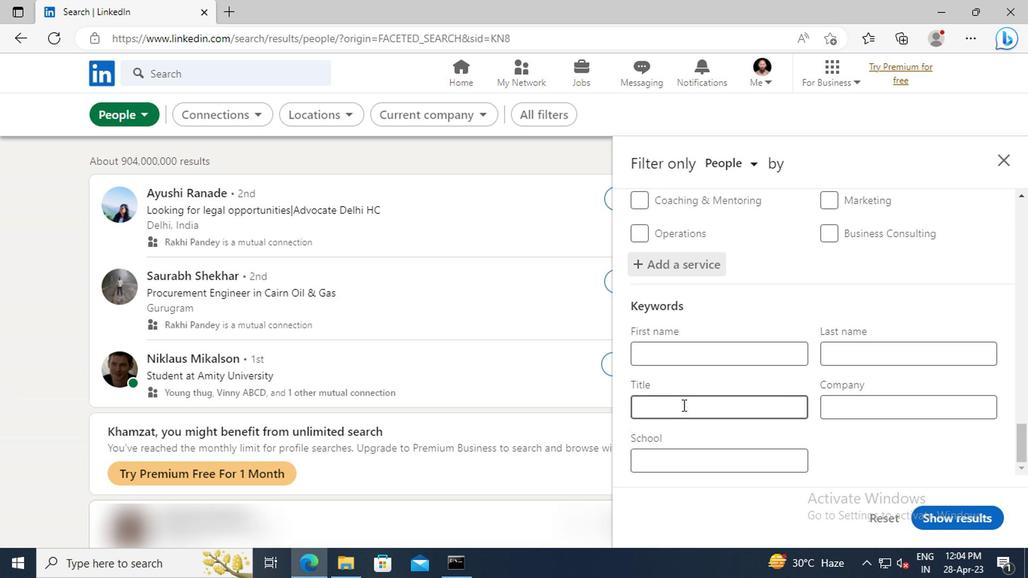 
Action: Key pressed <Key.shift>PRINCIPAL<Key.enter>
Screenshot: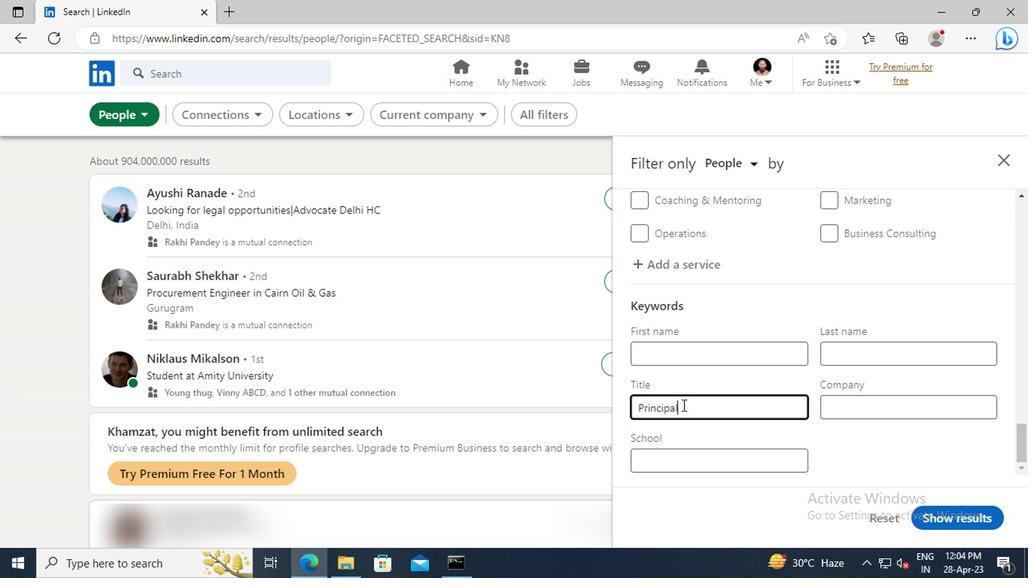 
Action: Mouse moved to (932, 518)
Screenshot: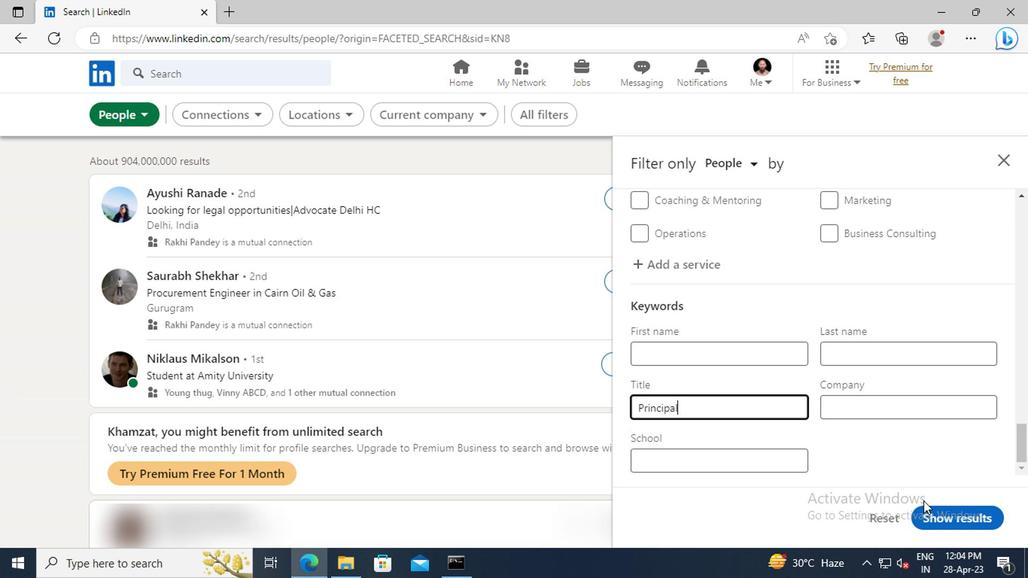 
Action: Mouse pressed left at (932, 518)
Screenshot: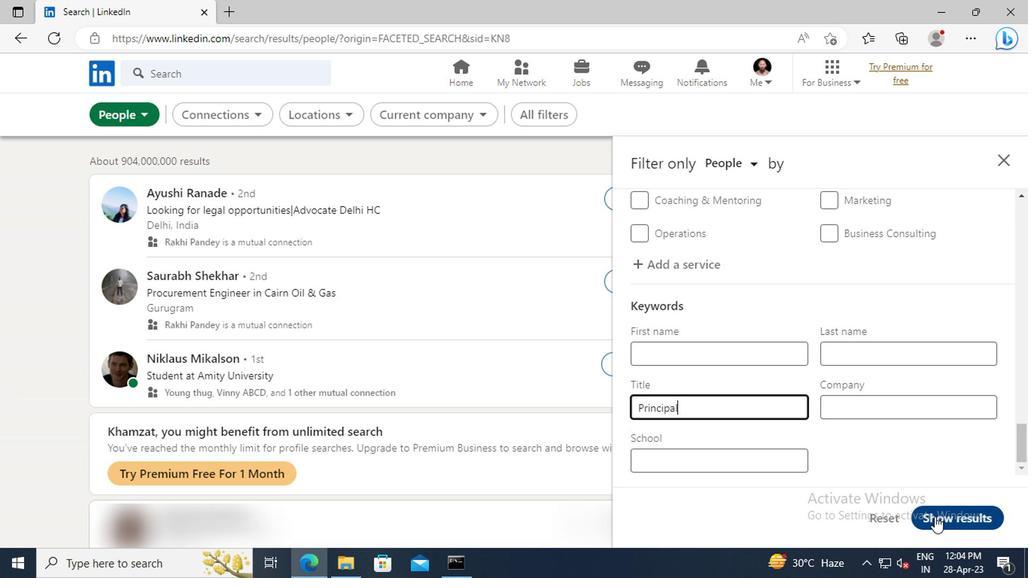 
